 Task: Find connections with filter location Kamsar with filter topic #coach with filter profile language German with filter current company Mahindra Home Finance with filter school Bapuji Institute of Engineering & Technology, DAVANAGERE with filter industry Medical Practices with filter service category Ghostwriting with filter keywords title Title Researcher
Action: Mouse moved to (307, 249)
Screenshot: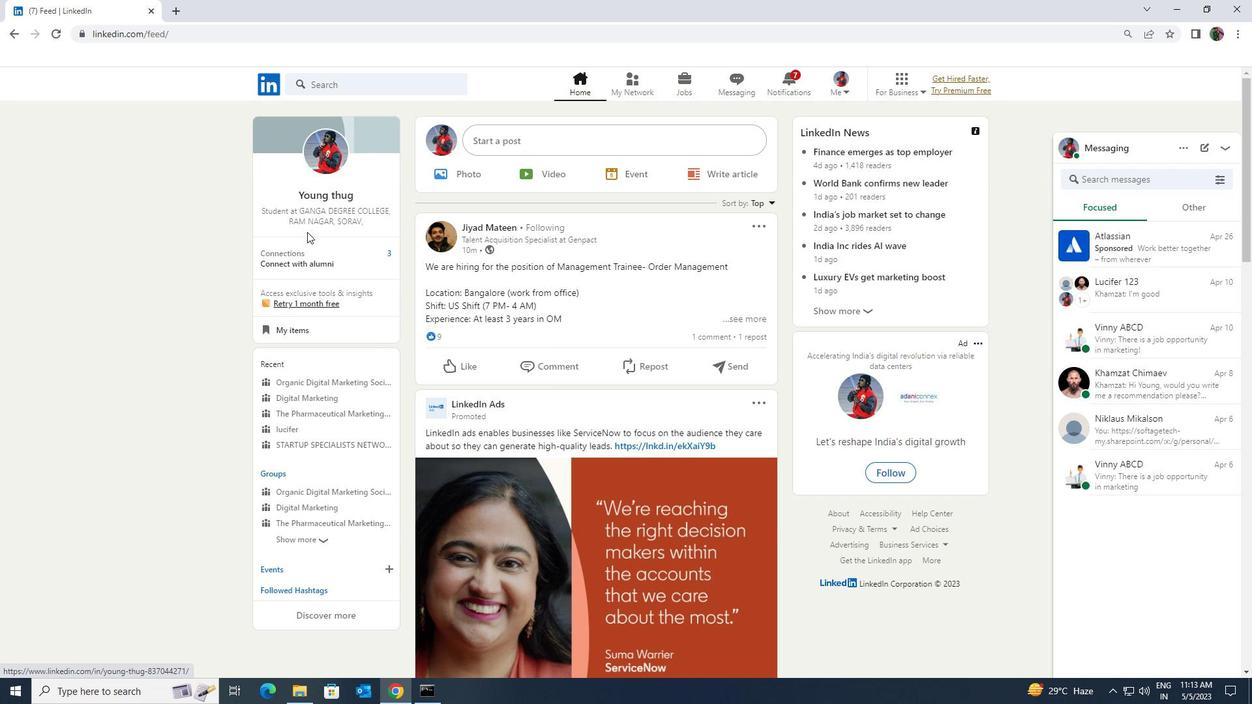 
Action: Mouse pressed left at (307, 249)
Screenshot: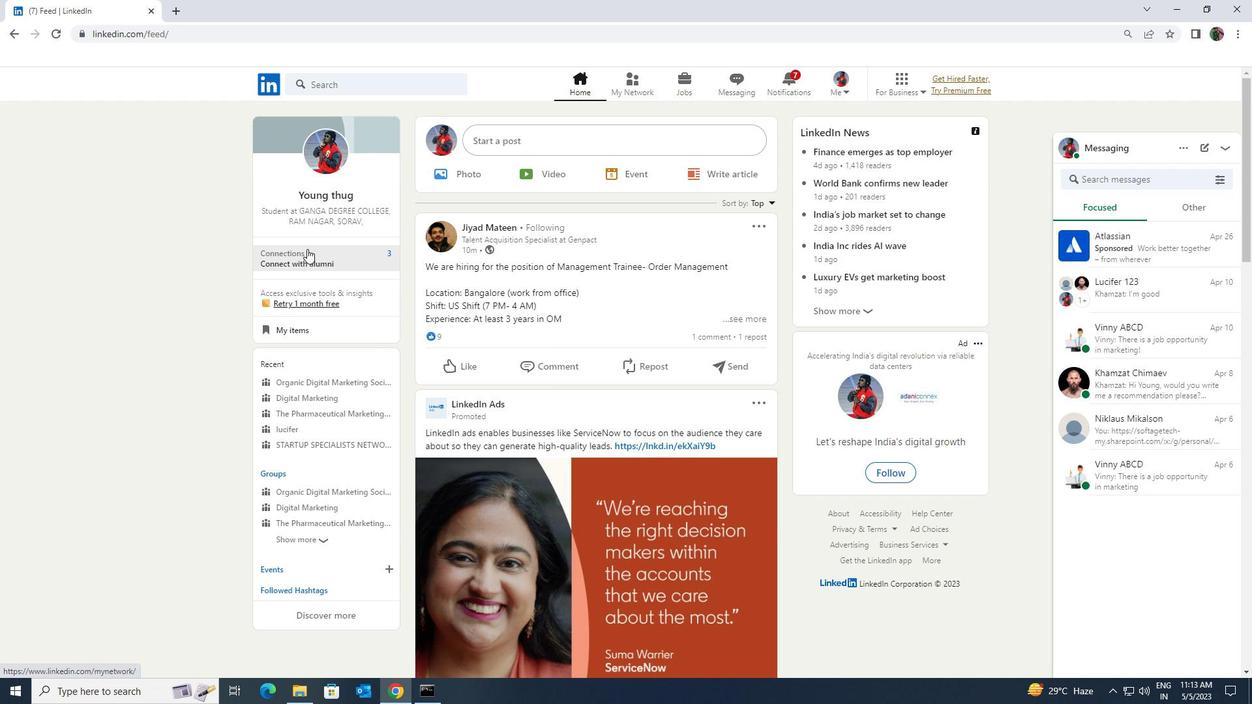 
Action: Mouse moved to (317, 158)
Screenshot: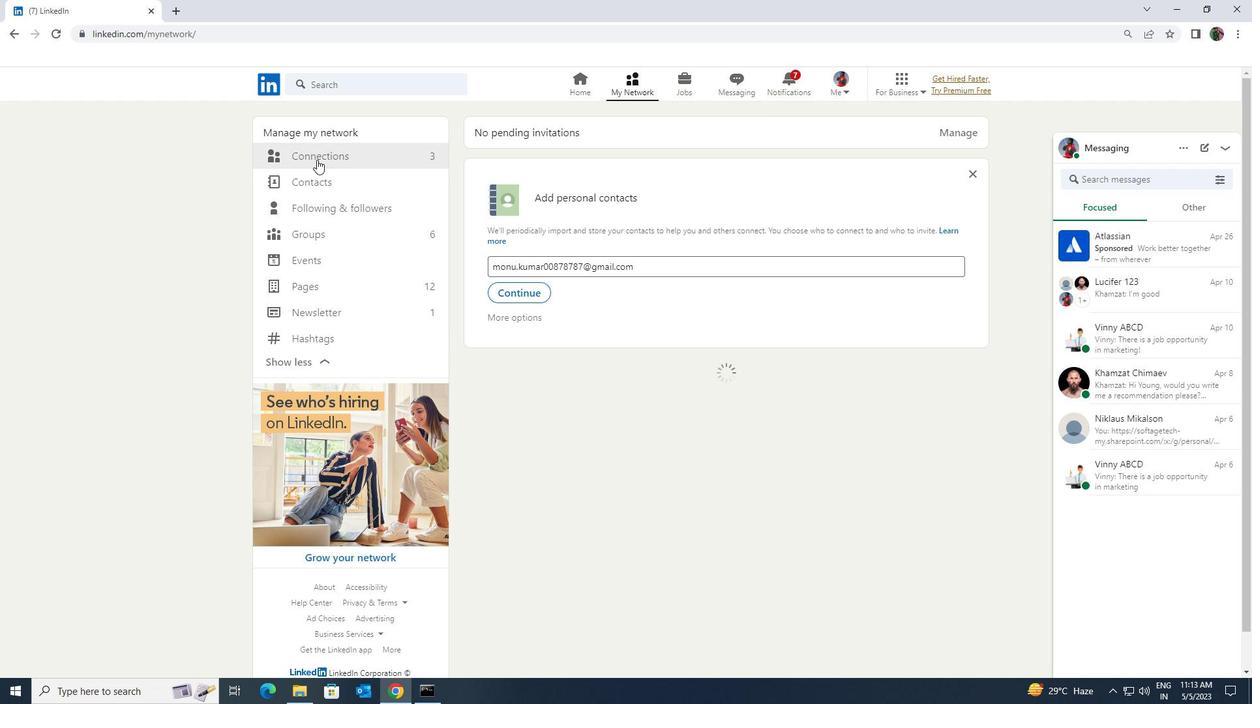 
Action: Mouse pressed left at (317, 158)
Screenshot: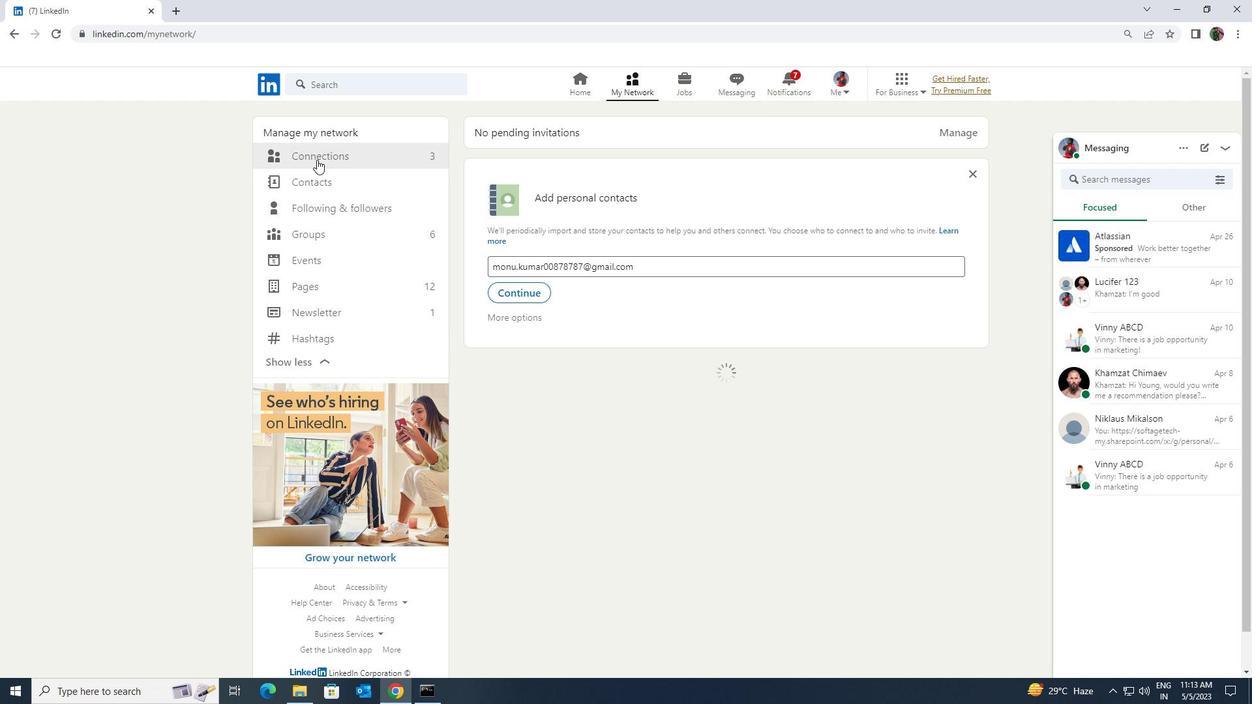 
Action: Mouse moved to (711, 157)
Screenshot: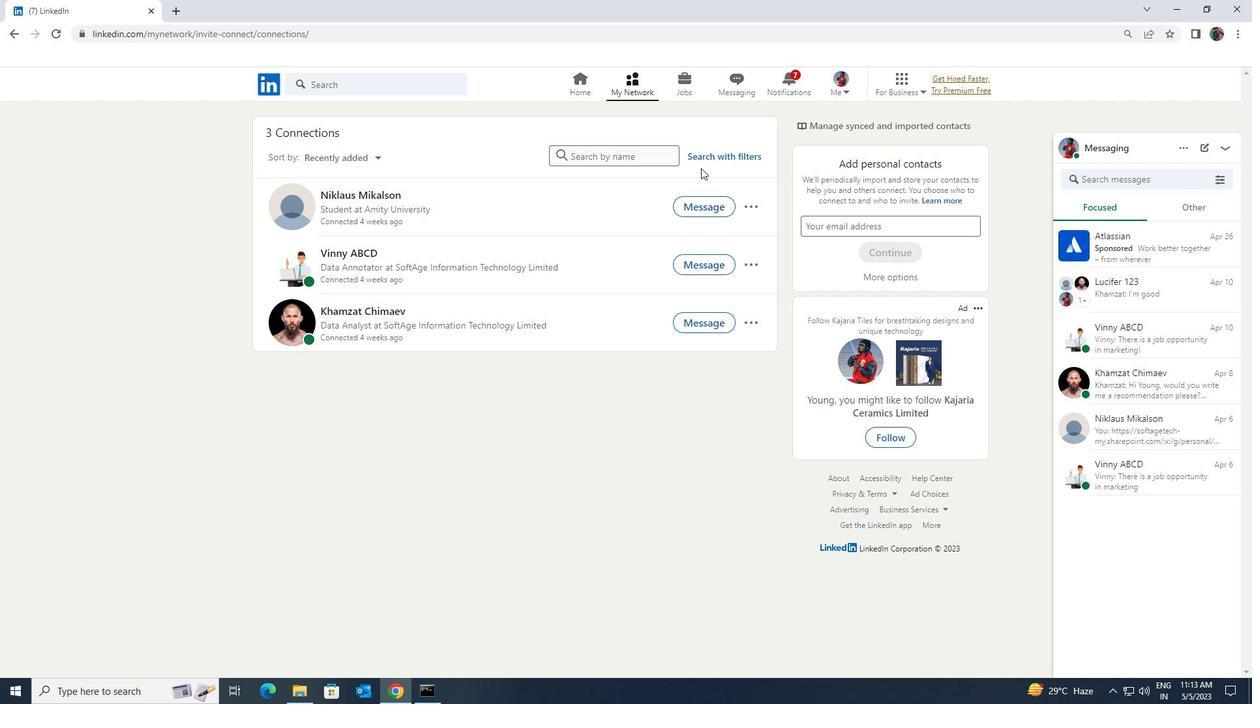 
Action: Mouse pressed left at (711, 157)
Screenshot: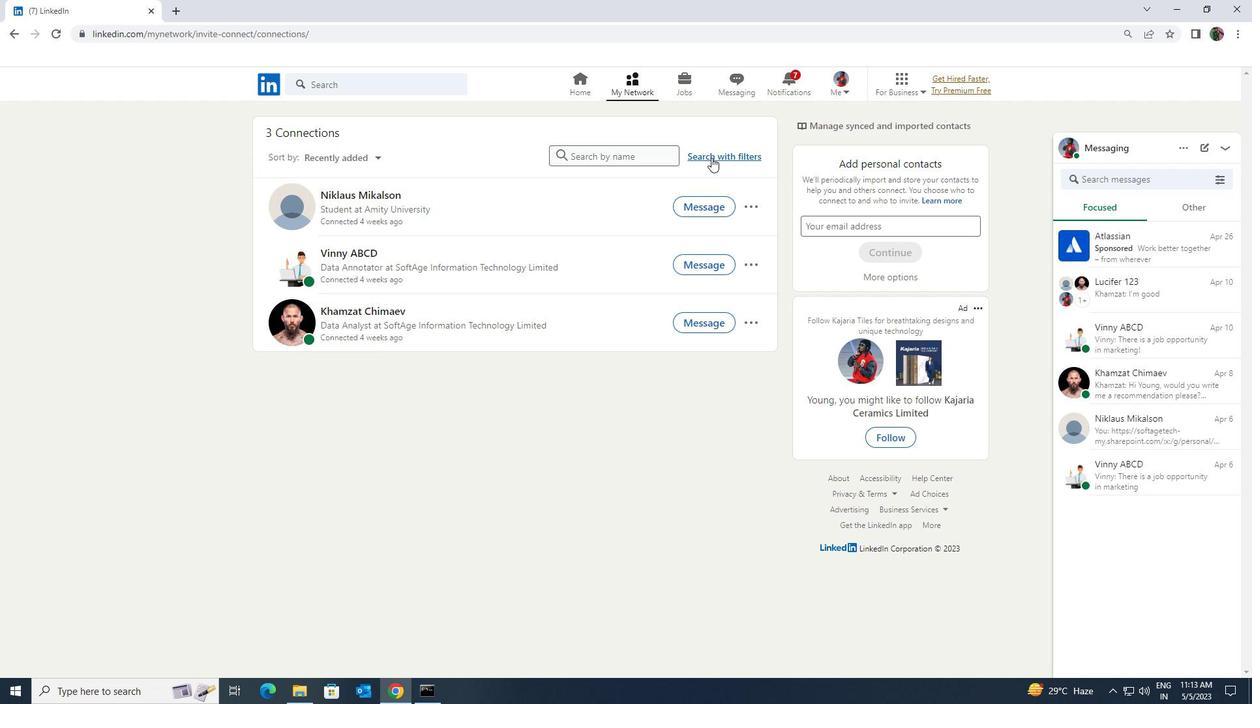 
Action: Mouse moved to (674, 122)
Screenshot: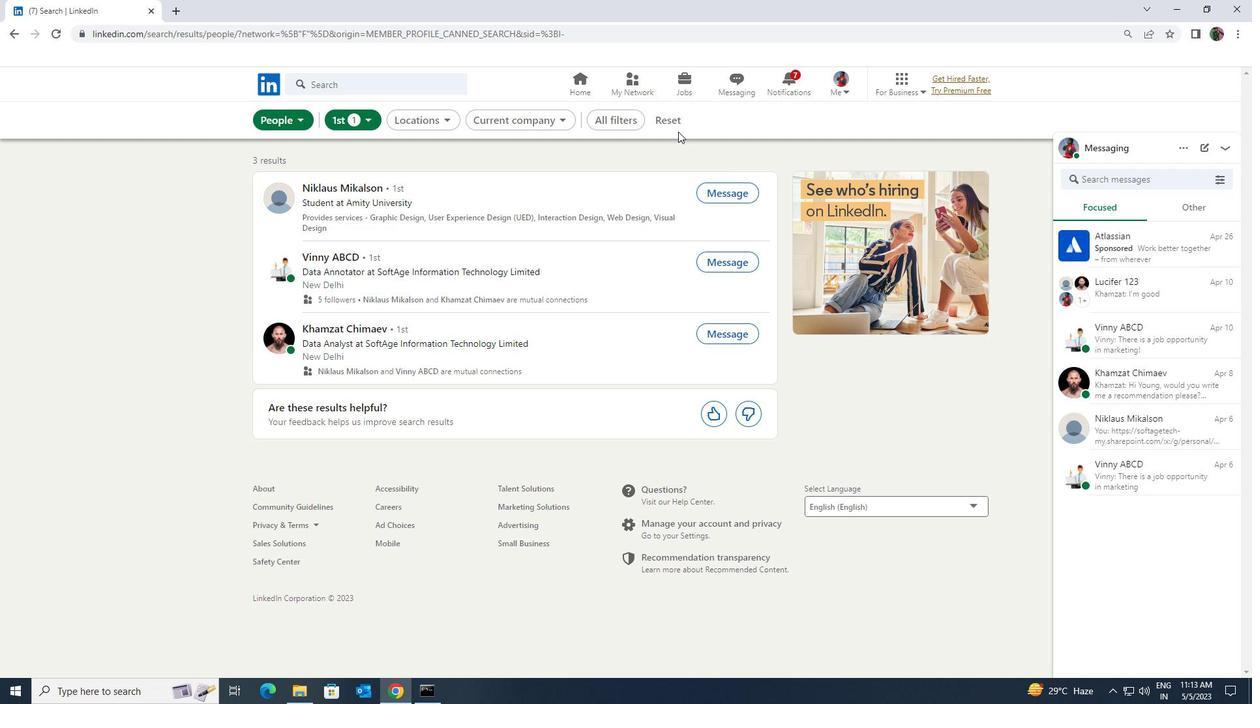 
Action: Mouse pressed left at (674, 122)
Screenshot: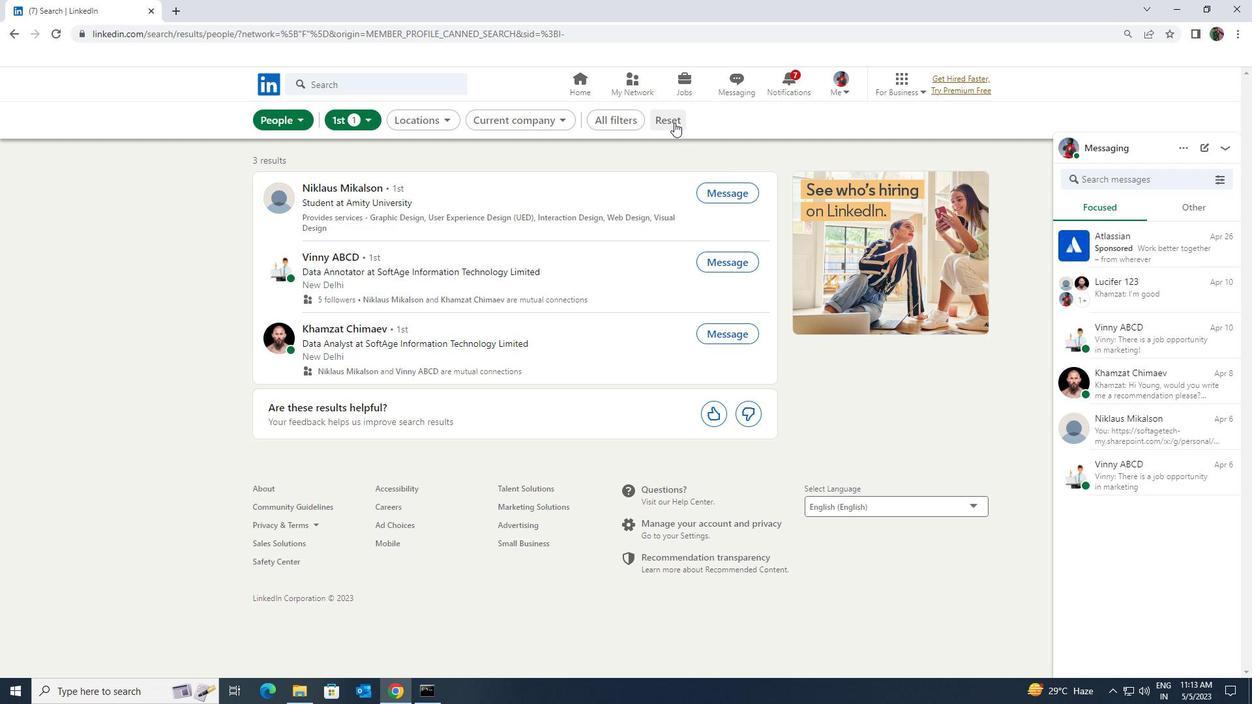
Action: Mouse moved to (649, 118)
Screenshot: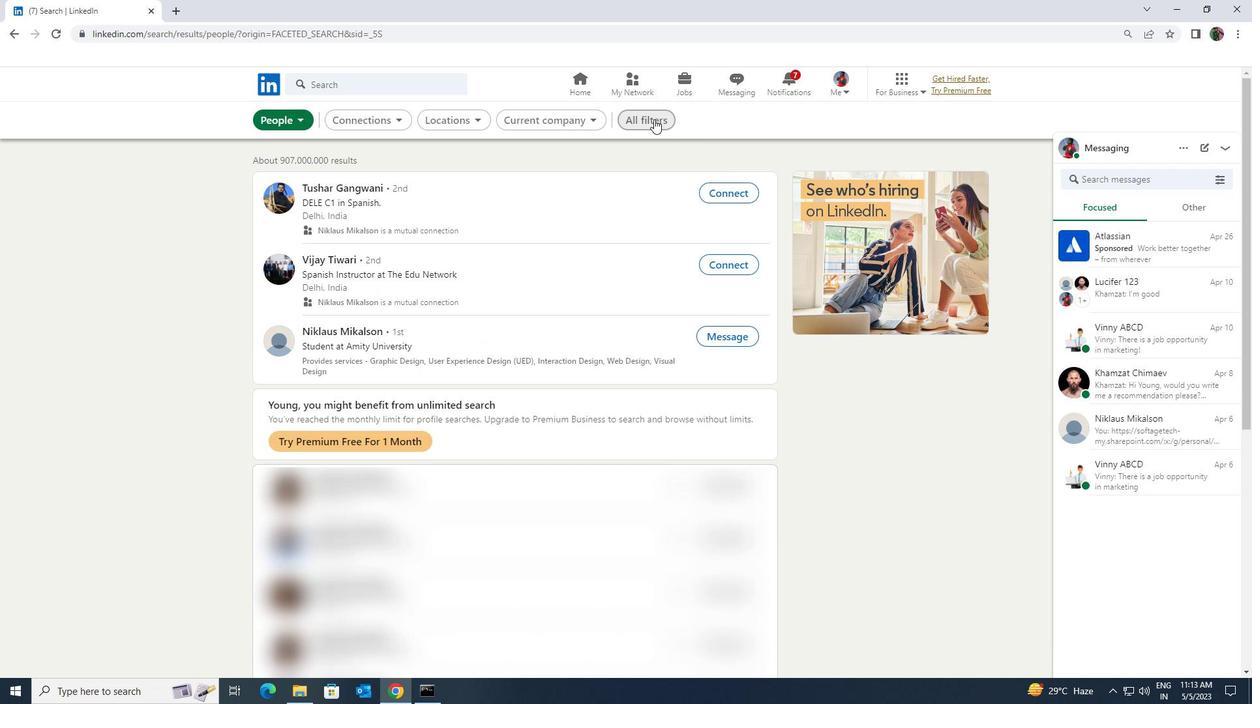 
Action: Mouse pressed left at (649, 118)
Screenshot: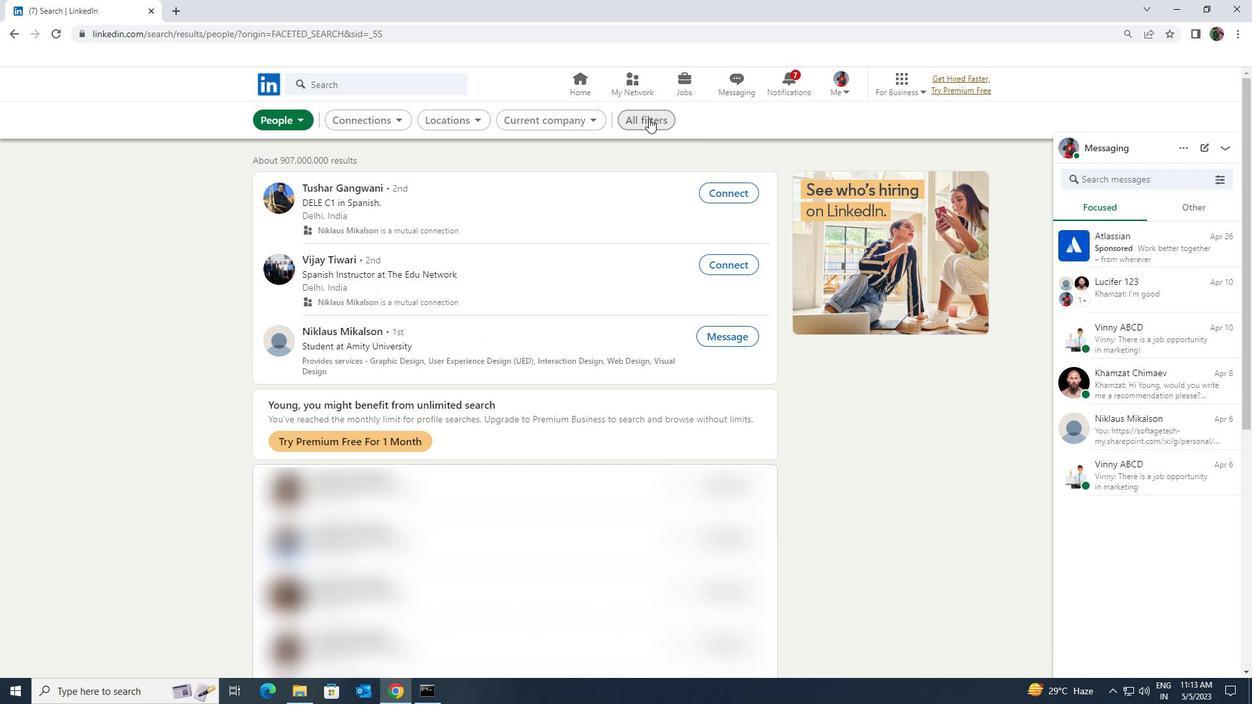 
Action: Mouse moved to (1129, 508)
Screenshot: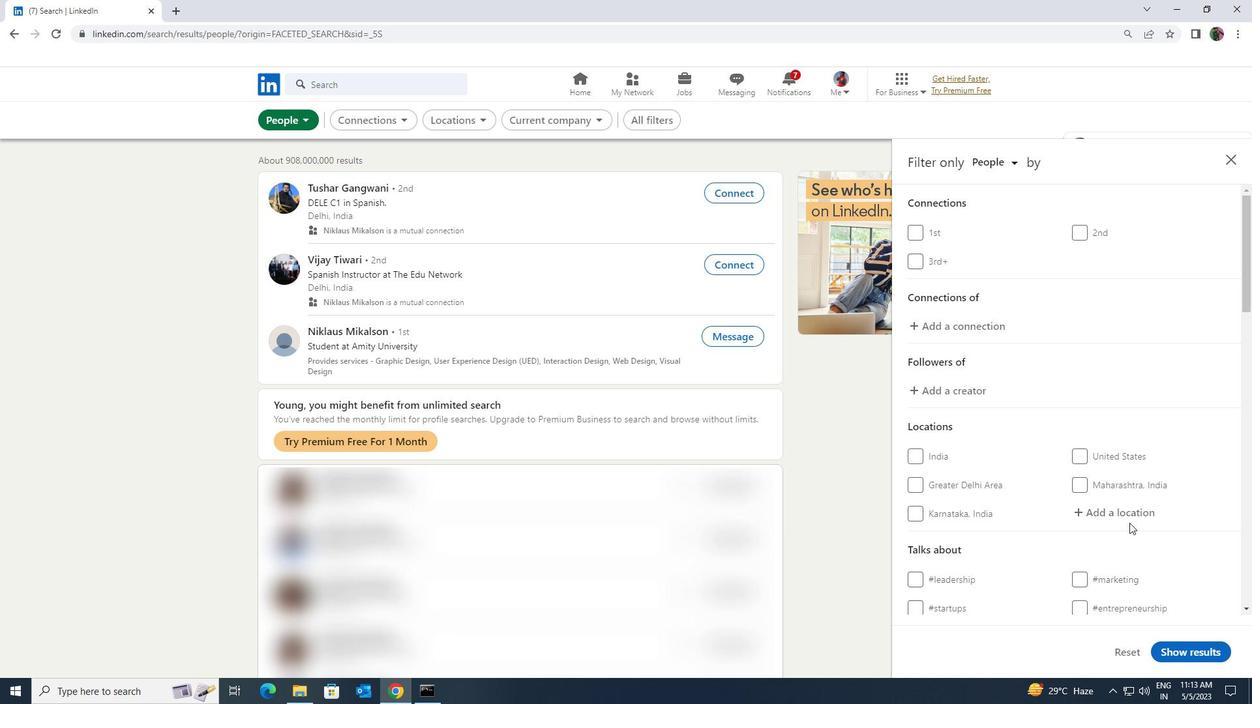 
Action: Mouse pressed left at (1129, 508)
Screenshot: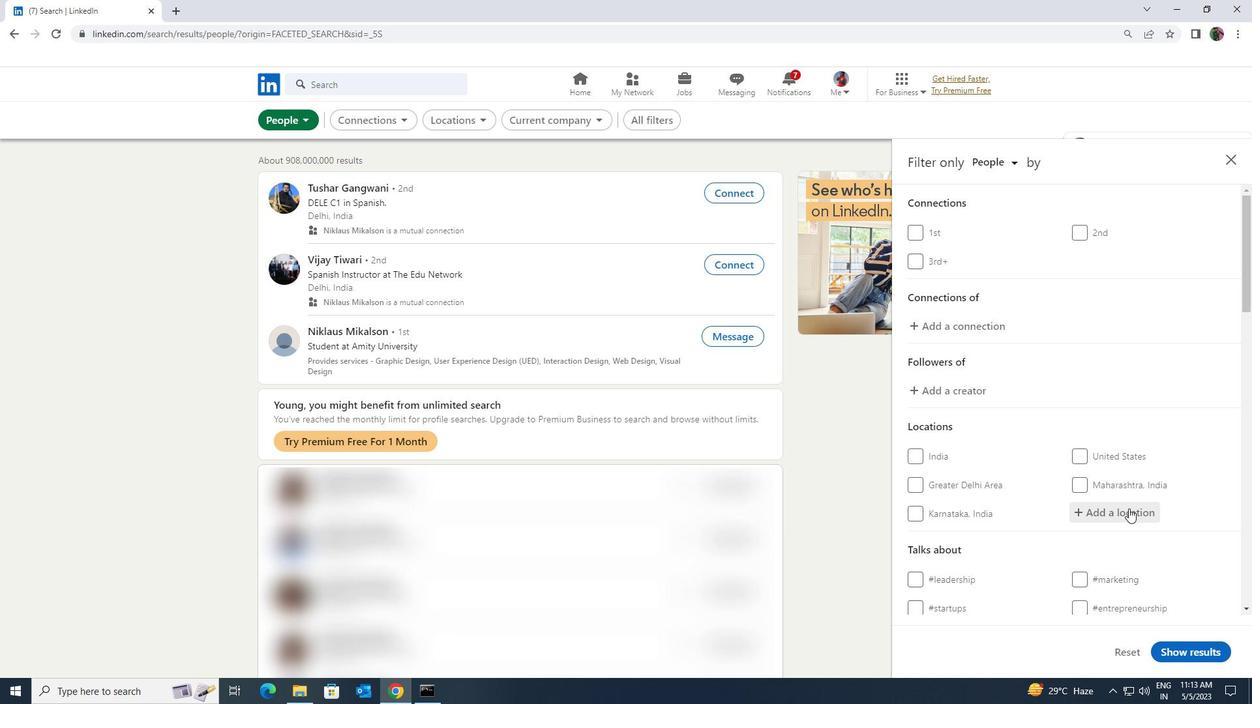 
Action: Key pressed <Key.shift>KAMSAR
Screenshot: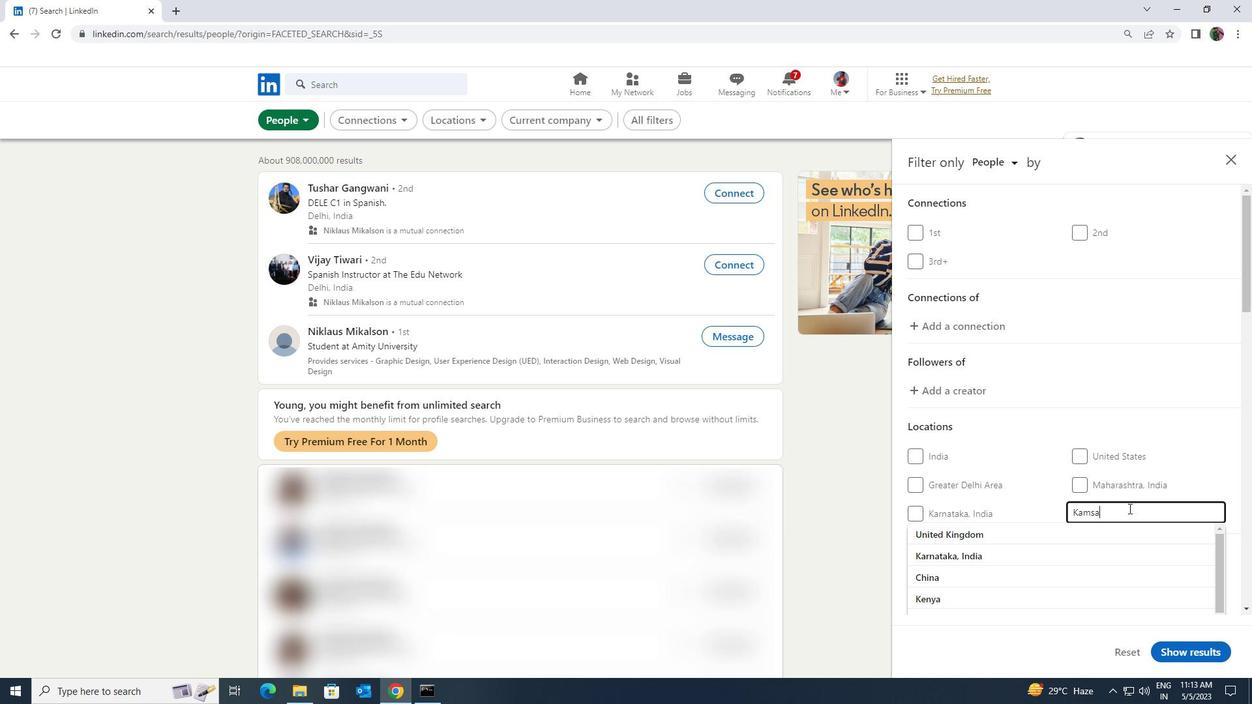 
Action: Mouse moved to (1124, 525)
Screenshot: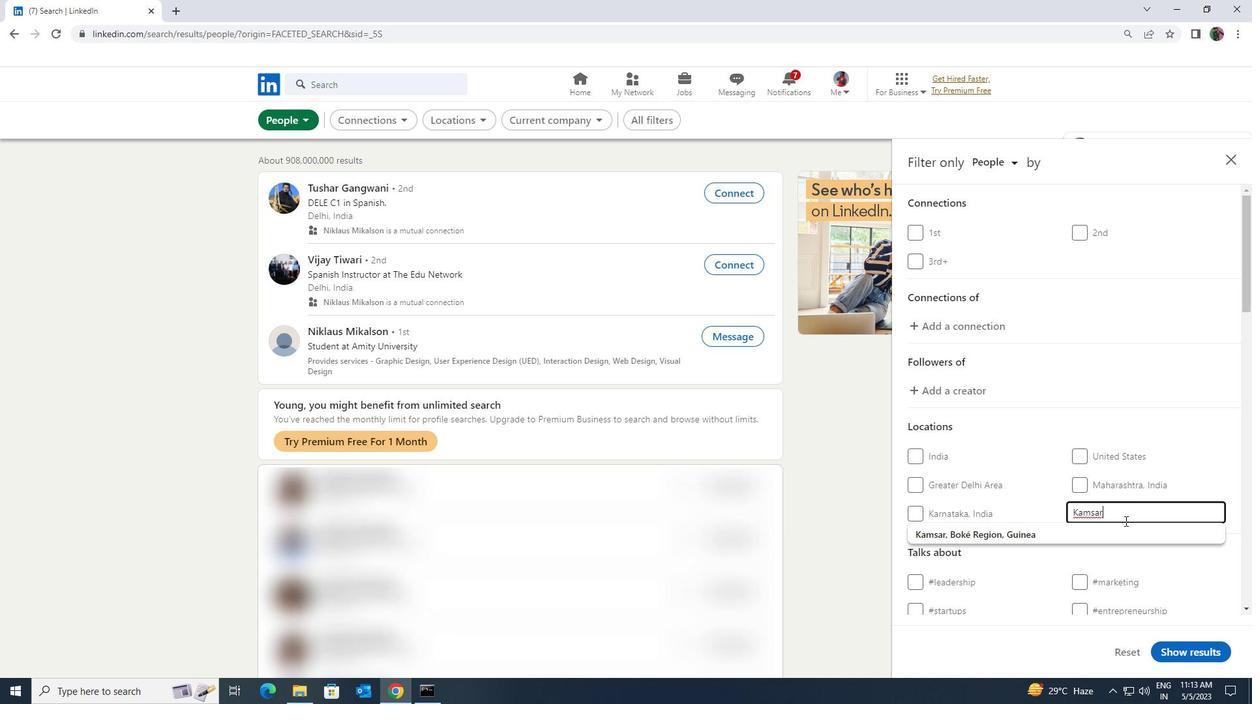 
Action: Mouse pressed left at (1124, 525)
Screenshot: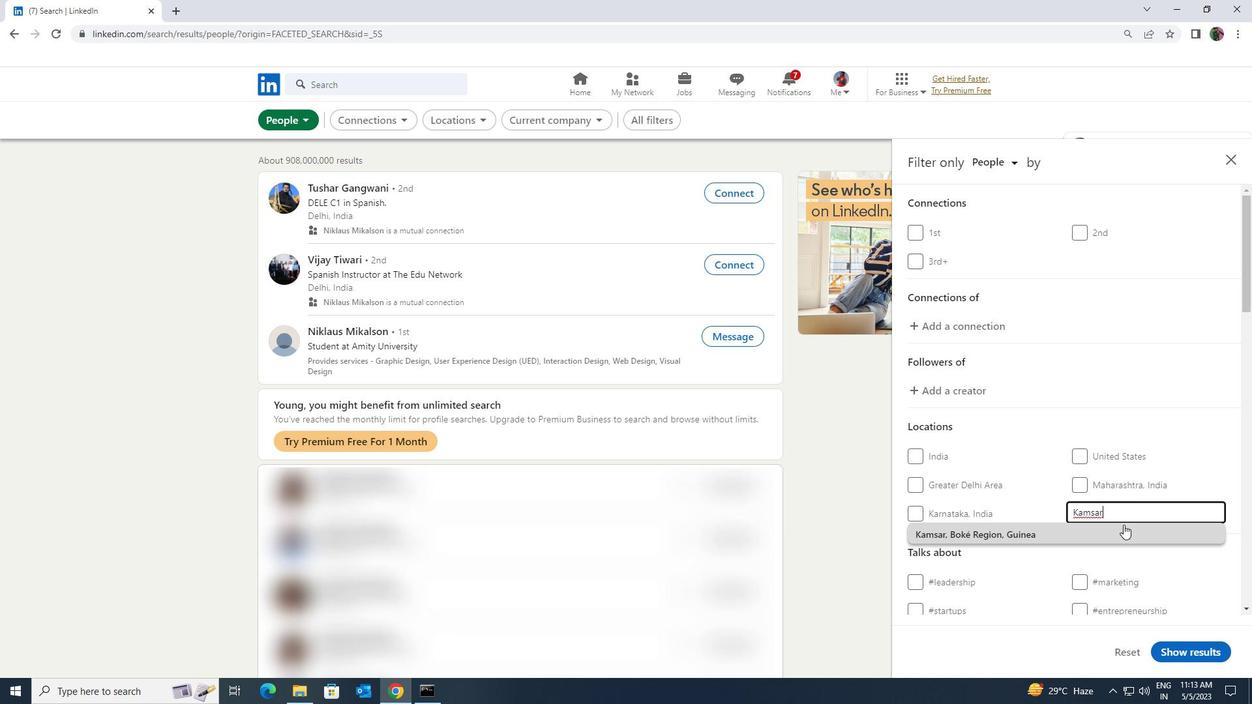 
Action: Mouse moved to (1109, 531)
Screenshot: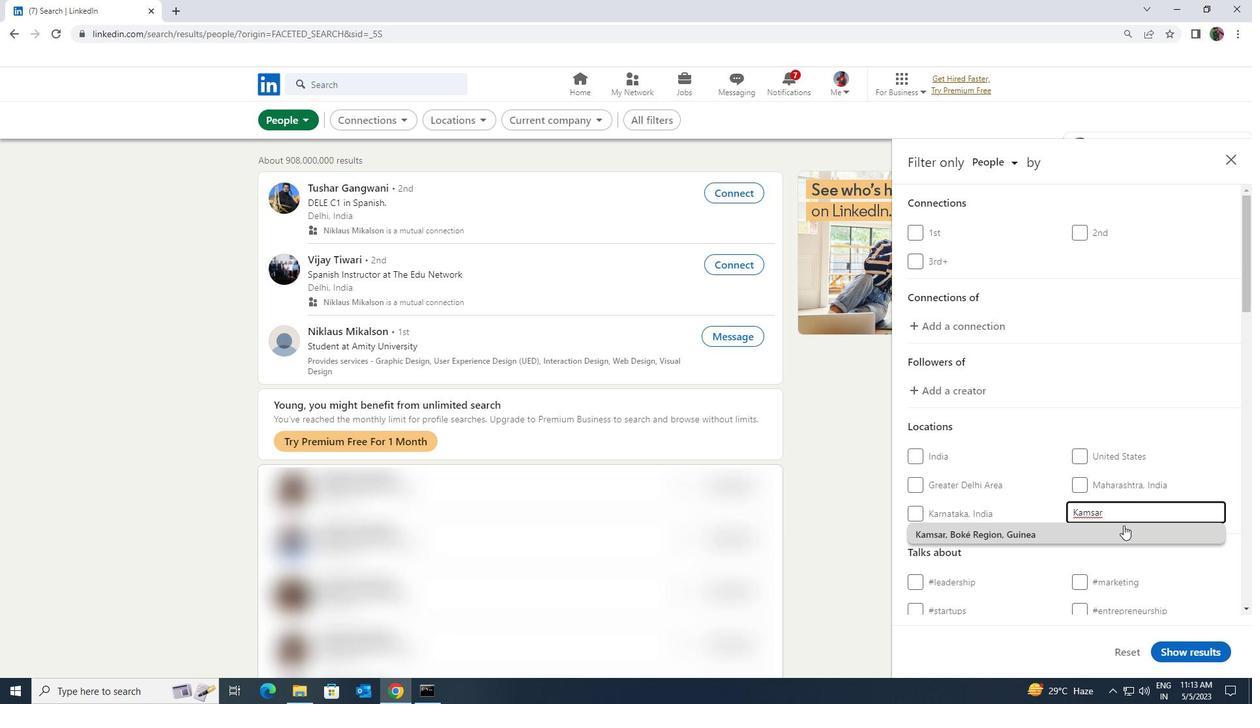 
Action: Mouse scrolled (1109, 530) with delta (0, 0)
Screenshot: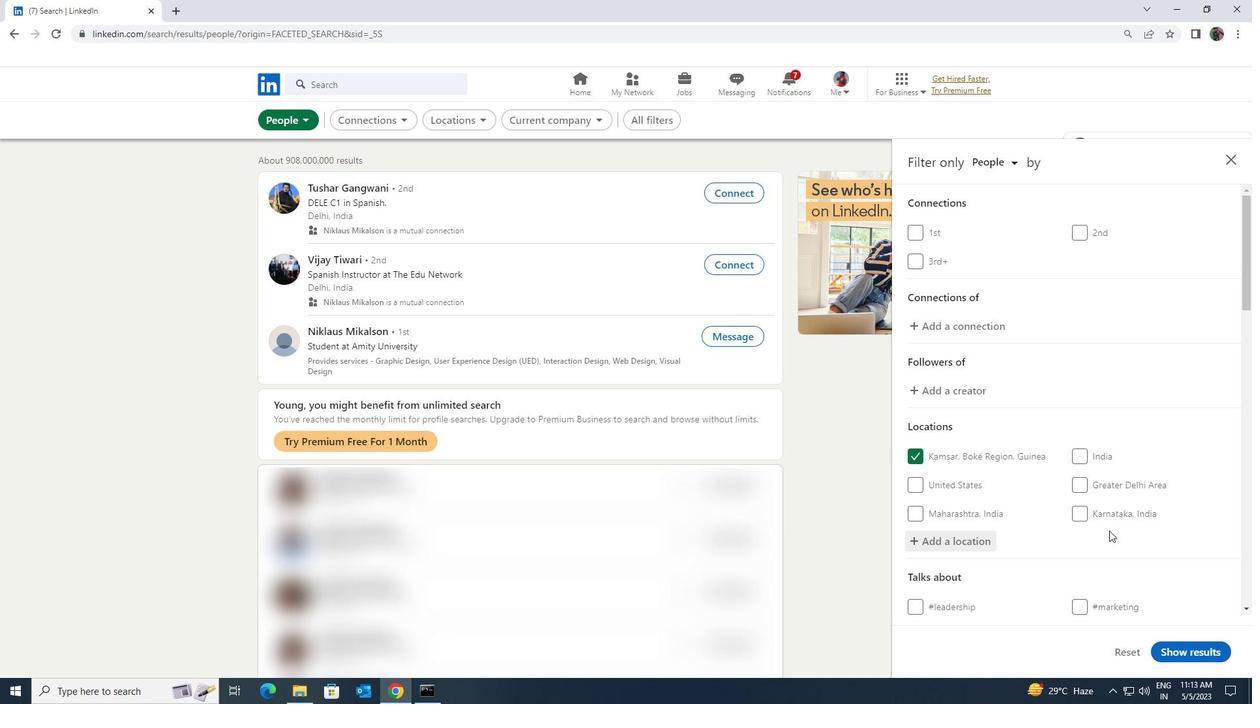 
Action: Mouse scrolled (1109, 530) with delta (0, 0)
Screenshot: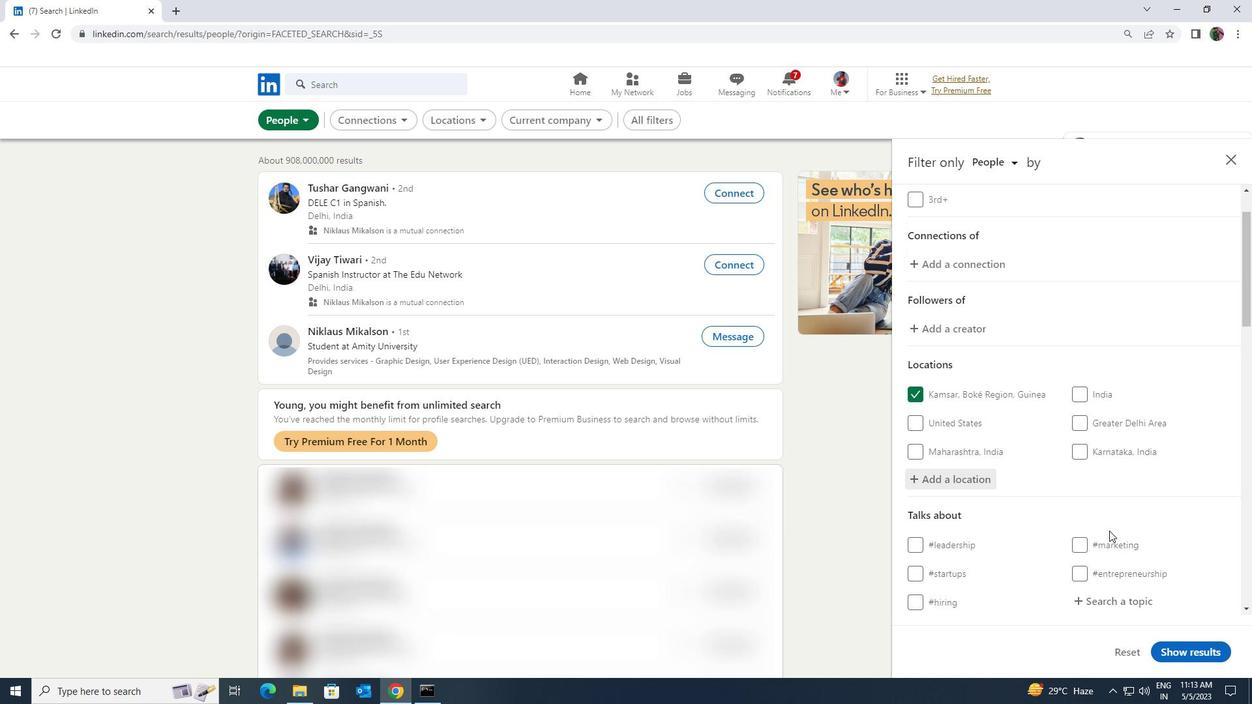 
Action: Mouse moved to (1107, 531)
Screenshot: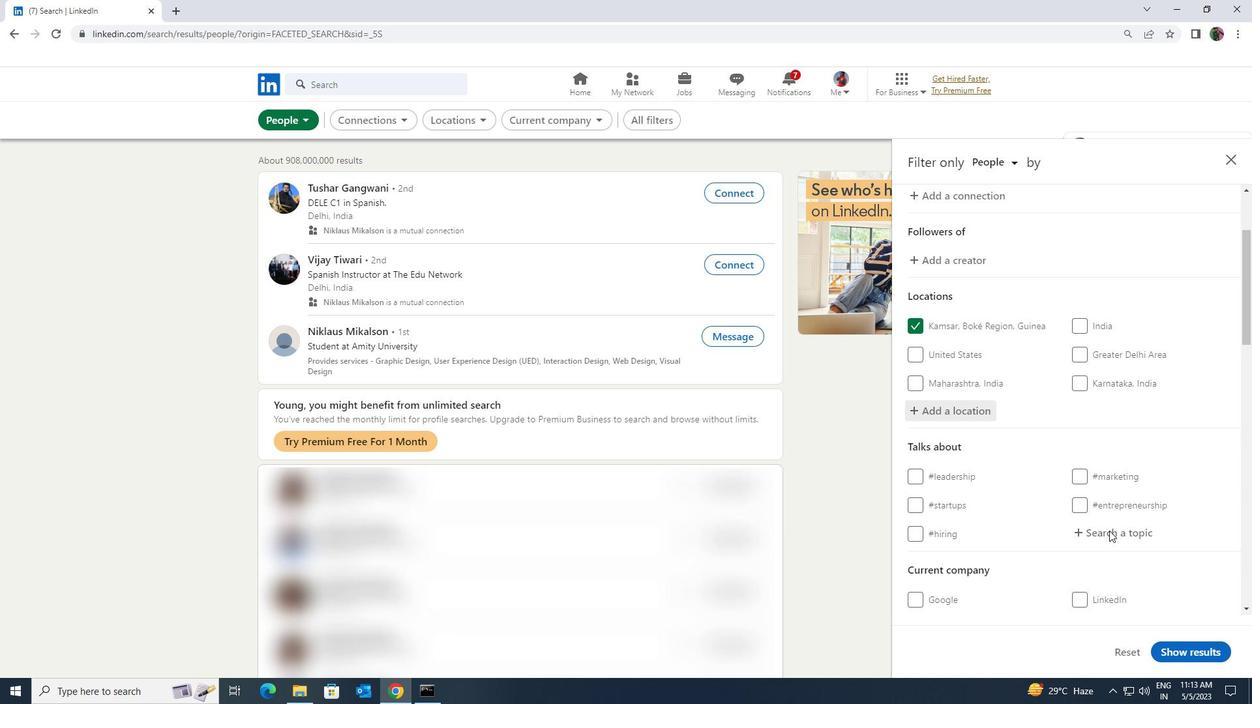 
Action: Mouse pressed left at (1107, 531)
Screenshot: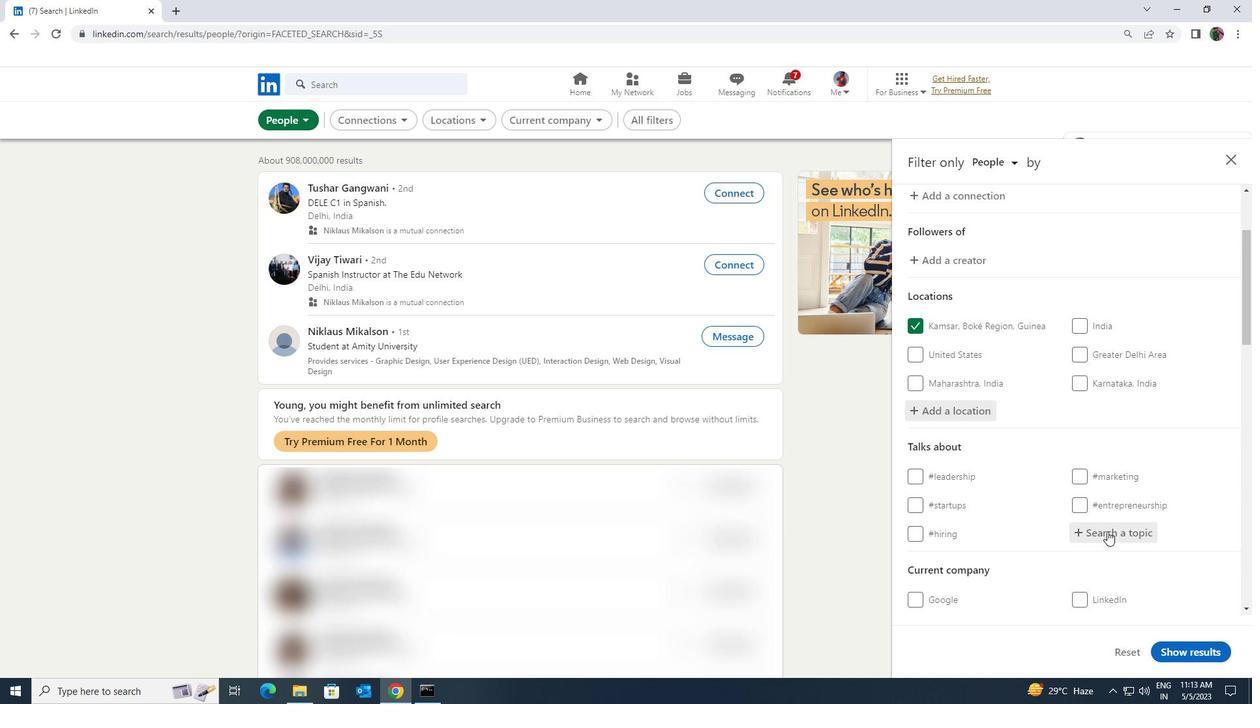 
Action: Key pressed <Key.shift><Key.shift><Key.shift><Key.shift><Key.shift><Key.shift><Key.shift><Key.shift><Key.shift><Key.shift><Key.shift><Key.shift><Key.shift><Key.shift><Key.shift><Key.shift><Key.shift><Key.shift><Key.shift><Key.shift><Key.shift><Key.shift><Key.shift><Key.shift>CA<Key.backspace>OACH
Screenshot: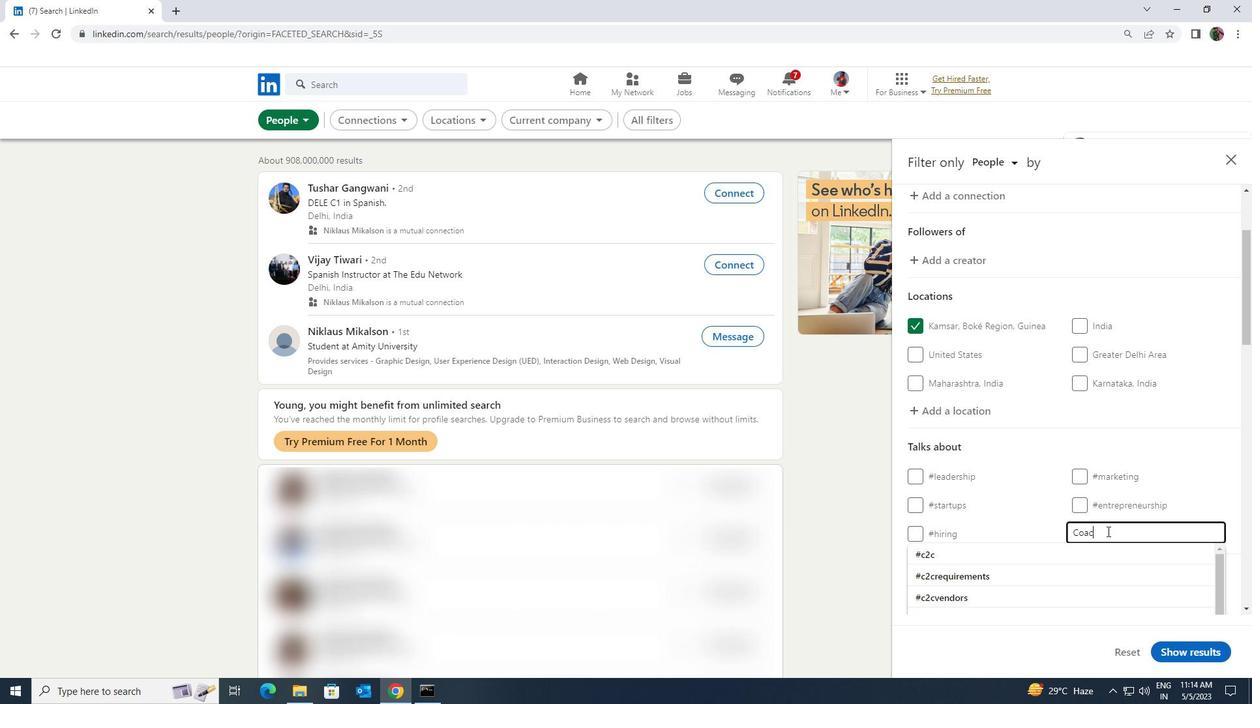 
Action: Mouse moved to (1087, 569)
Screenshot: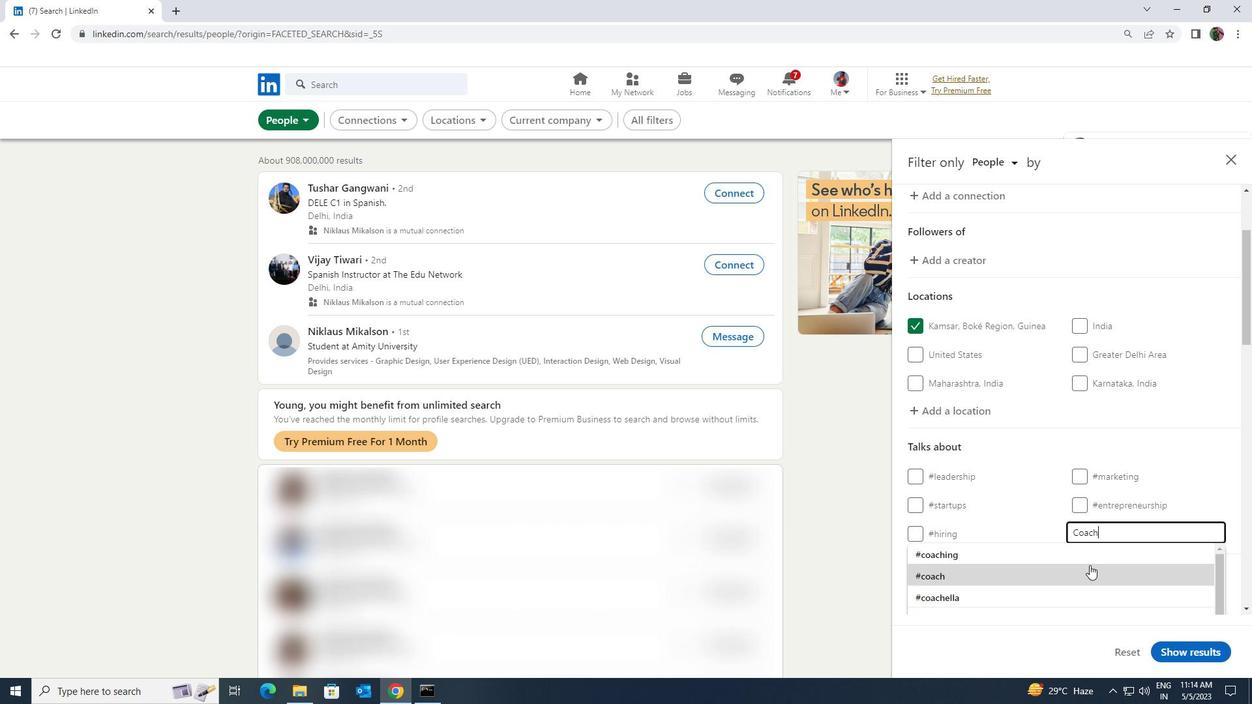 
Action: Mouse pressed left at (1087, 569)
Screenshot: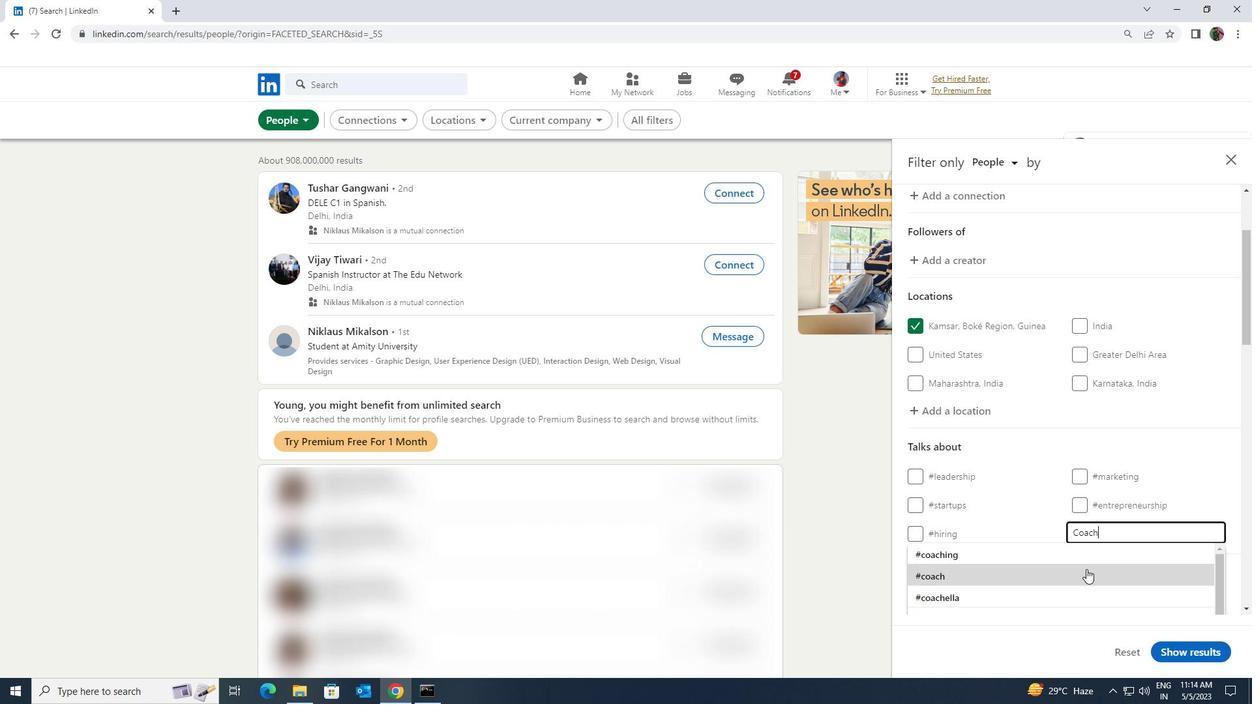 
Action: Mouse scrolled (1087, 568) with delta (0, 0)
Screenshot: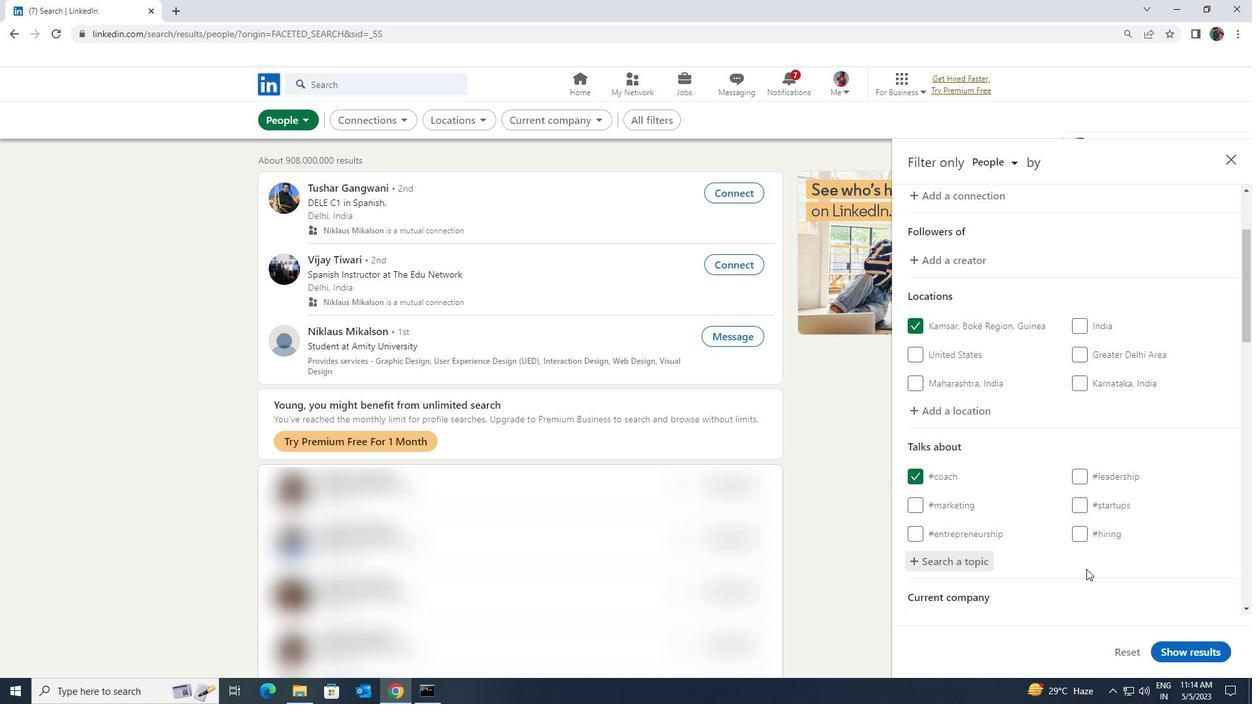 
Action: Mouse scrolled (1087, 568) with delta (0, 0)
Screenshot: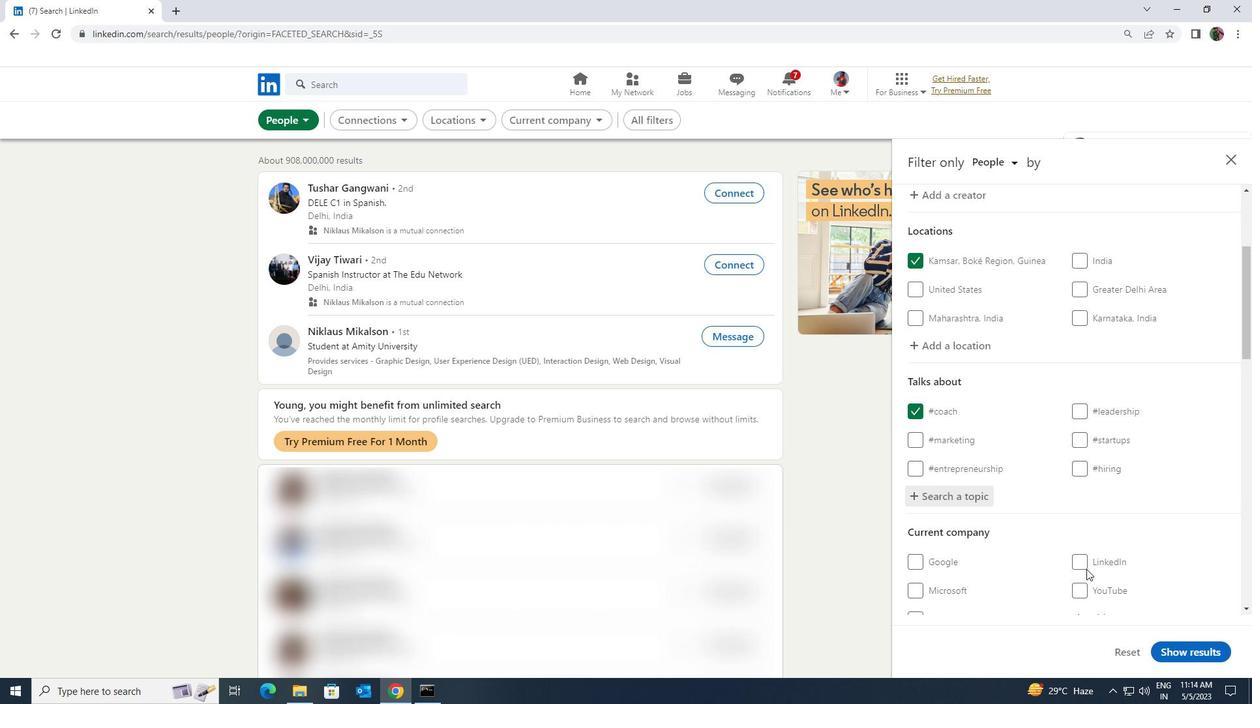 
Action: Mouse scrolled (1087, 568) with delta (0, 0)
Screenshot: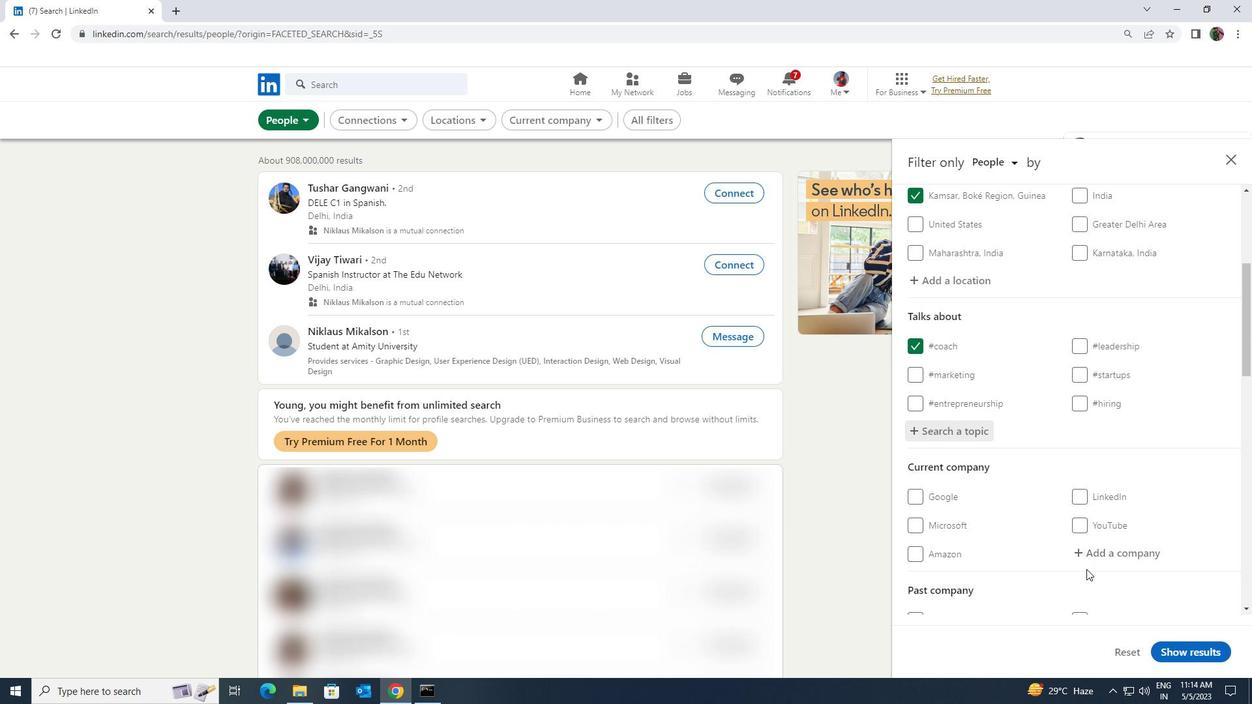 
Action: Mouse scrolled (1087, 568) with delta (0, 0)
Screenshot: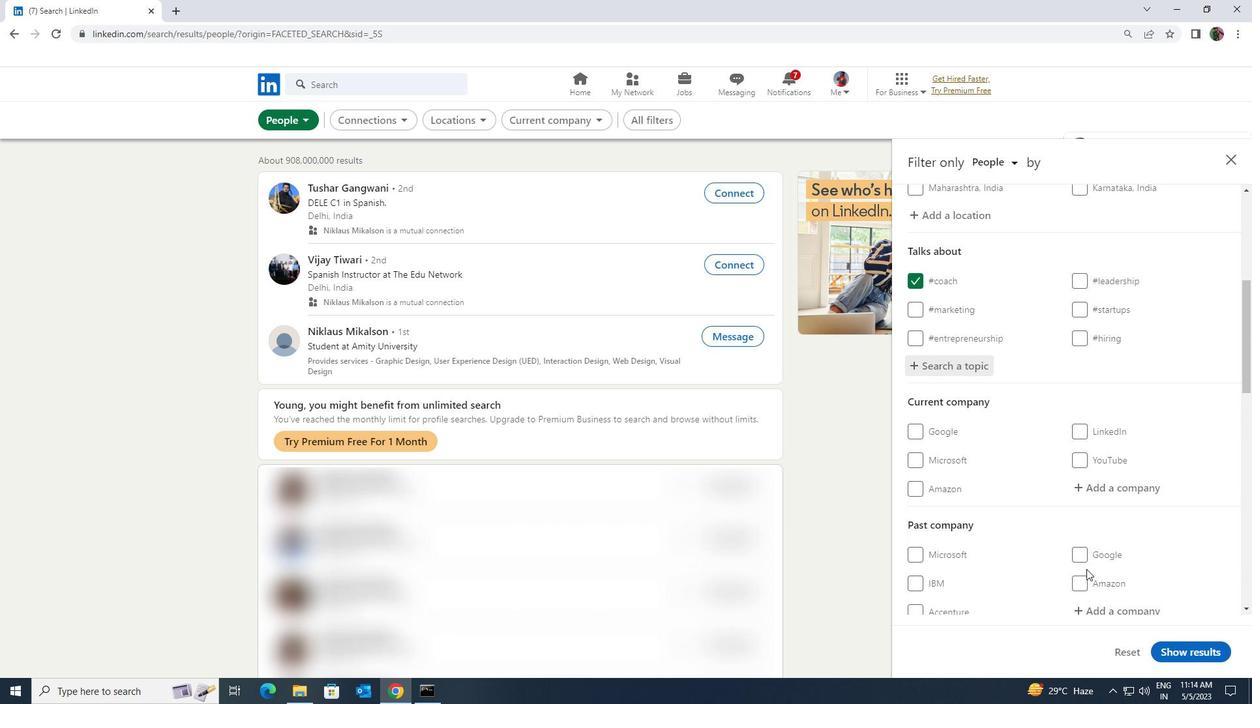 
Action: Mouse moved to (1085, 570)
Screenshot: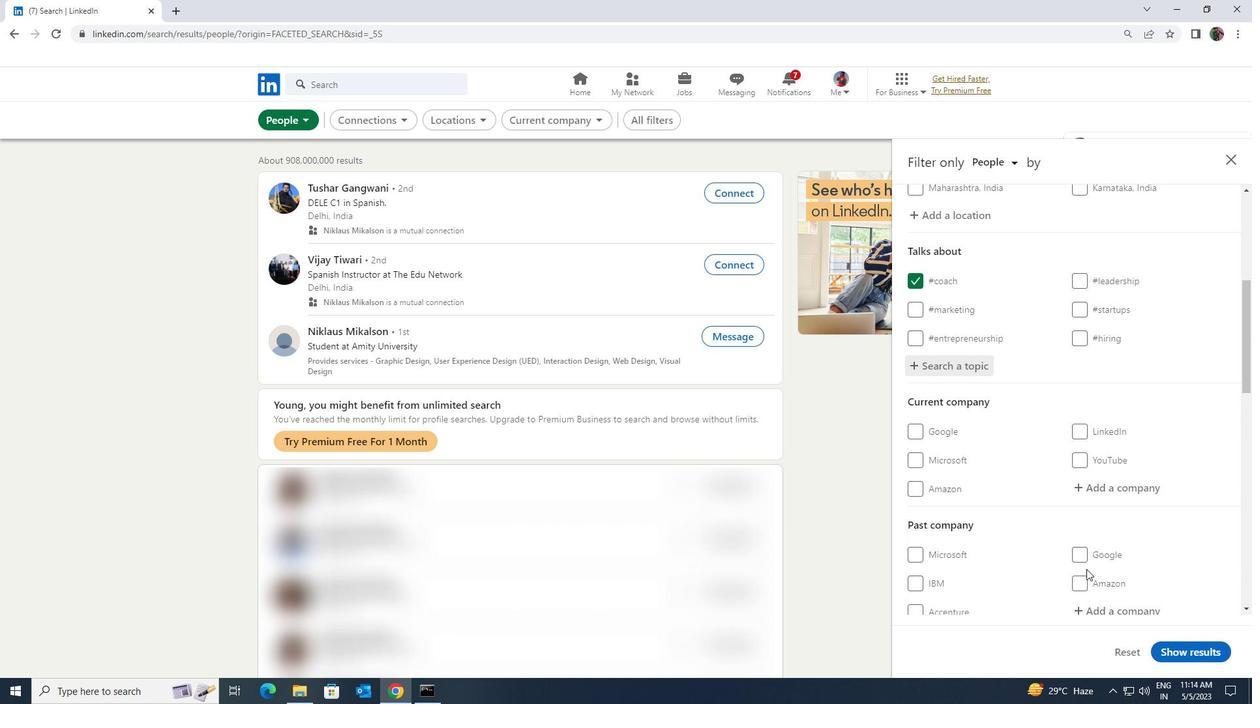 
Action: Mouse scrolled (1085, 569) with delta (0, 0)
Screenshot: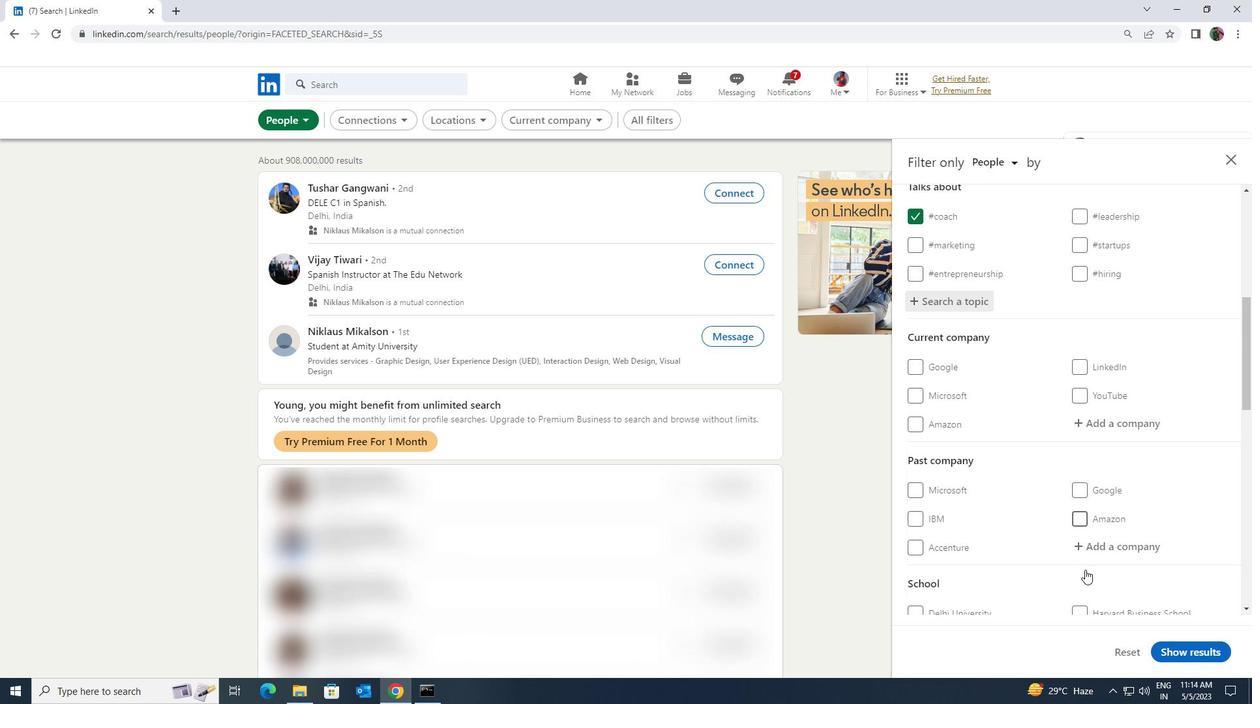
Action: Mouse scrolled (1085, 569) with delta (0, 0)
Screenshot: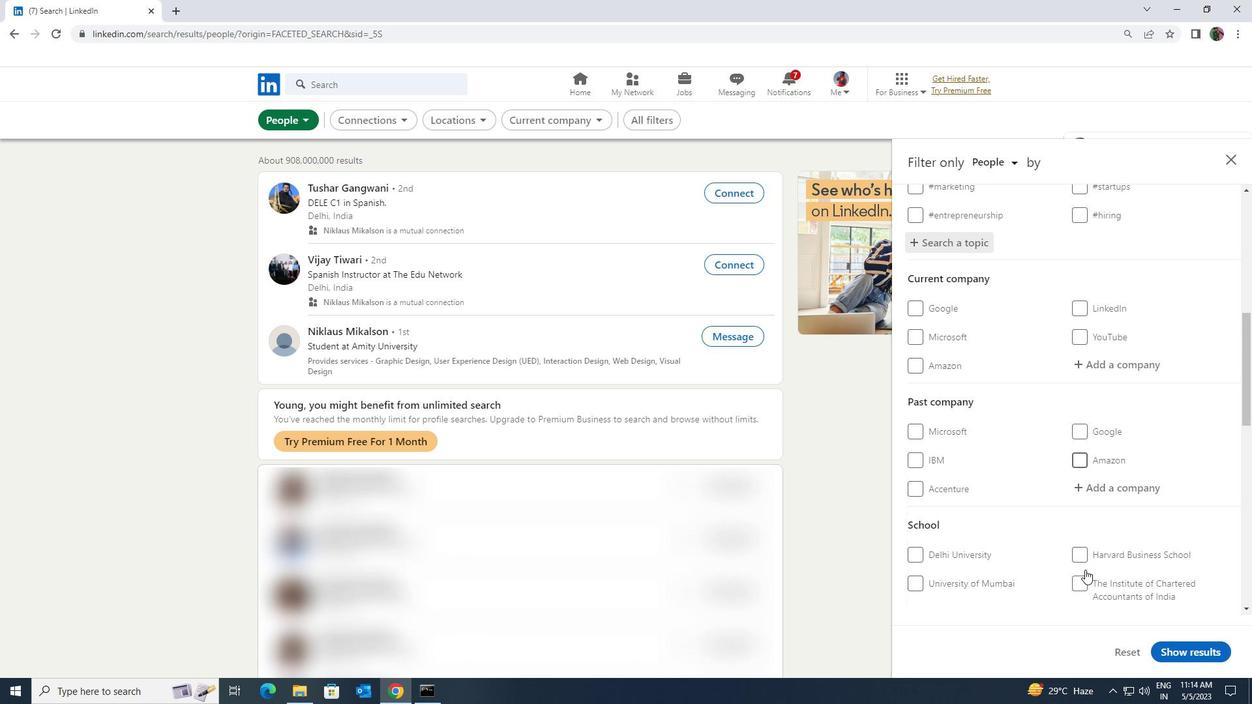 
Action: Mouse scrolled (1085, 569) with delta (0, 0)
Screenshot: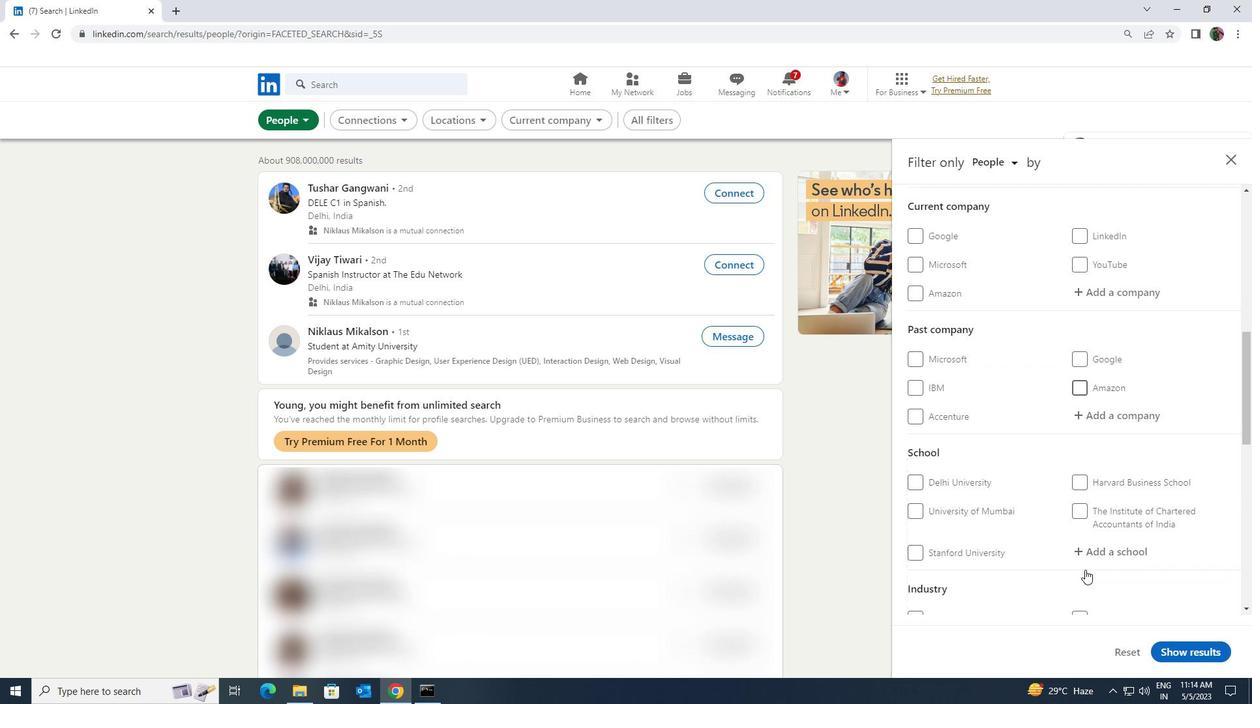 
Action: Mouse scrolled (1085, 569) with delta (0, 0)
Screenshot: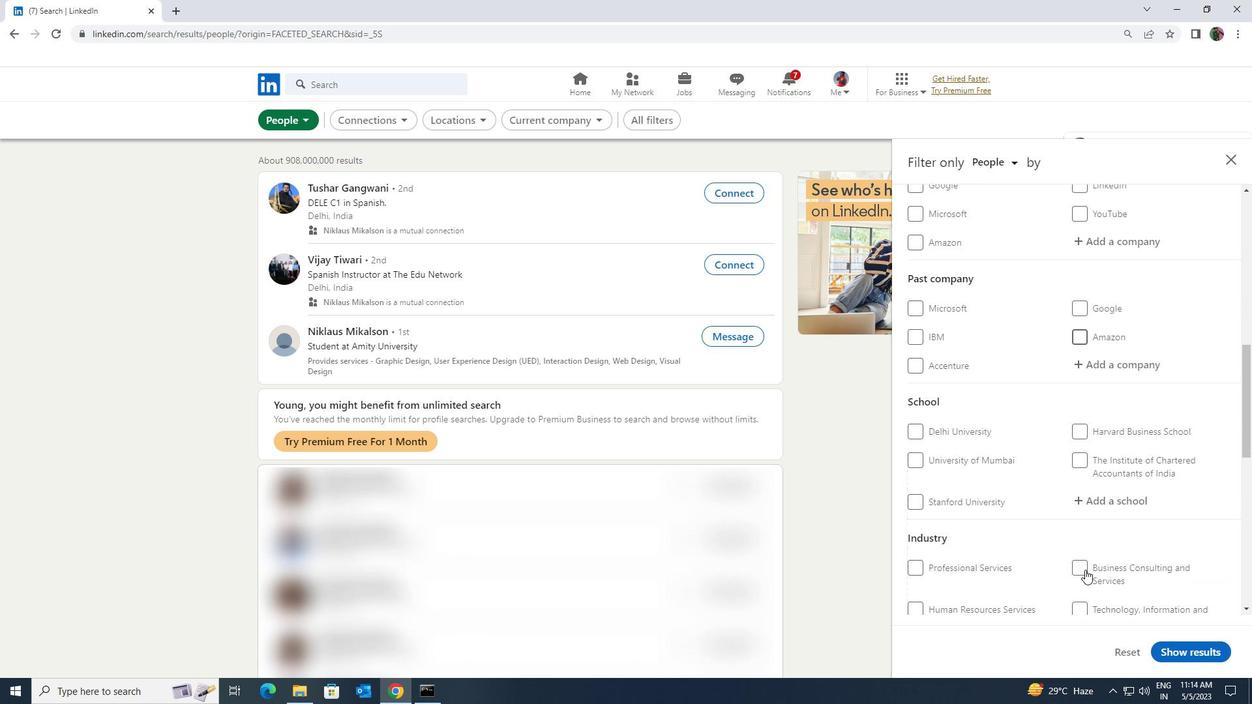 
Action: Mouse scrolled (1085, 569) with delta (0, 0)
Screenshot: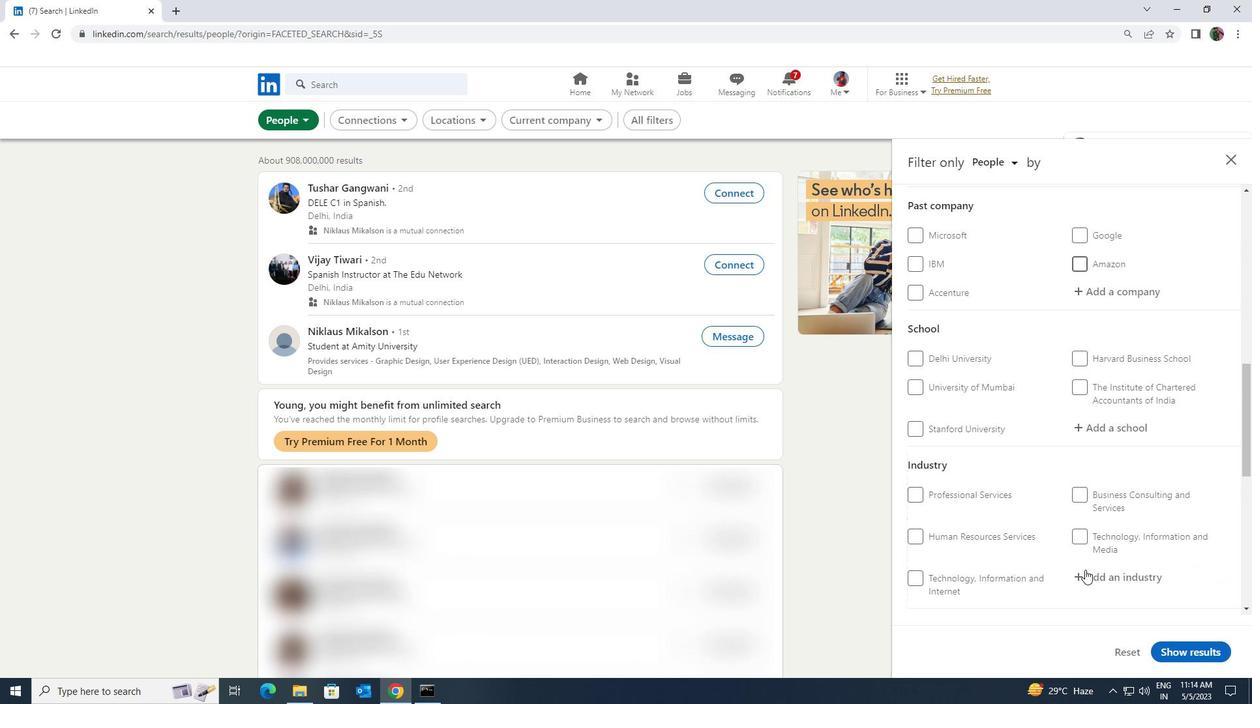 
Action: Mouse scrolled (1085, 569) with delta (0, 0)
Screenshot: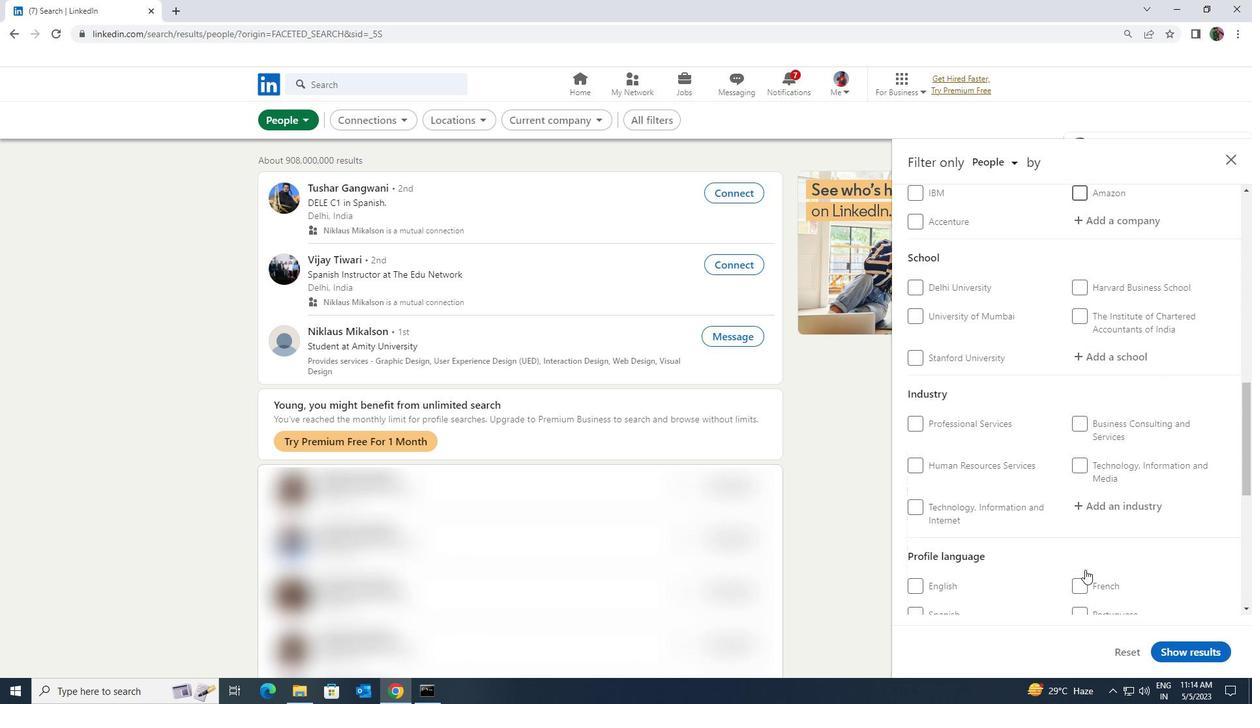 
Action: Mouse moved to (962, 577)
Screenshot: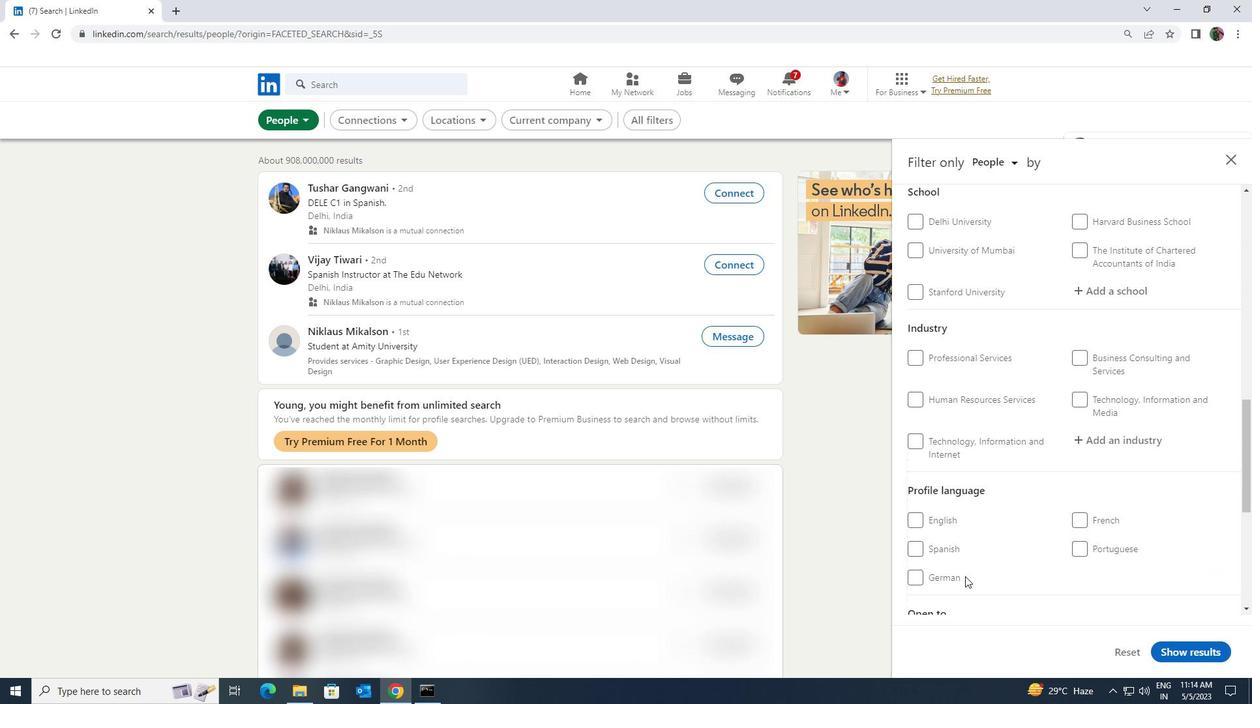 
Action: Mouse pressed left at (962, 577)
Screenshot: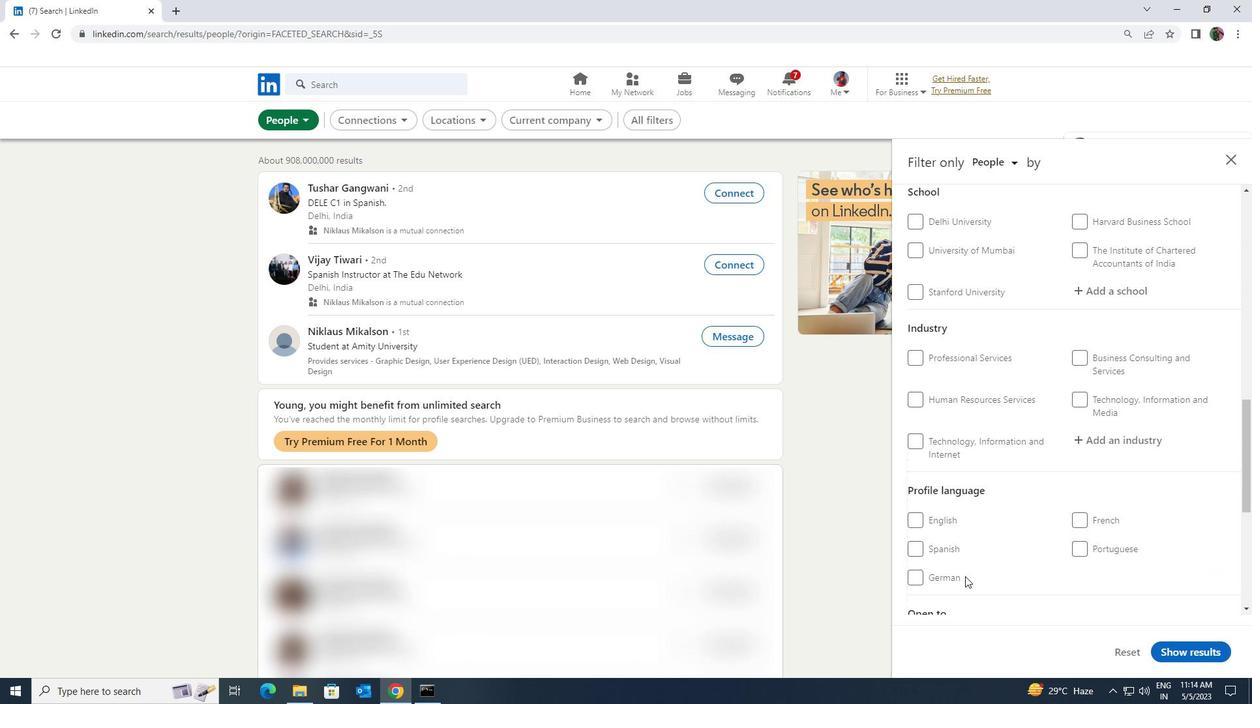 
Action: Mouse moved to (952, 576)
Screenshot: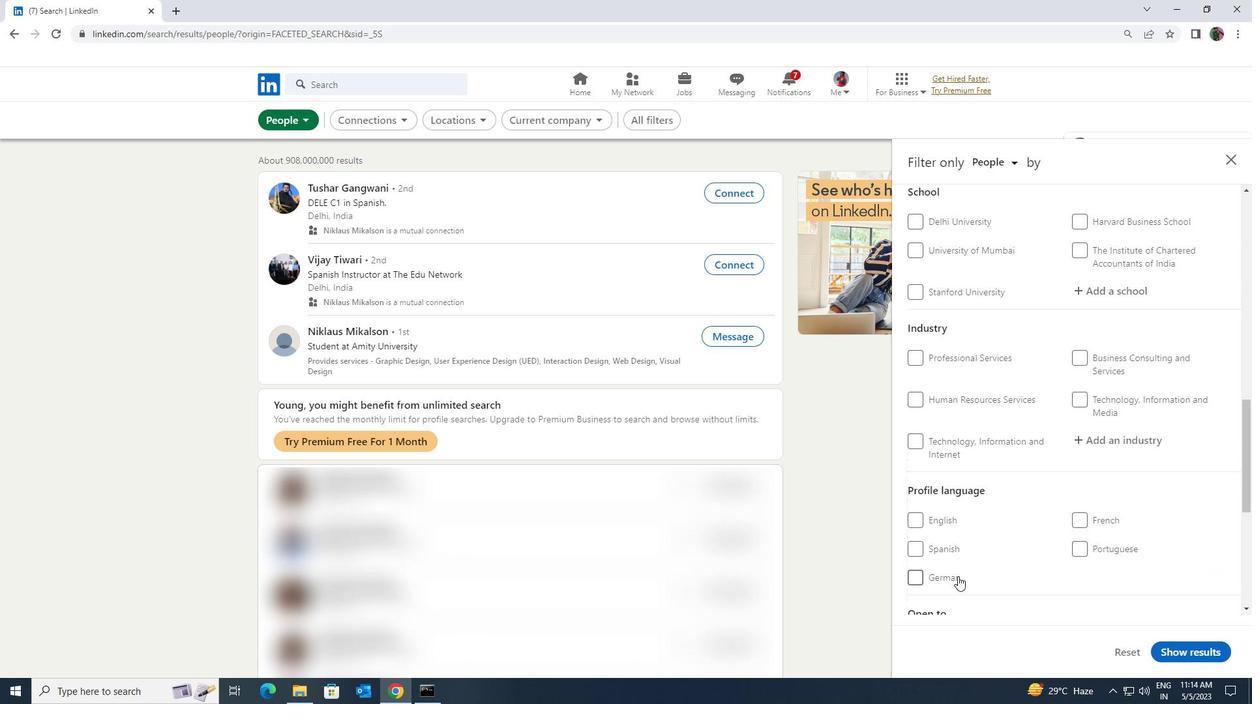 
Action: Mouse pressed left at (952, 576)
Screenshot: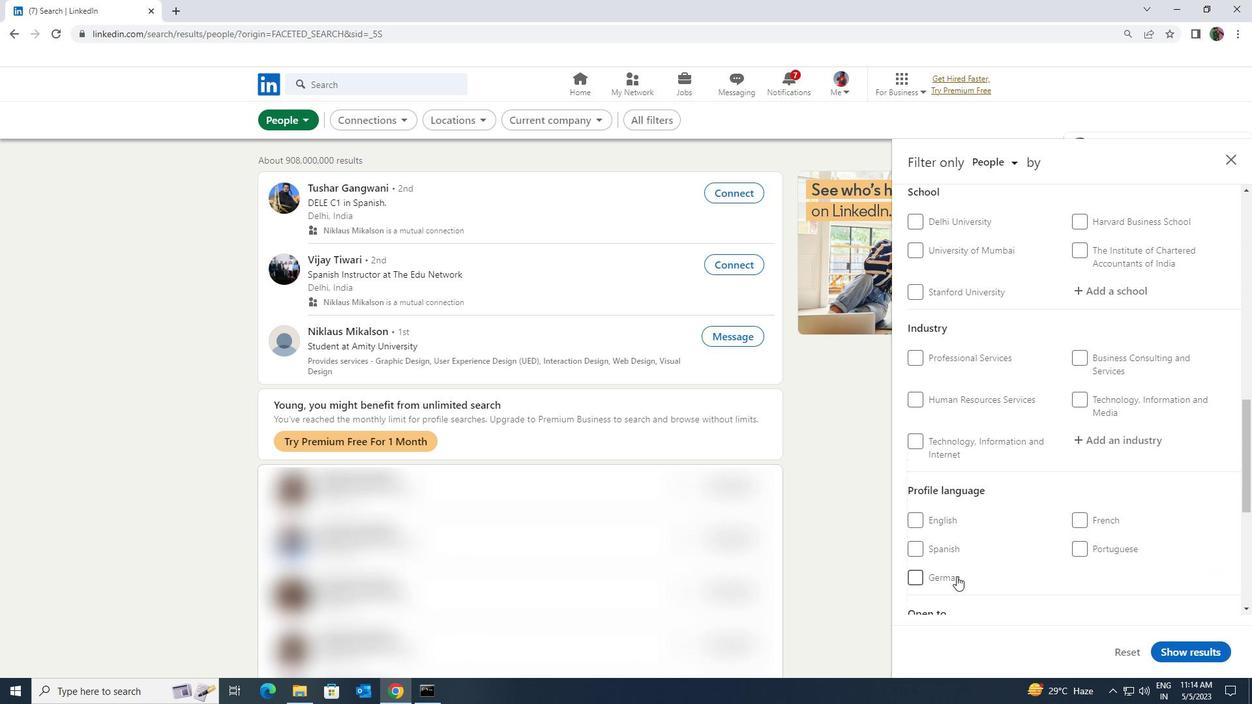 
Action: Mouse moved to (1007, 556)
Screenshot: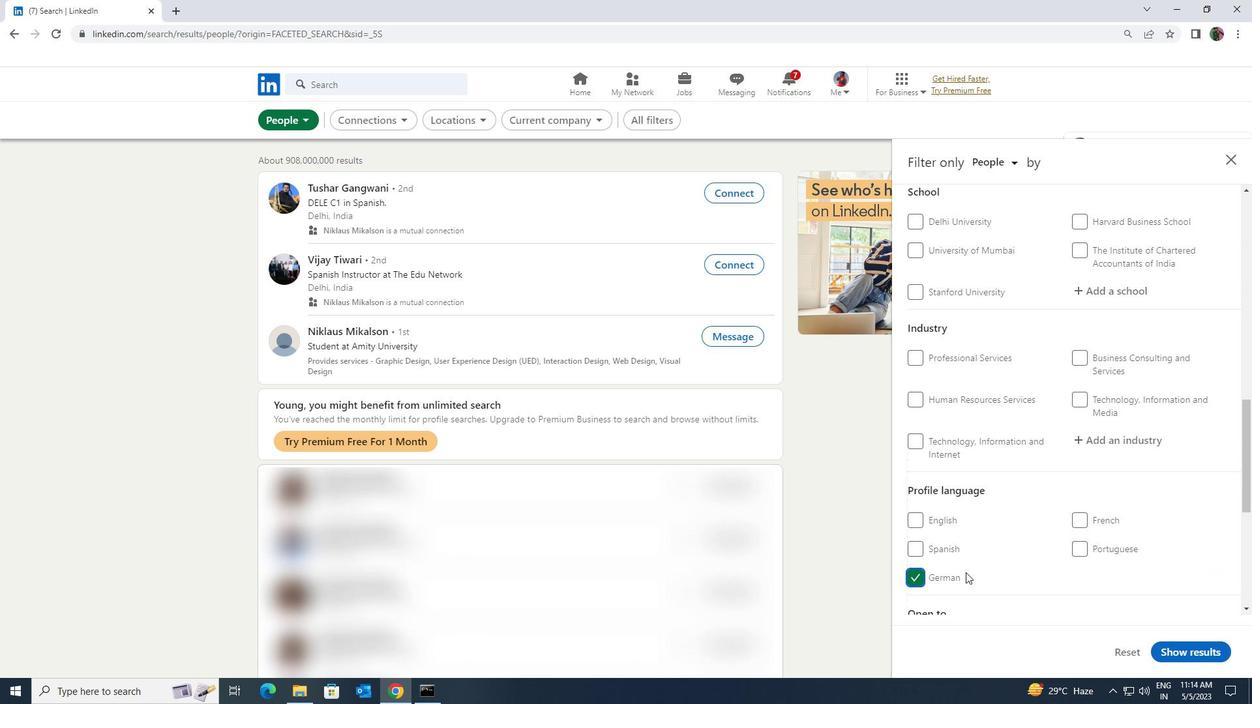 
Action: Mouse scrolled (1007, 557) with delta (0, 0)
Screenshot: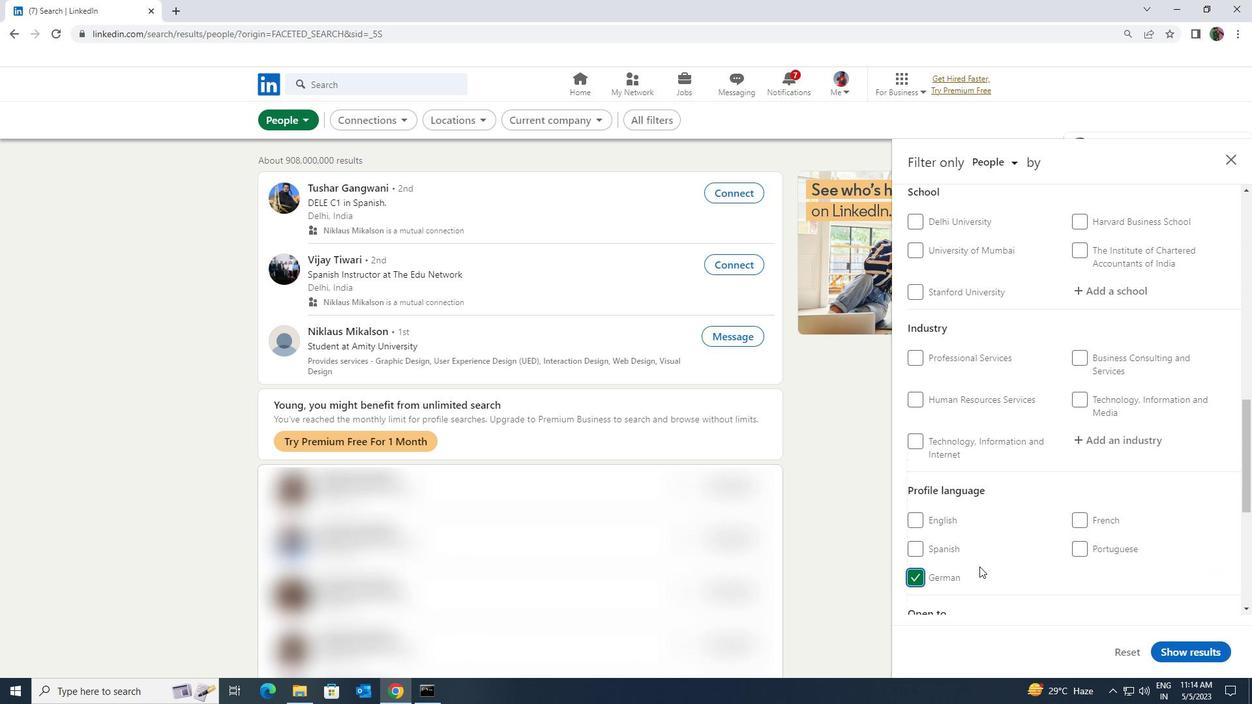 
Action: Mouse scrolled (1007, 557) with delta (0, 0)
Screenshot: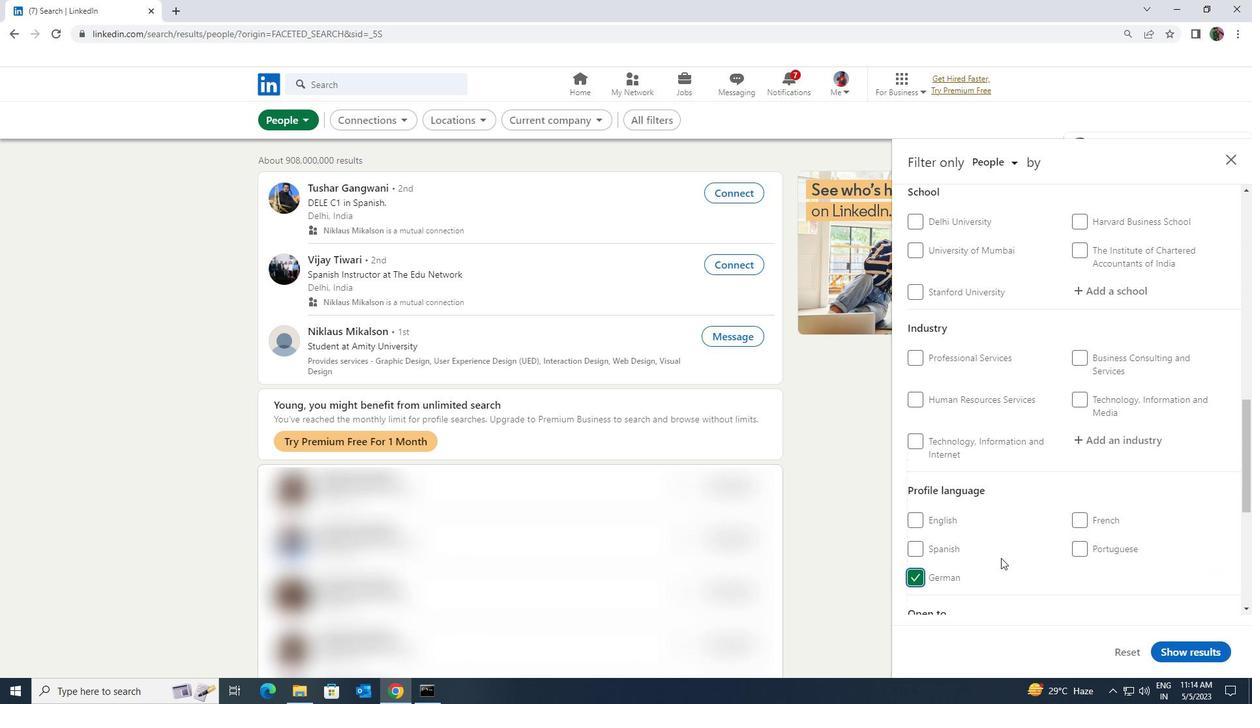 
Action: Mouse moved to (1008, 556)
Screenshot: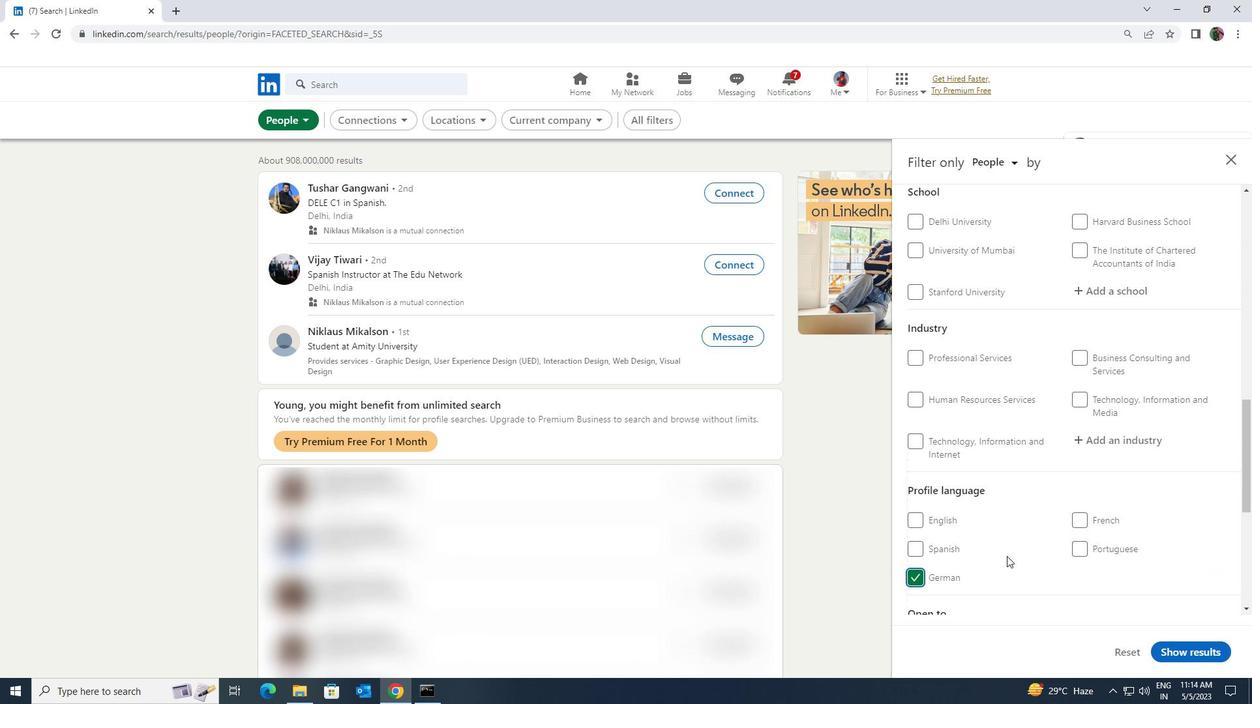 
Action: Mouse scrolled (1008, 557) with delta (0, 0)
Screenshot: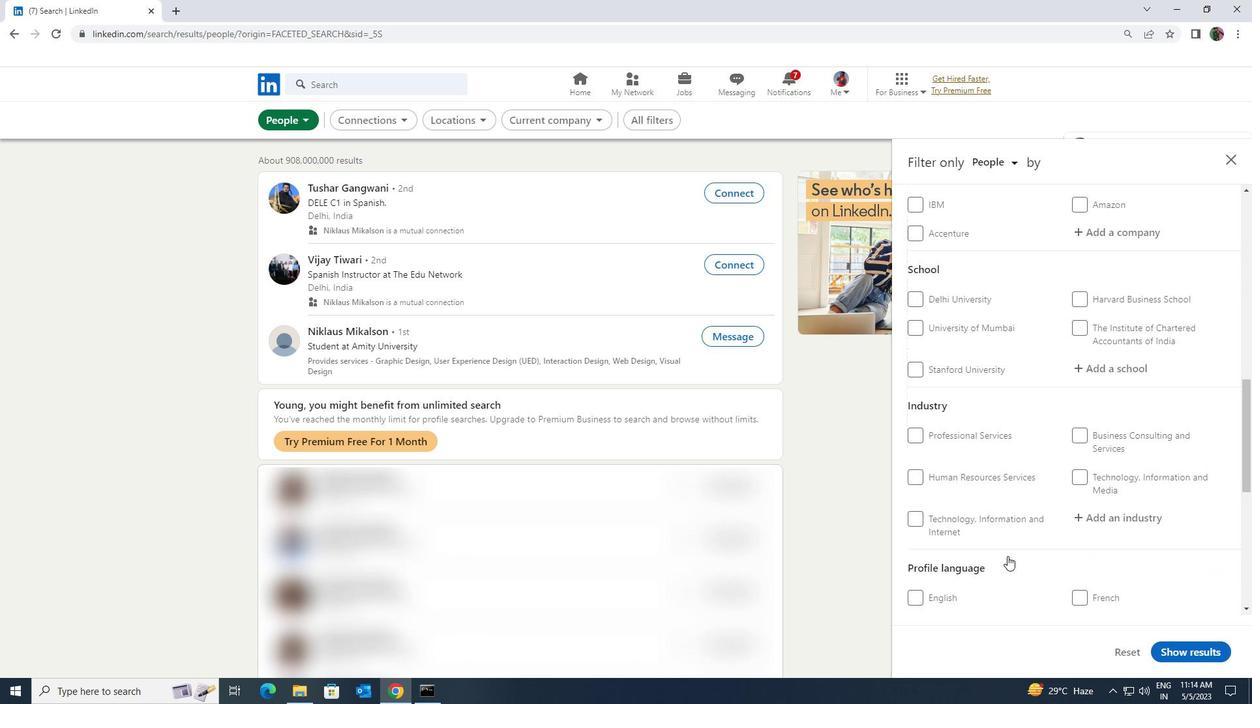 
Action: Mouse scrolled (1008, 557) with delta (0, 0)
Screenshot: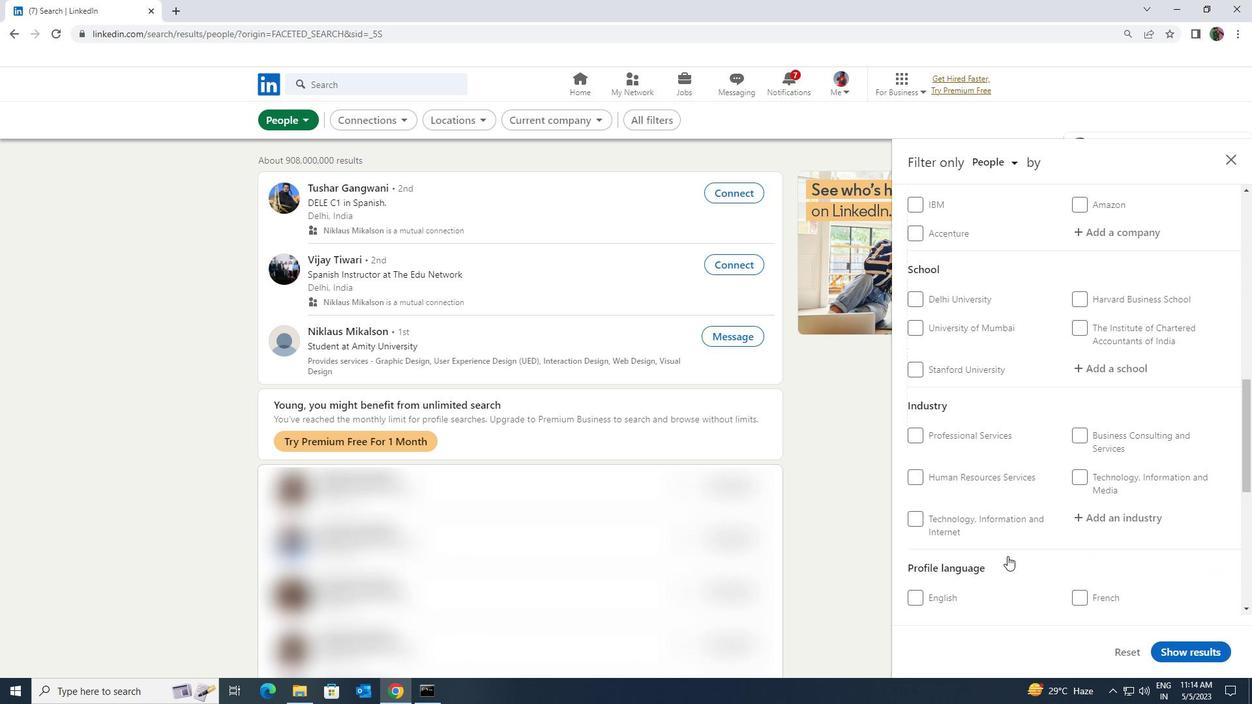 
Action: Mouse moved to (1009, 557)
Screenshot: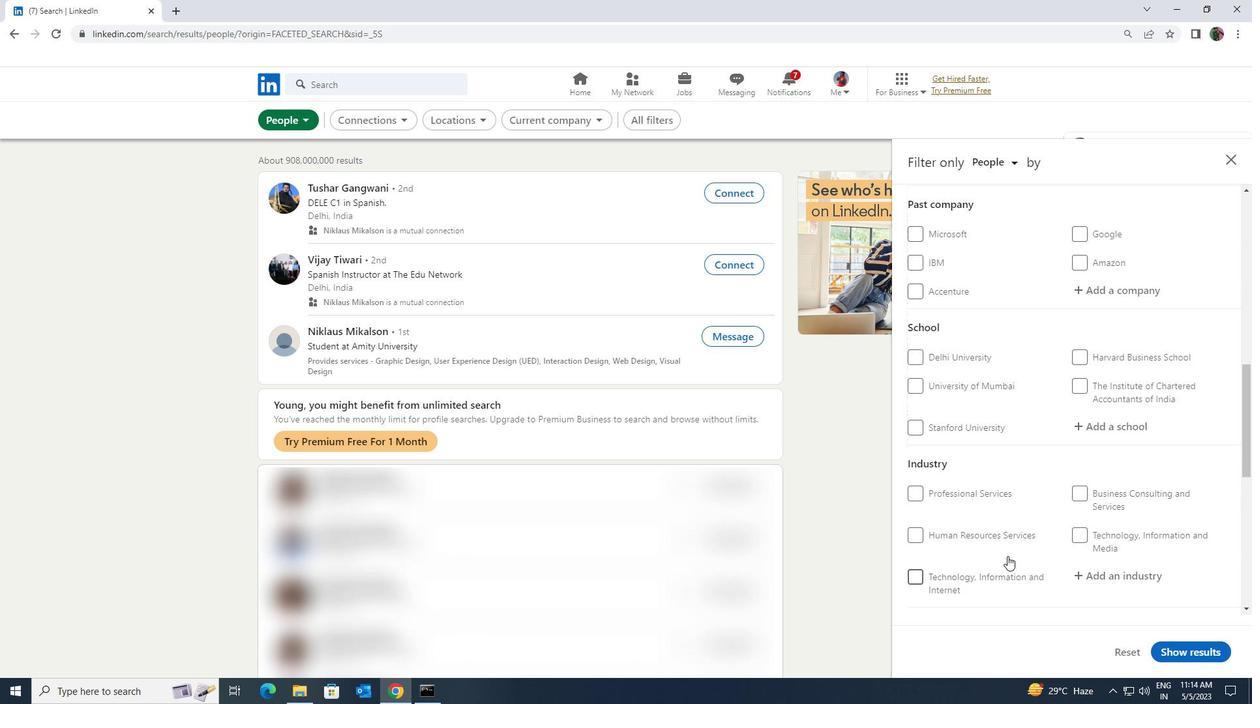 
Action: Mouse scrolled (1009, 557) with delta (0, 0)
Screenshot: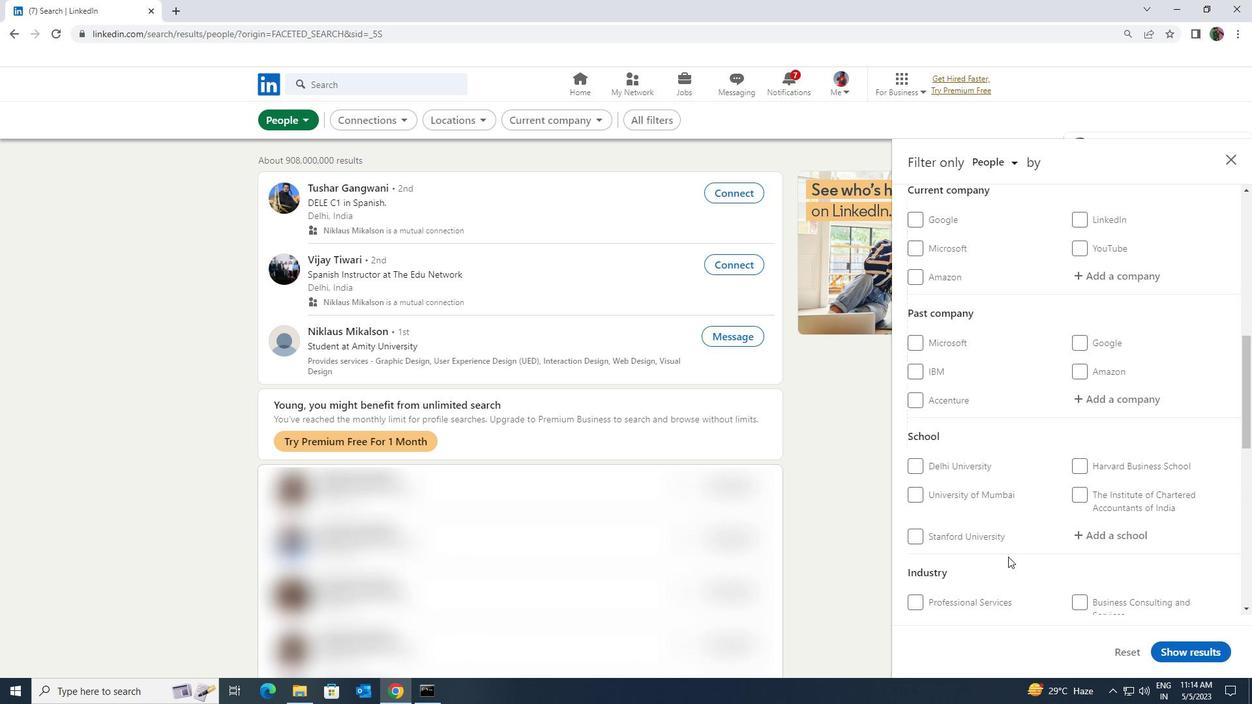 
Action: Mouse scrolled (1009, 557) with delta (0, 0)
Screenshot: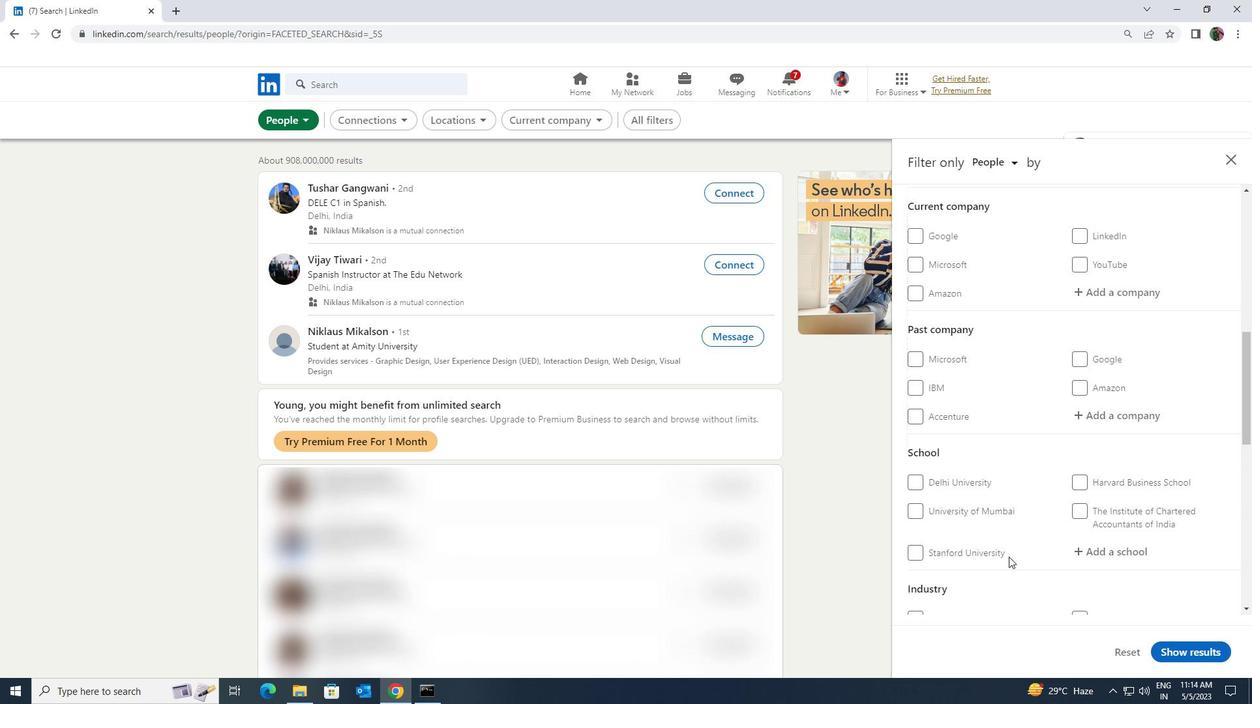 
Action: Mouse scrolled (1009, 557) with delta (0, 0)
Screenshot: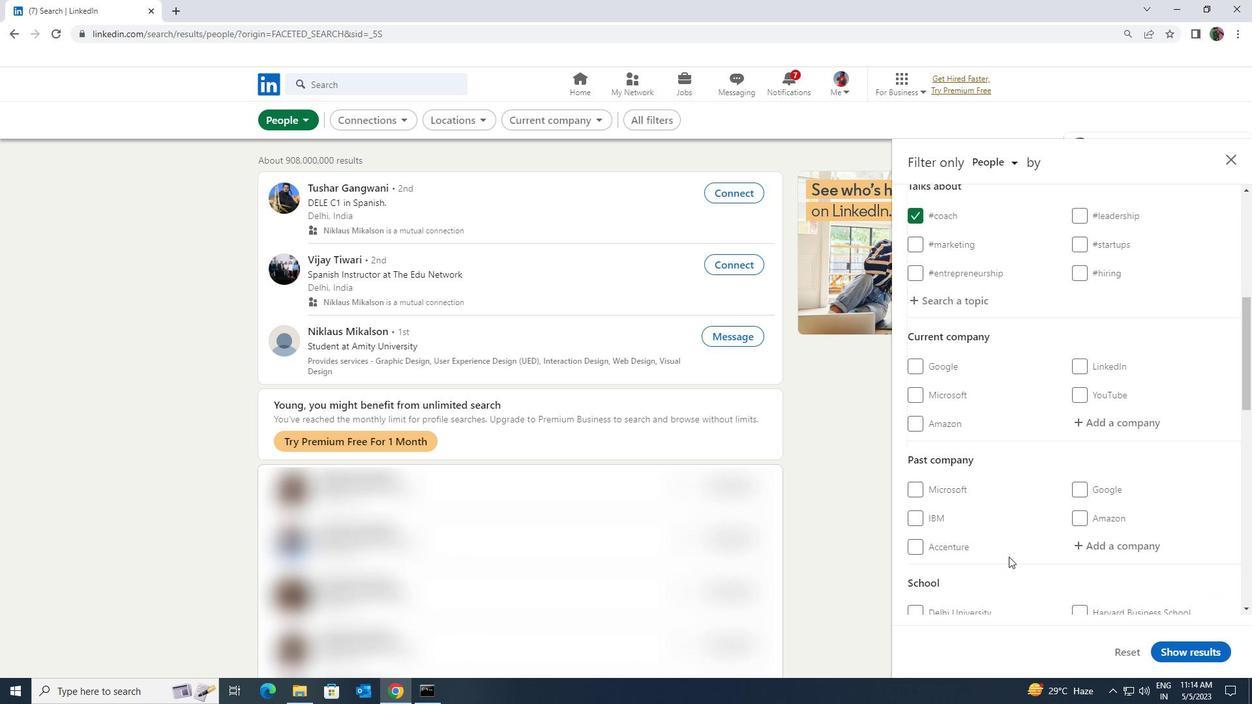 
Action: Mouse moved to (1077, 492)
Screenshot: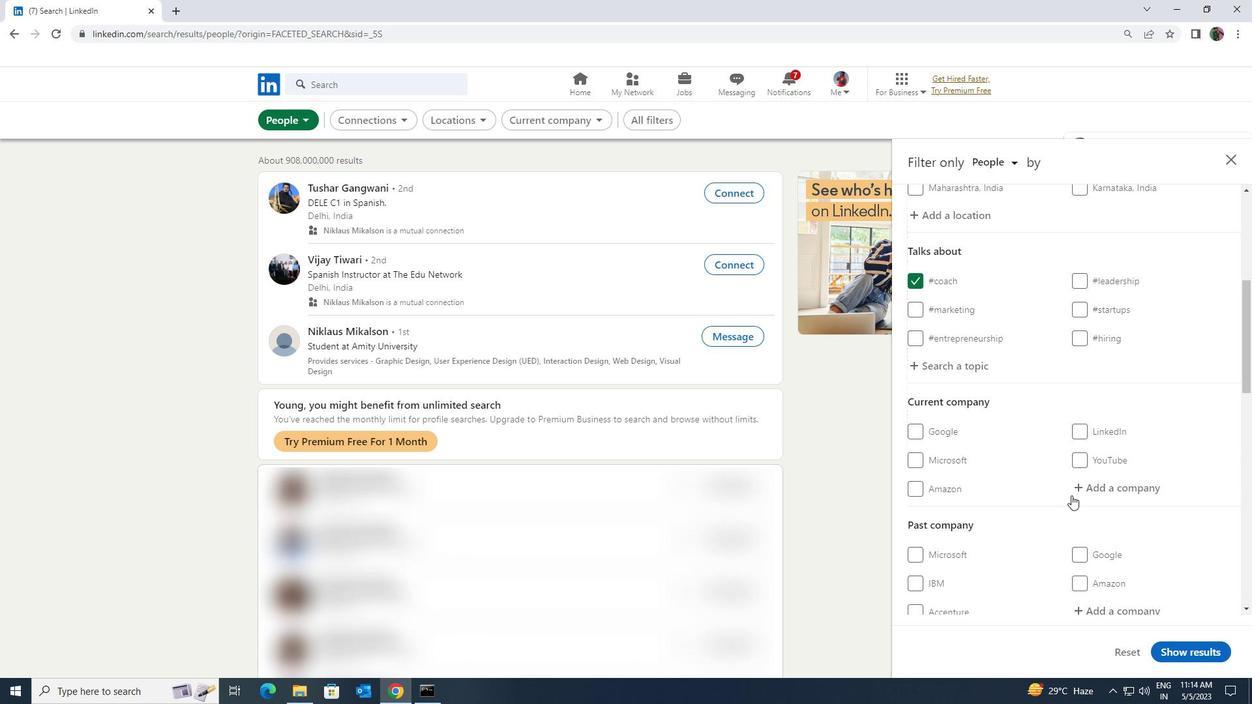 
Action: Mouse pressed left at (1077, 492)
Screenshot: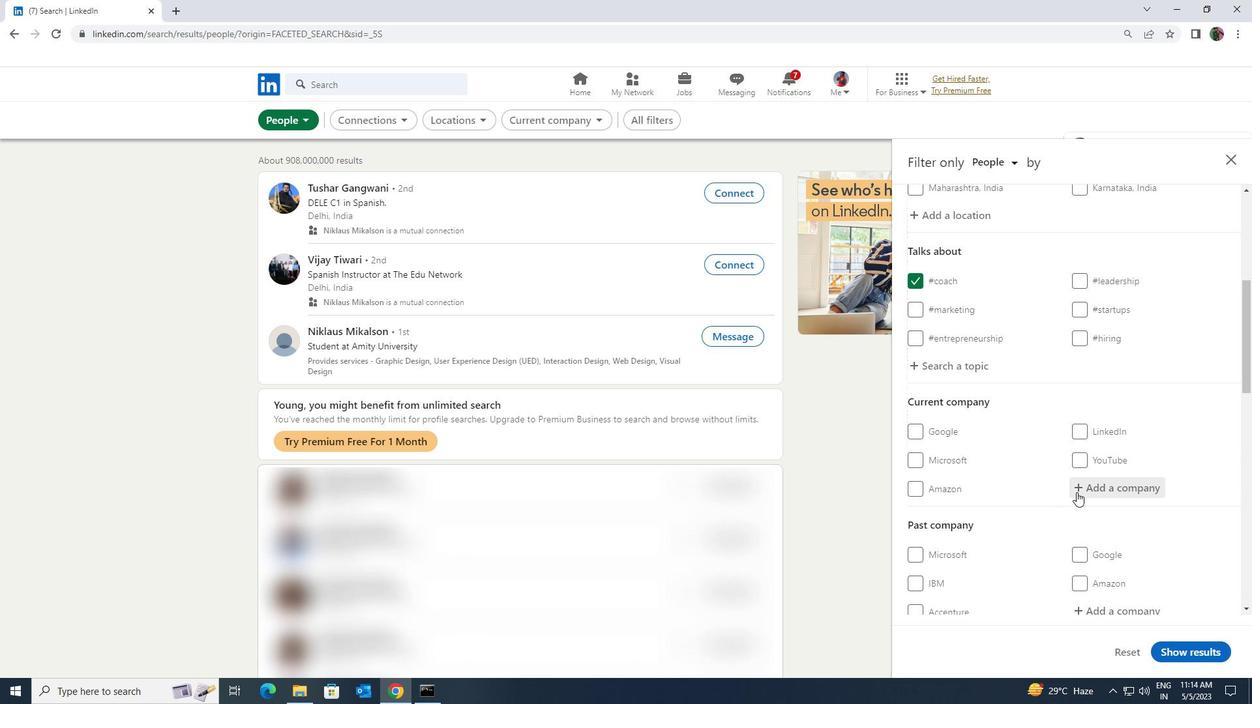 
Action: Key pressed <Key.shift><Key.shift><Key.shift><Key.shift><Key.shift><Key.shift><Key.shift>MAHINDRA<Key.space><Key.shift>HOME<Key.space>
Screenshot: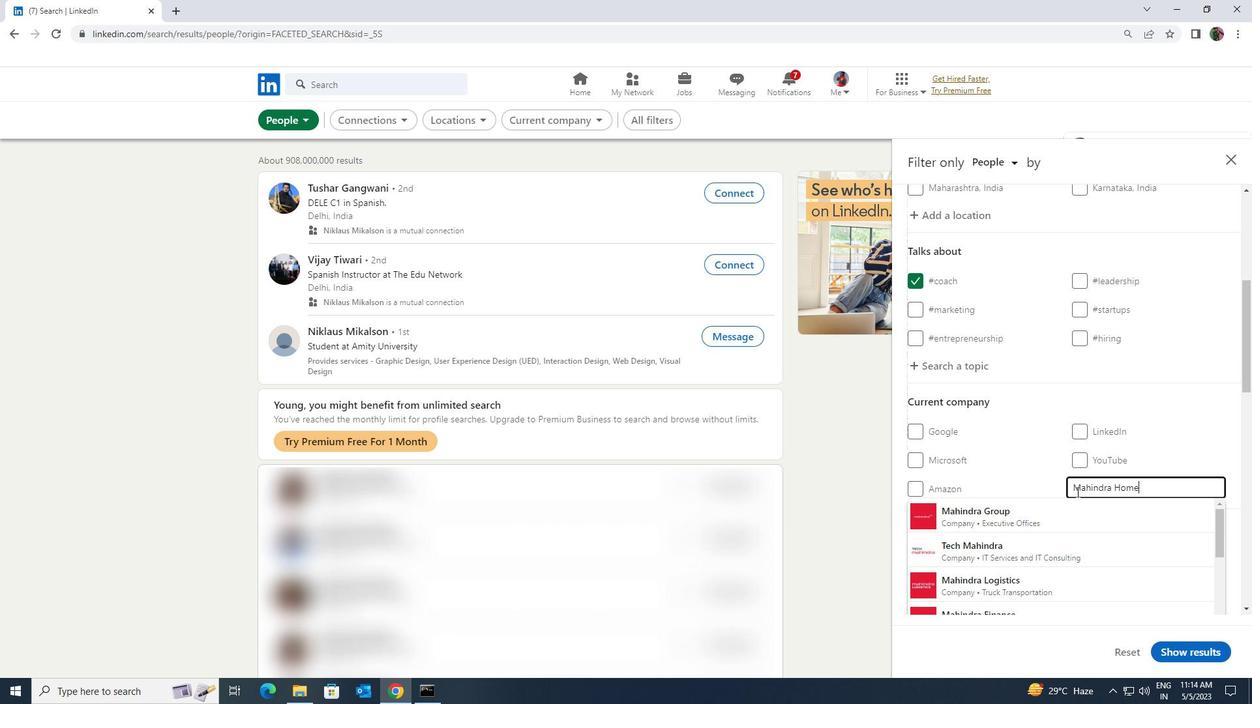 
Action: Mouse moved to (1074, 507)
Screenshot: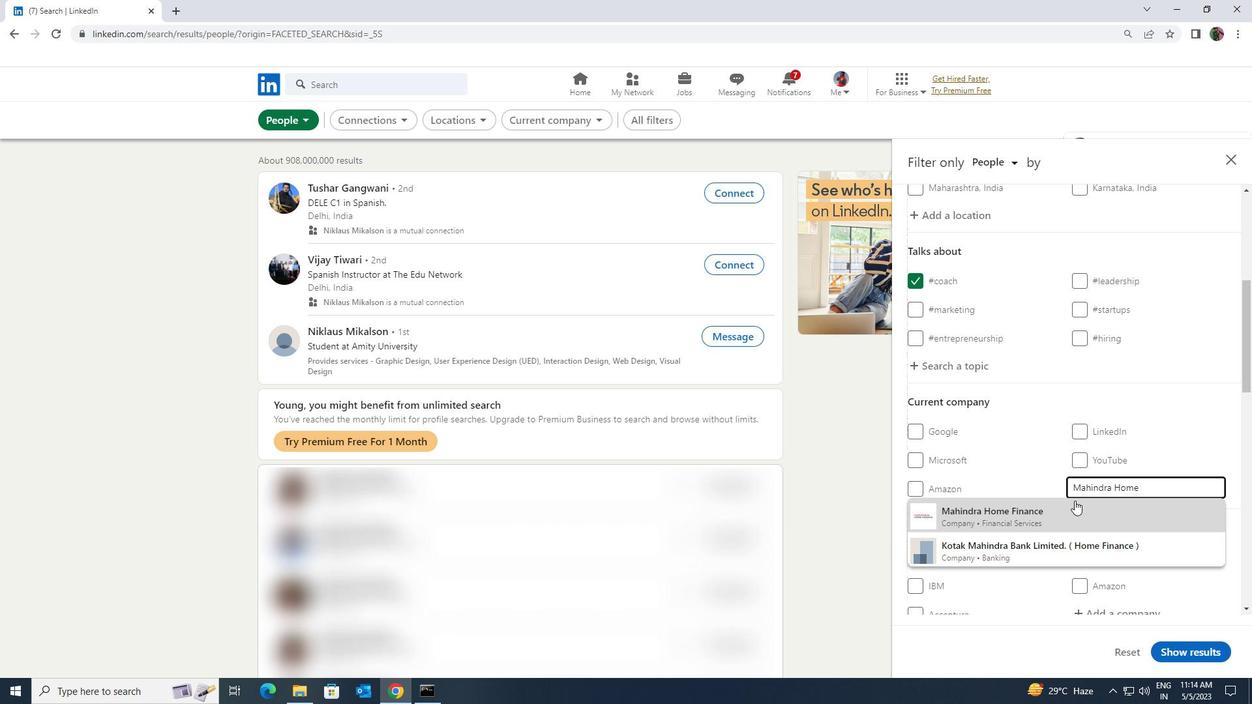 
Action: Mouse pressed left at (1074, 507)
Screenshot: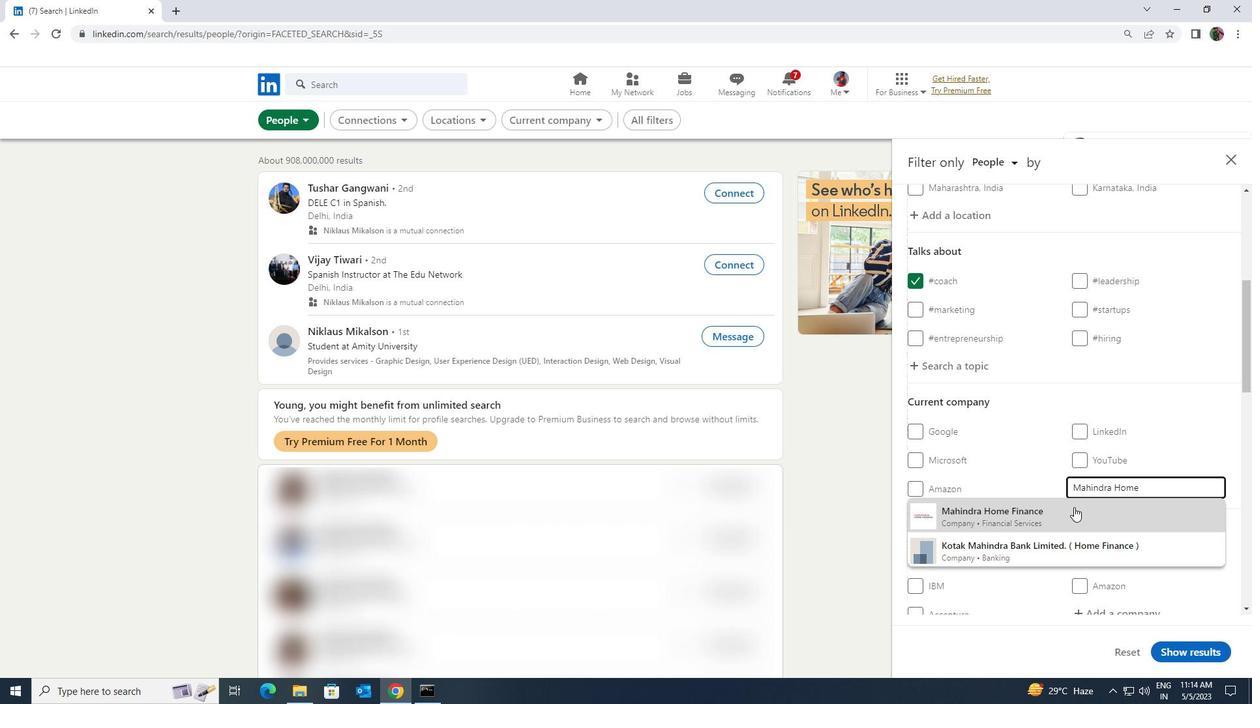 
Action: Mouse scrolled (1074, 507) with delta (0, 0)
Screenshot: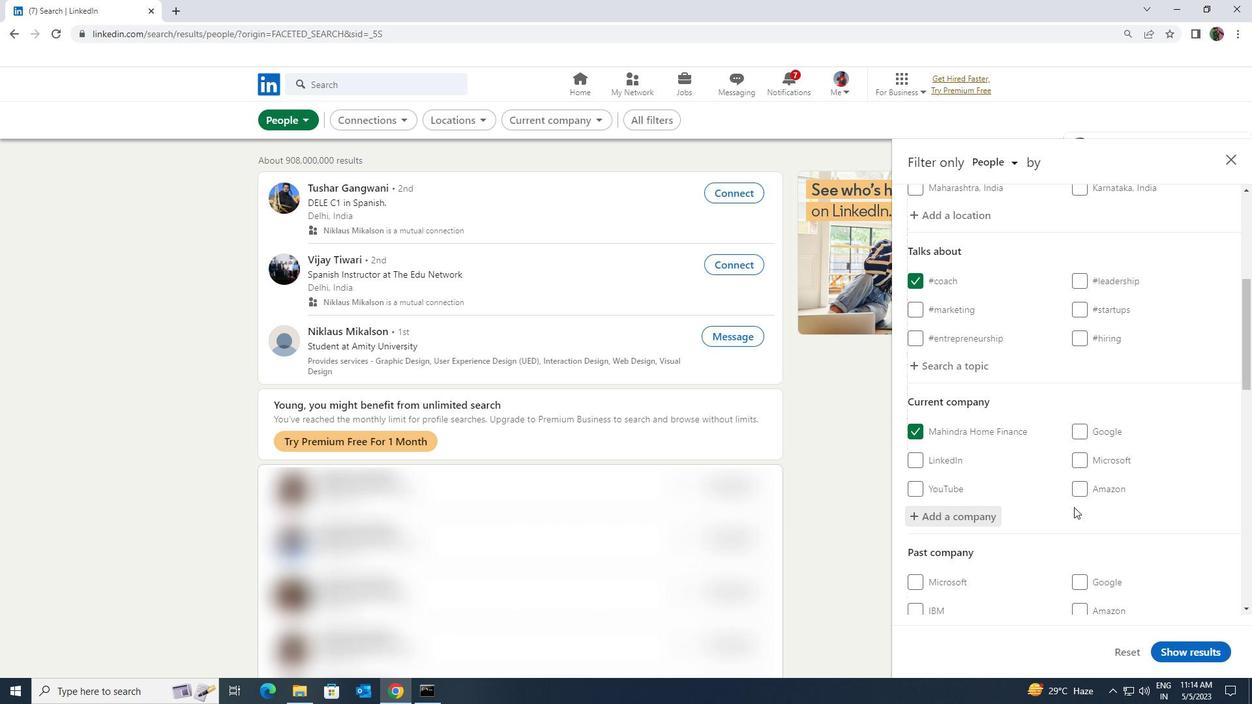 
Action: Mouse scrolled (1074, 507) with delta (0, 0)
Screenshot: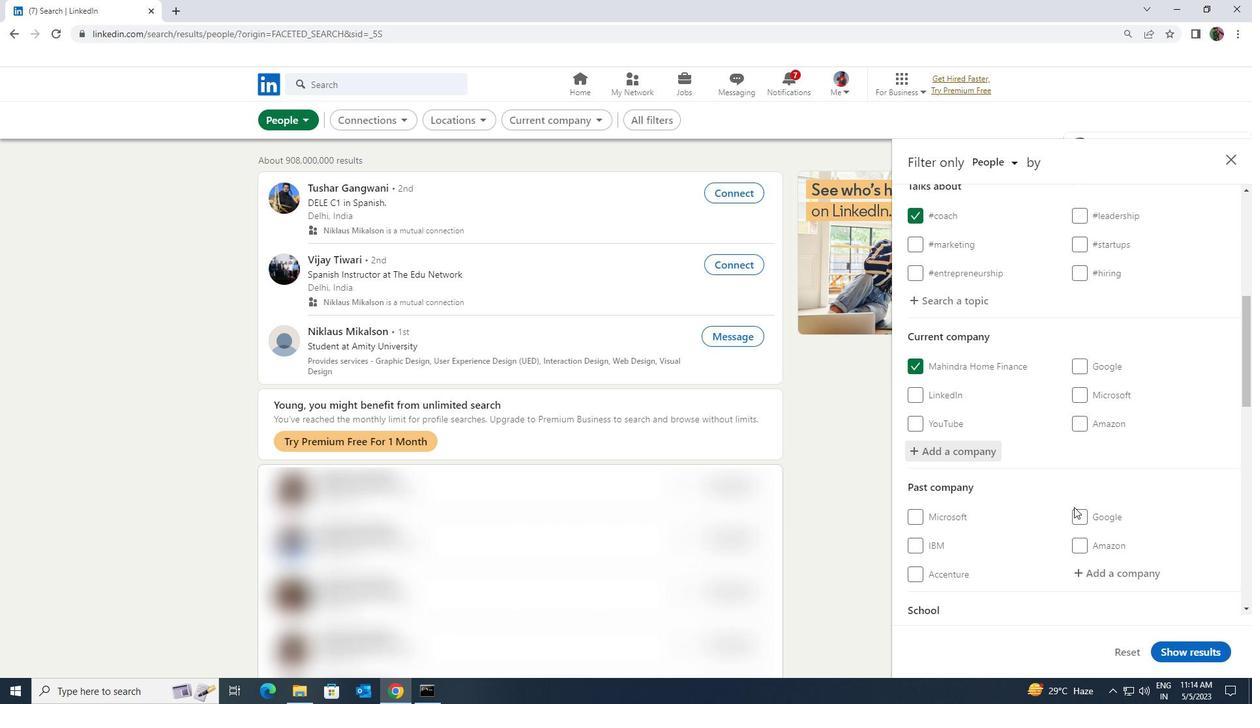 
Action: Mouse scrolled (1074, 507) with delta (0, 0)
Screenshot: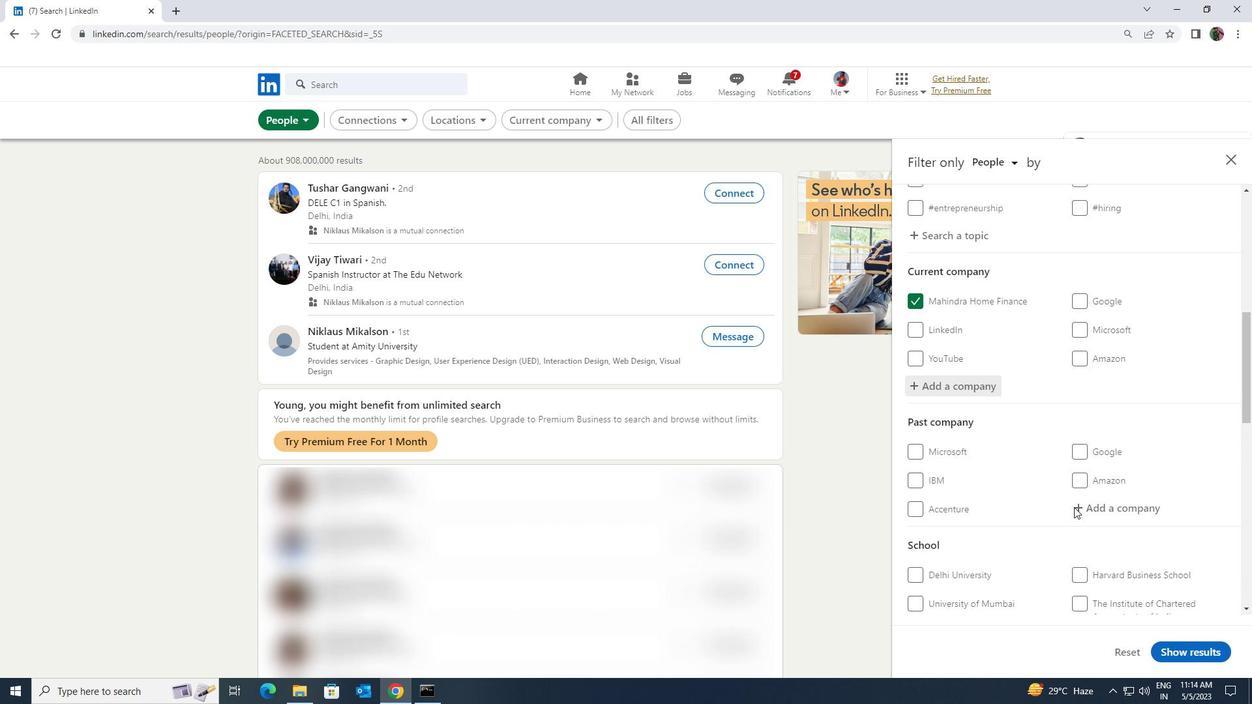 
Action: Mouse scrolled (1074, 507) with delta (0, 0)
Screenshot: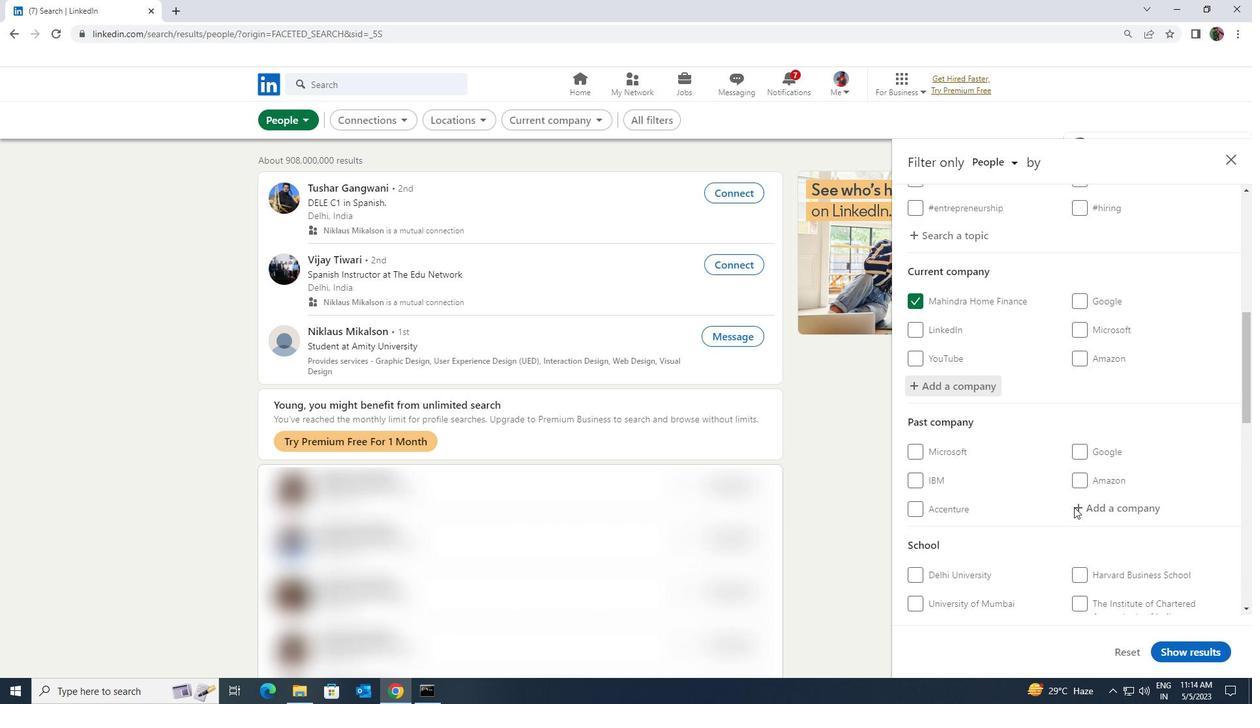 
Action: Mouse moved to (1075, 508)
Screenshot: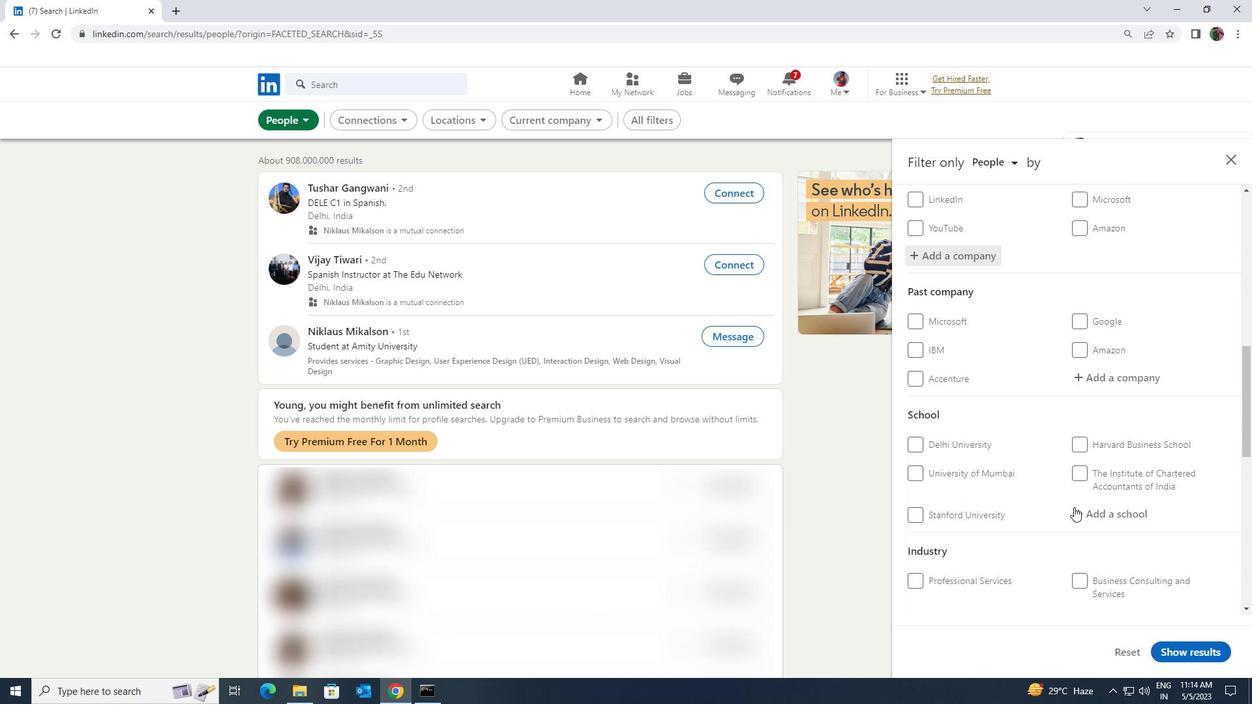 
Action: Mouse pressed left at (1075, 508)
Screenshot: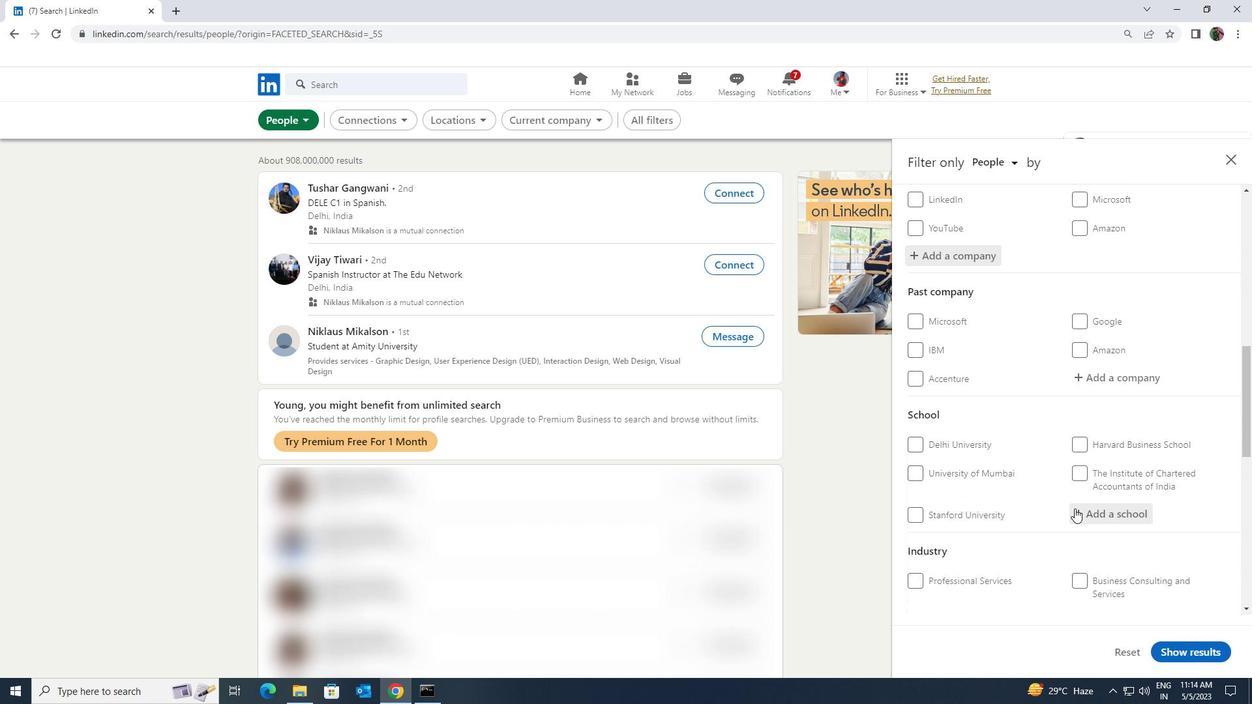 
Action: Key pressed <Key.shift><Key.shift><Key.shift><Key.shift><Key.shift><Key.shift><Key.shift><Key.shift>BAPUJI<Key.space><Key.shift>INSTITUTE<Key.space>OF<Key.space>
Screenshot: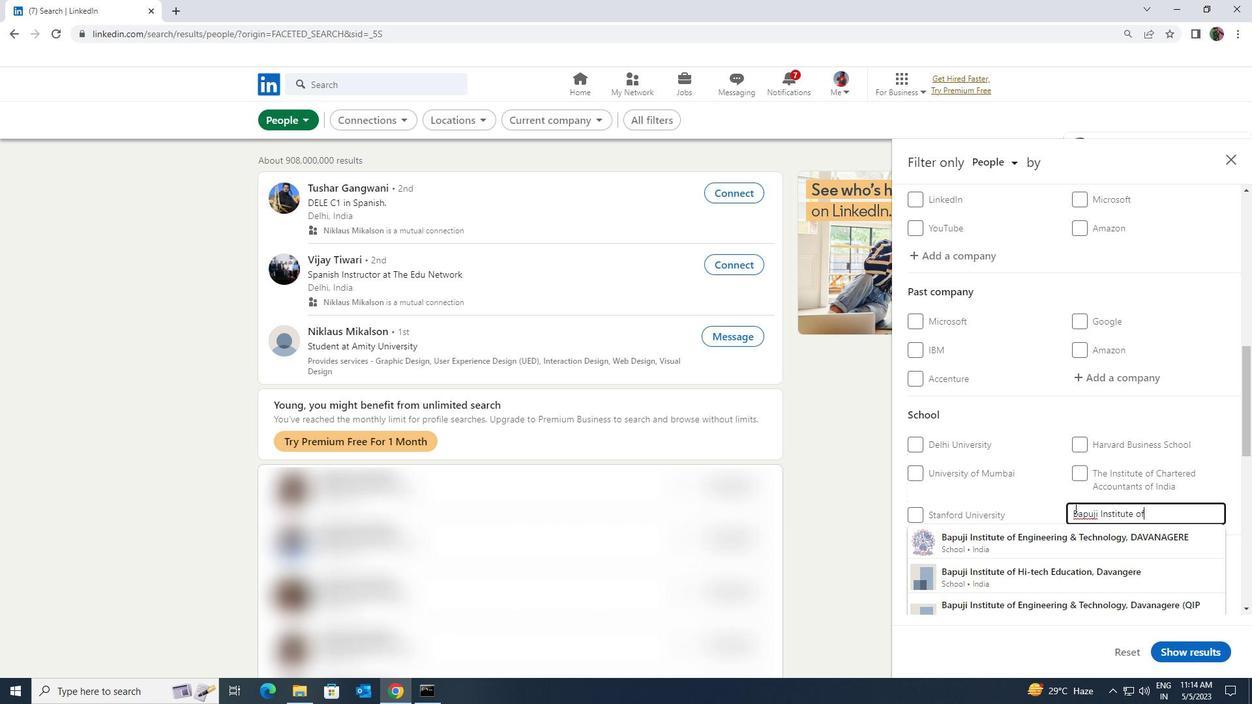 
Action: Mouse moved to (1064, 531)
Screenshot: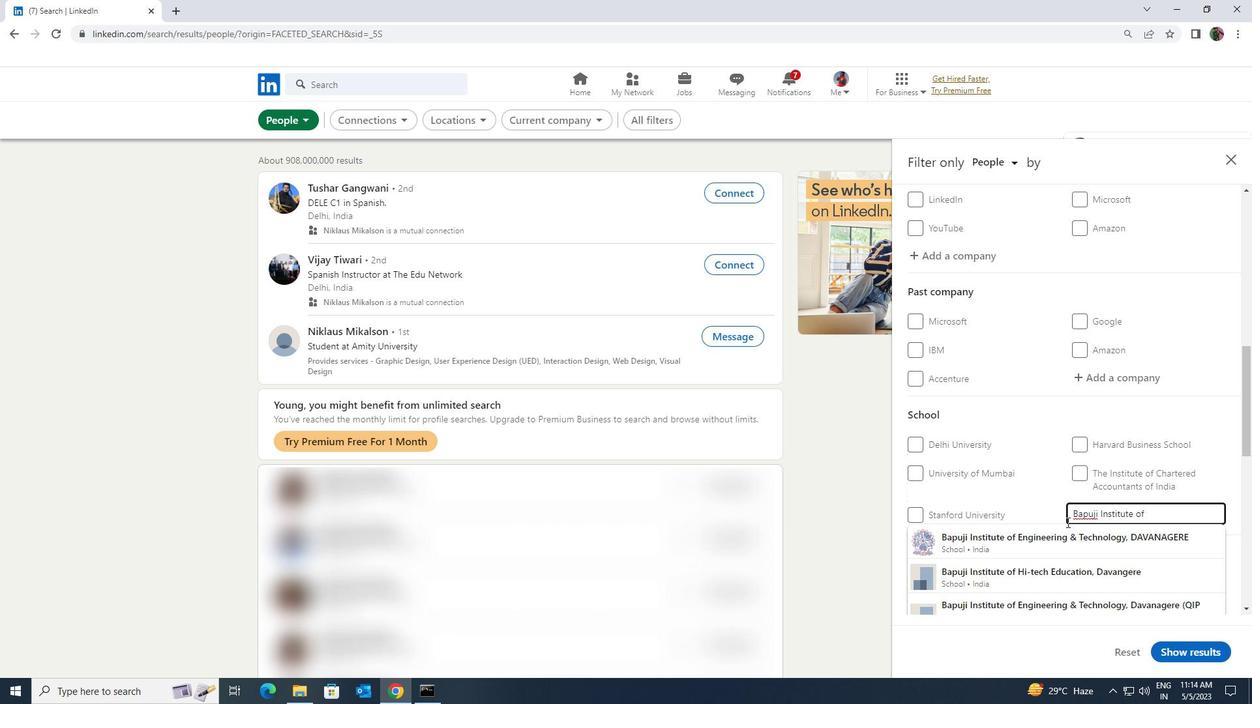 
Action: Mouse pressed left at (1064, 531)
Screenshot: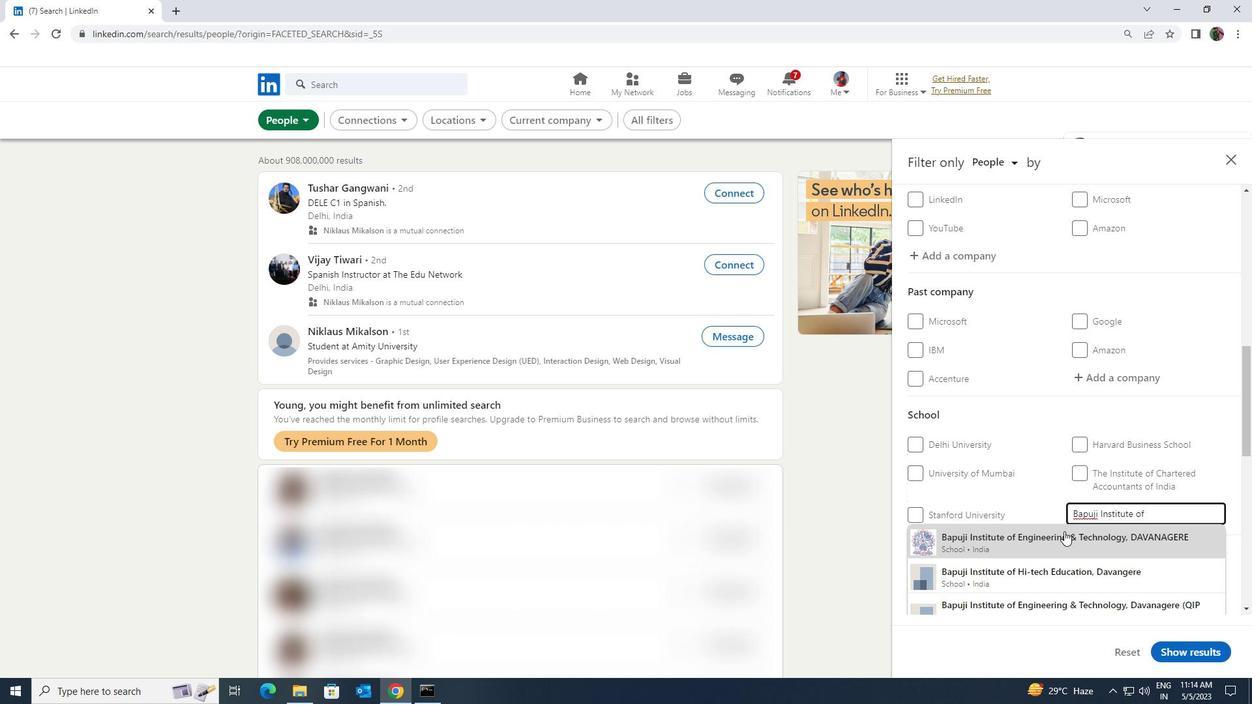 
Action: Mouse scrolled (1064, 531) with delta (0, 0)
Screenshot: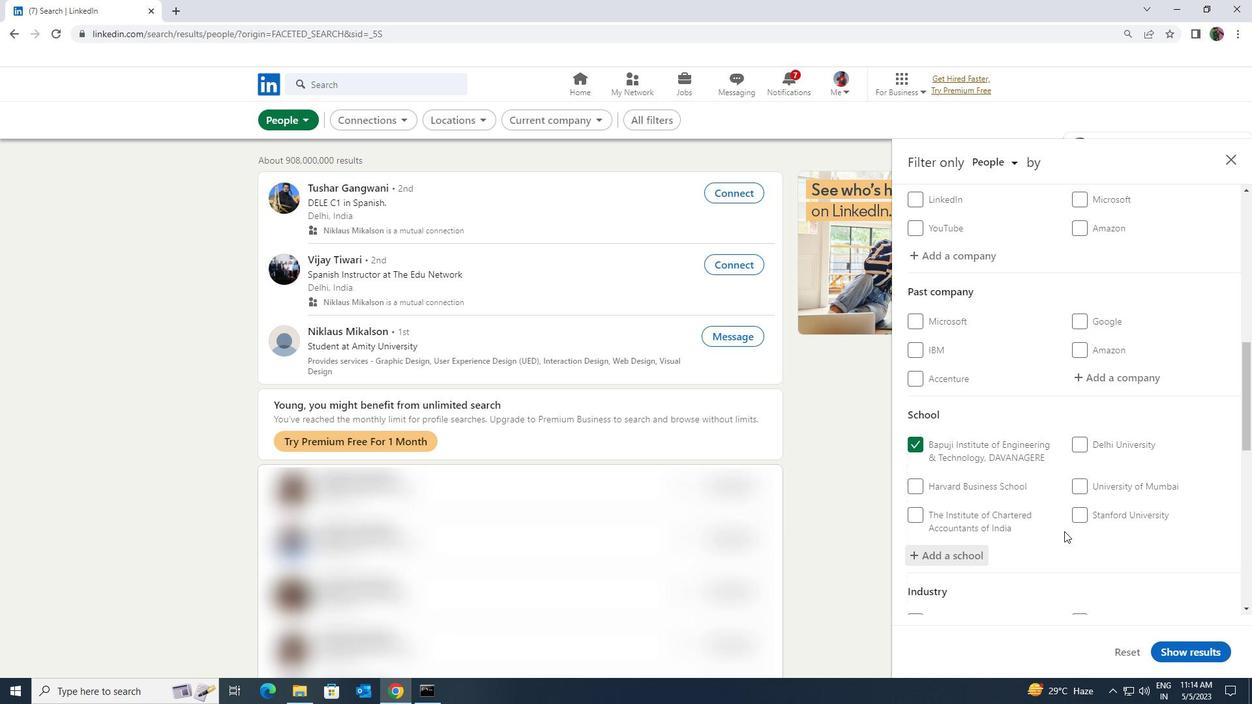 
Action: Mouse scrolled (1064, 531) with delta (0, 0)
Screenshot: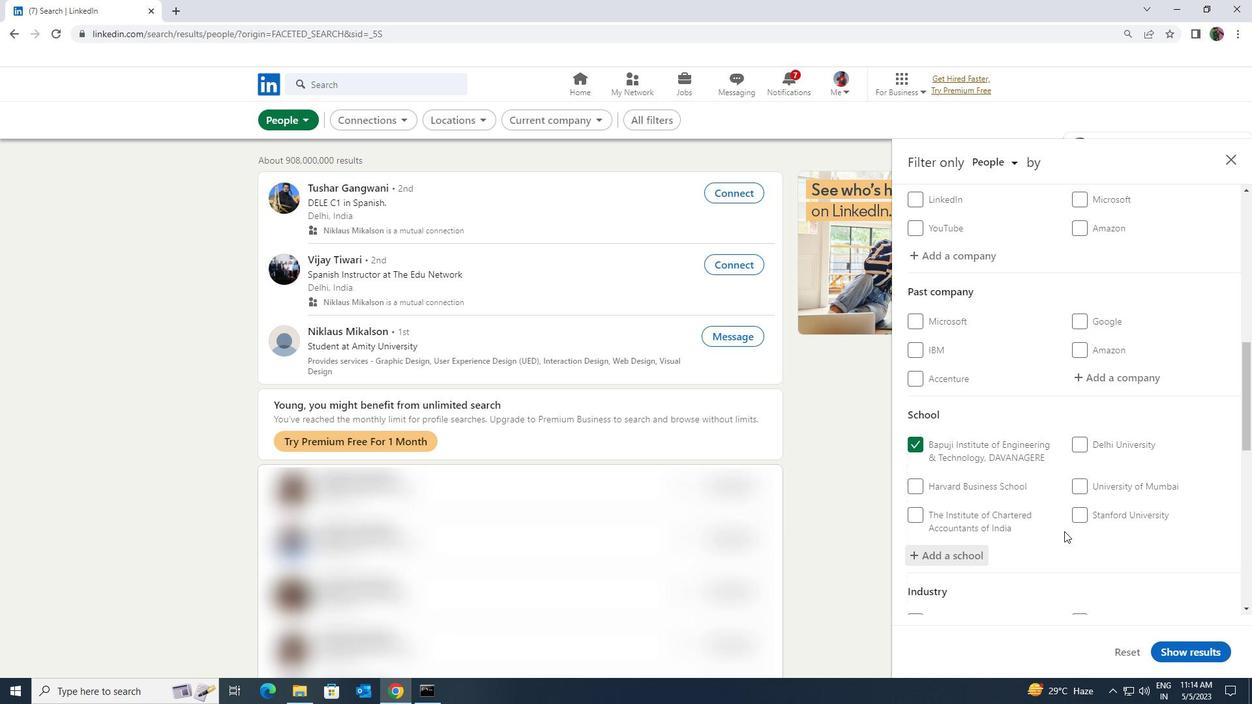 
Action: Mouse scrolled (1064, 531) with delta (0, 0)
Screenshot: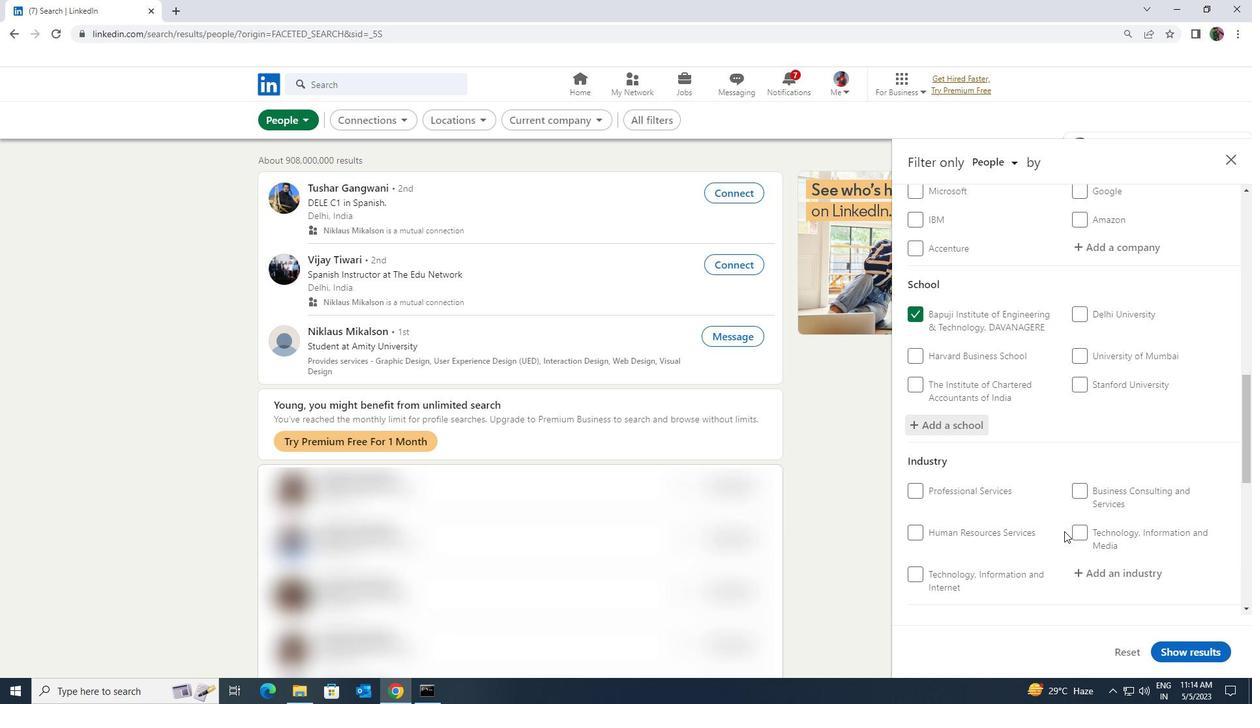 
Action: Mouse moved to (1087, 516)
Screenshot: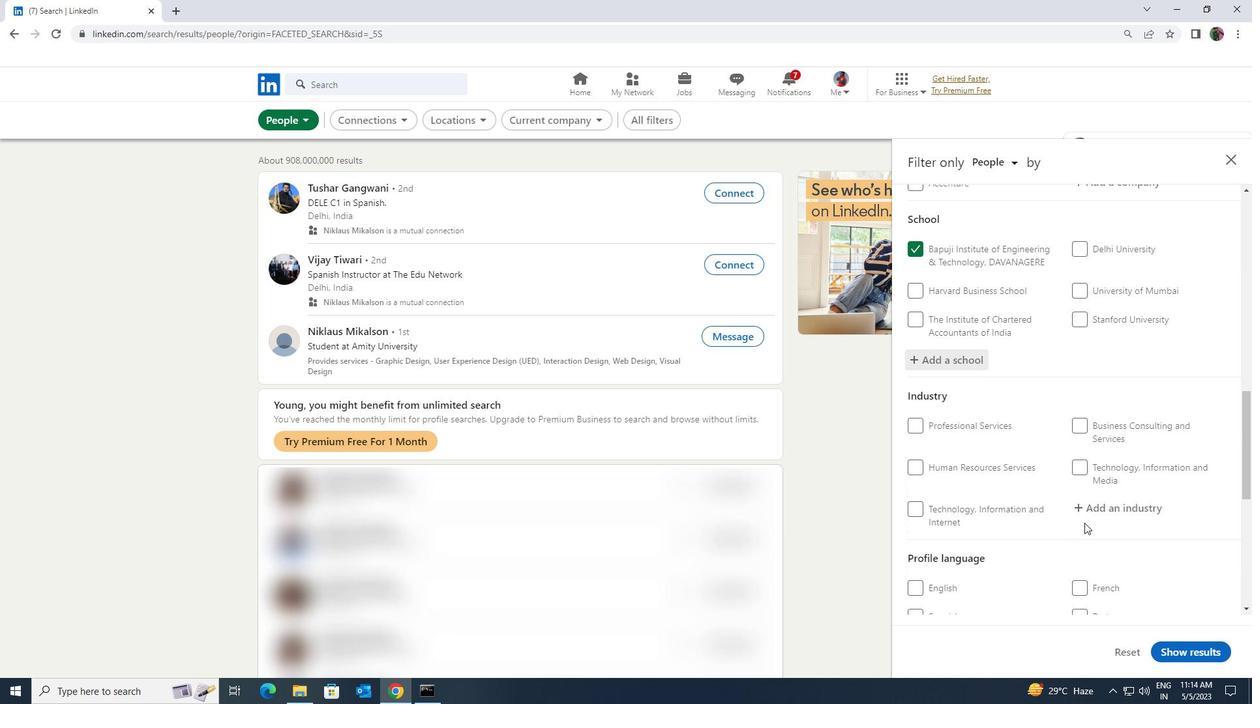
Action: Mouse pressed left at (1087, 516)
Screenshot: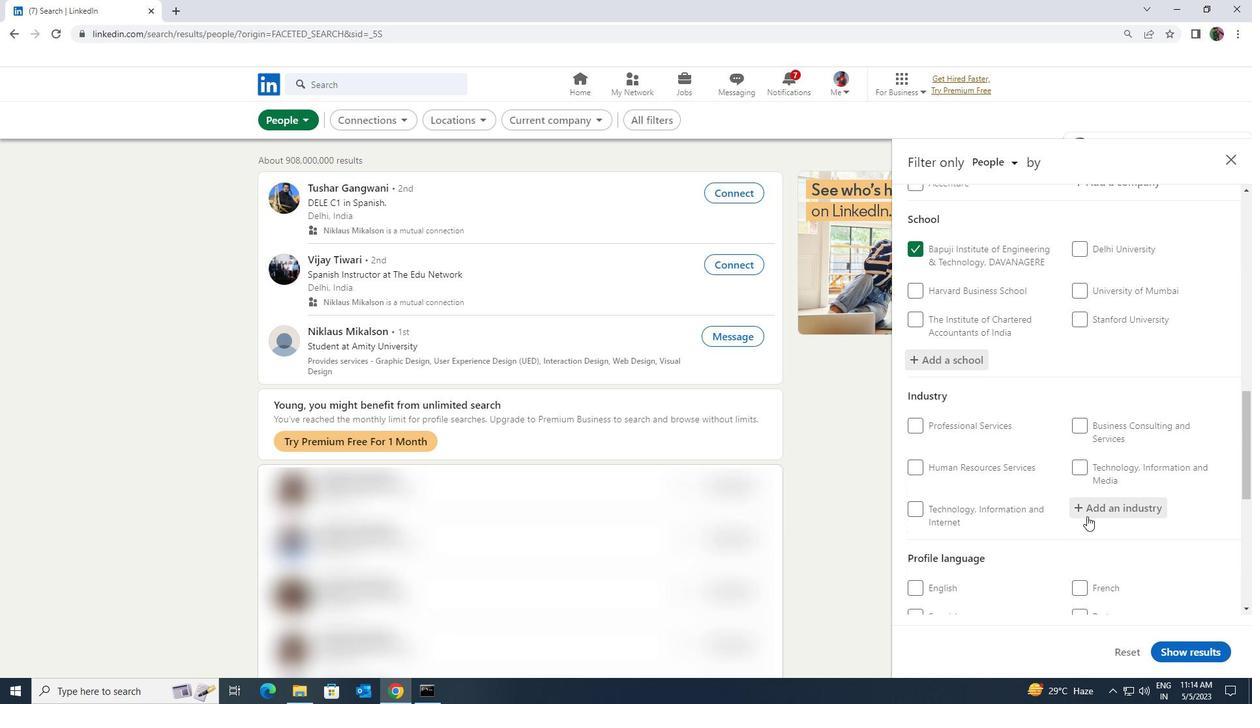 
Action: Key pressed <Key.shift><Key.shift><Key.shift><Key.shift><Key.shift><Key.shift><Key.shift><Key.shift>MEDICAL<Key.space><Key.shift>PRAC
Screenshot: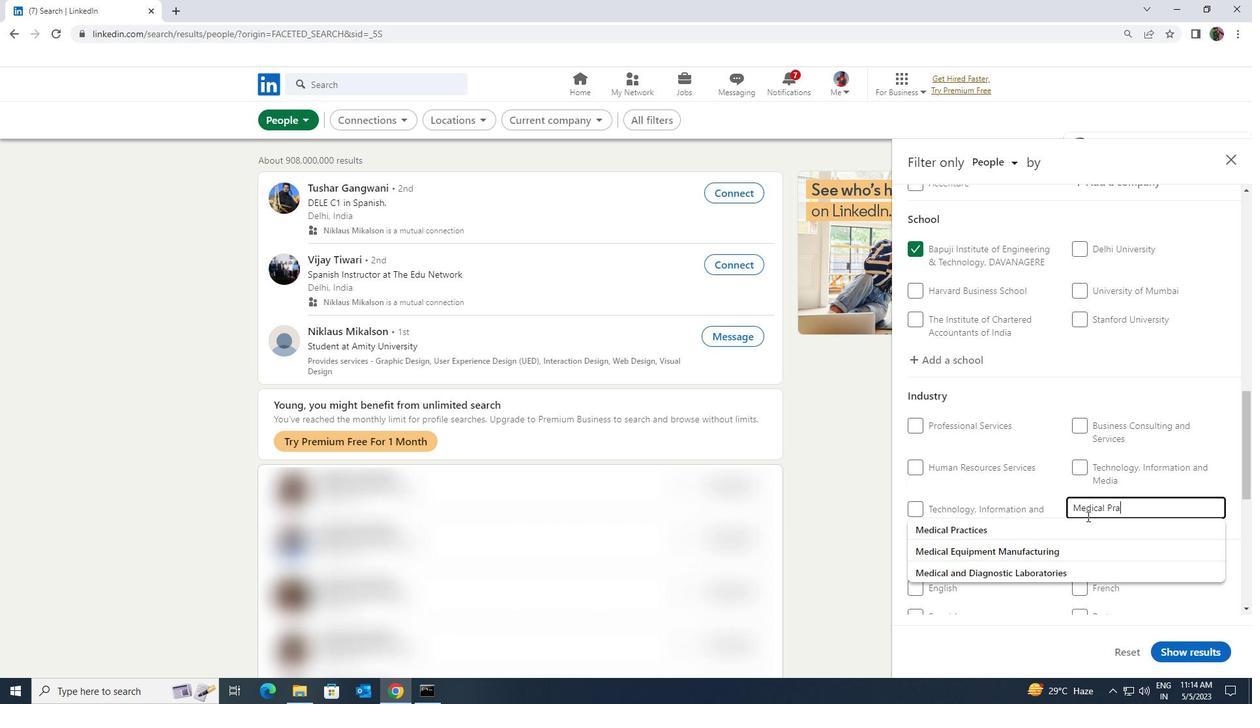 
Action: Mouse moved to (1087, 519)
Screenshot: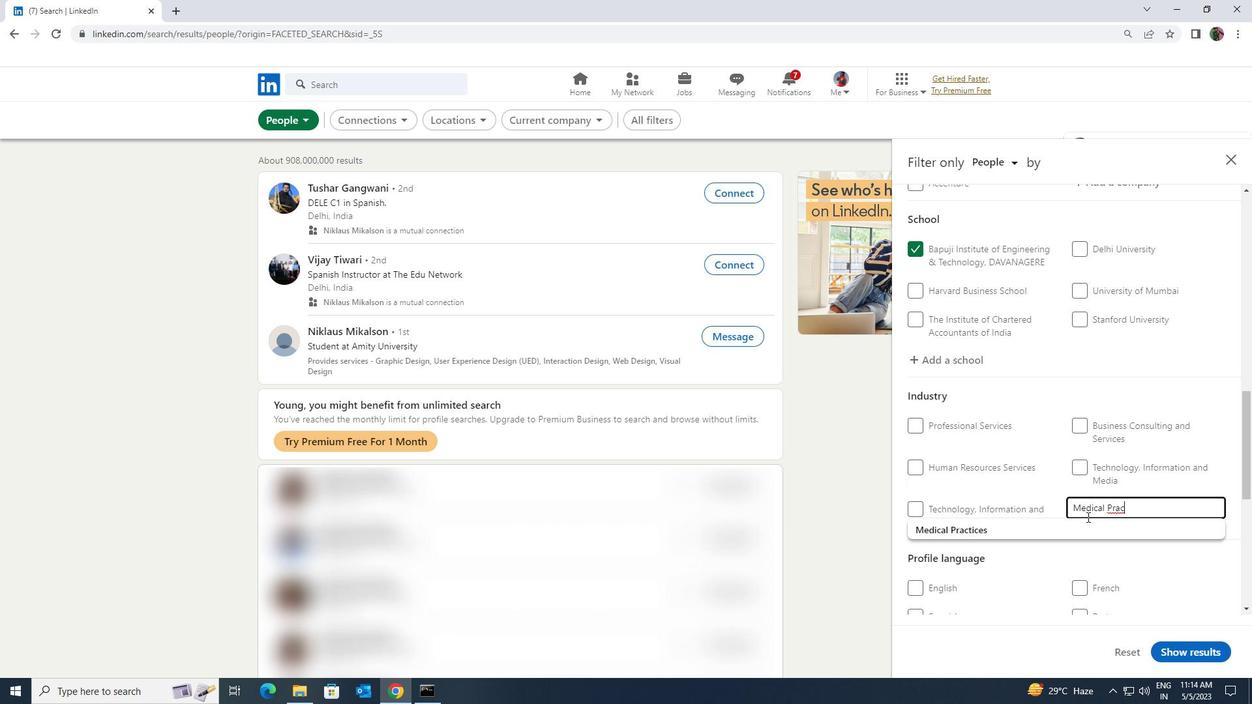 
Action: Mouse pressed left at (1087, 519)
Screenshot: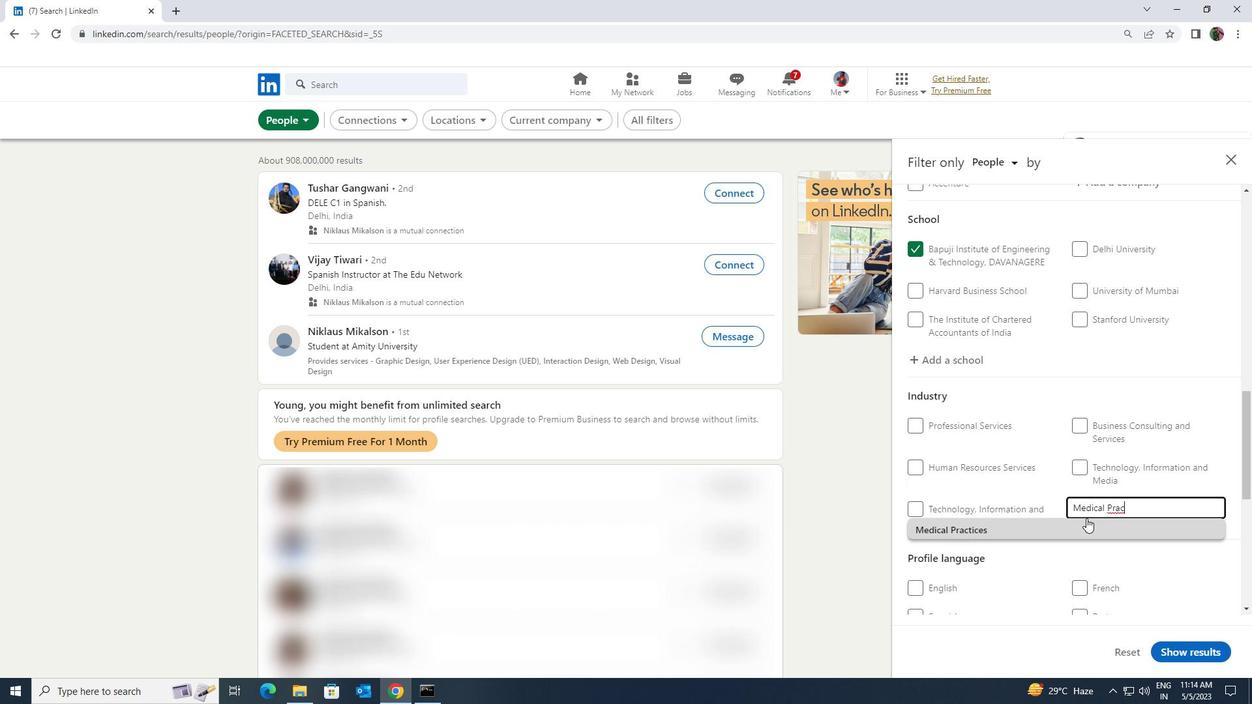 
Action: Mouse scrolled (1087, 518) with delta (0, 0)
Screenshot: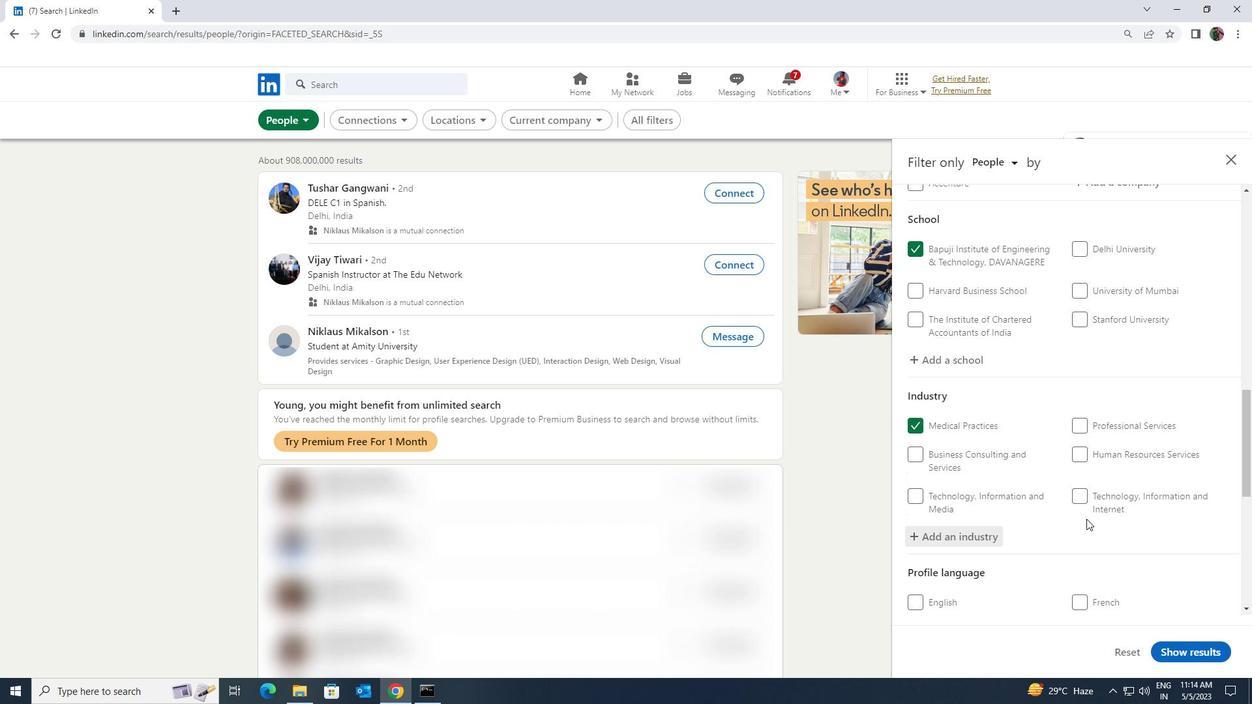 
Action: Mouse scrolled (1087, 518) with delta (0, 0)
Screenshot: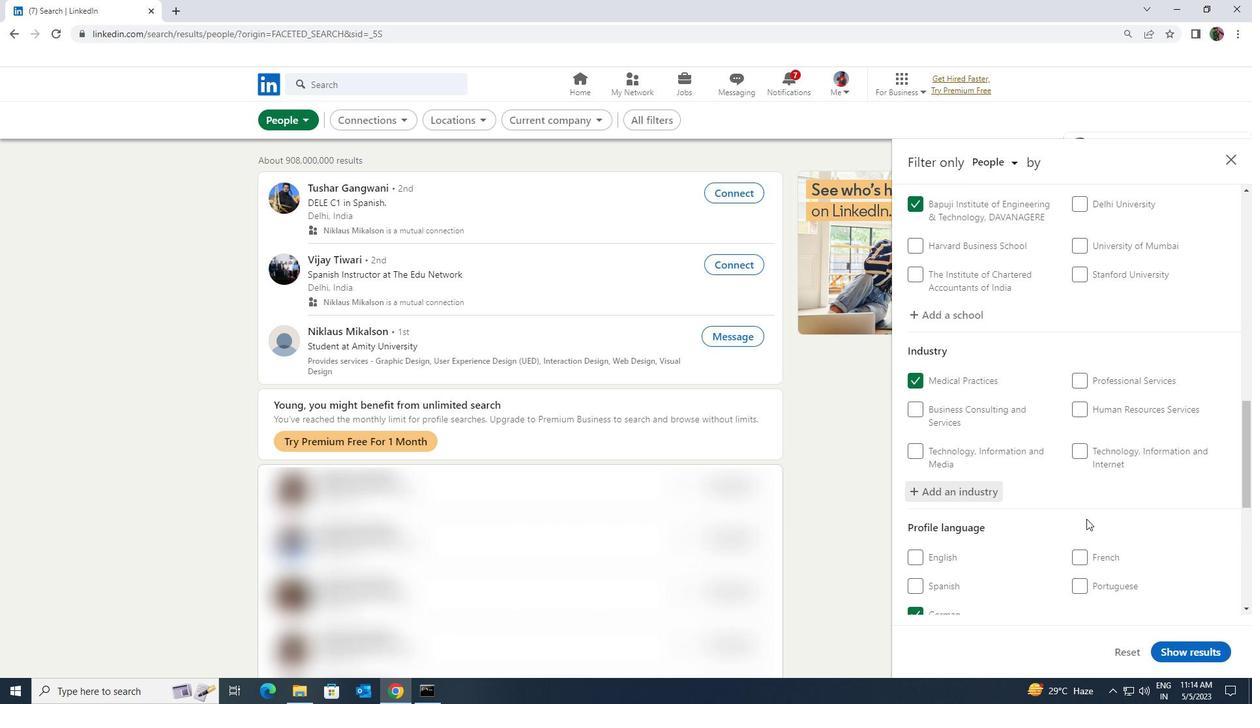 
Action: Mouse scrolled (1087, 518) with delta (0, 0)
Screenshot: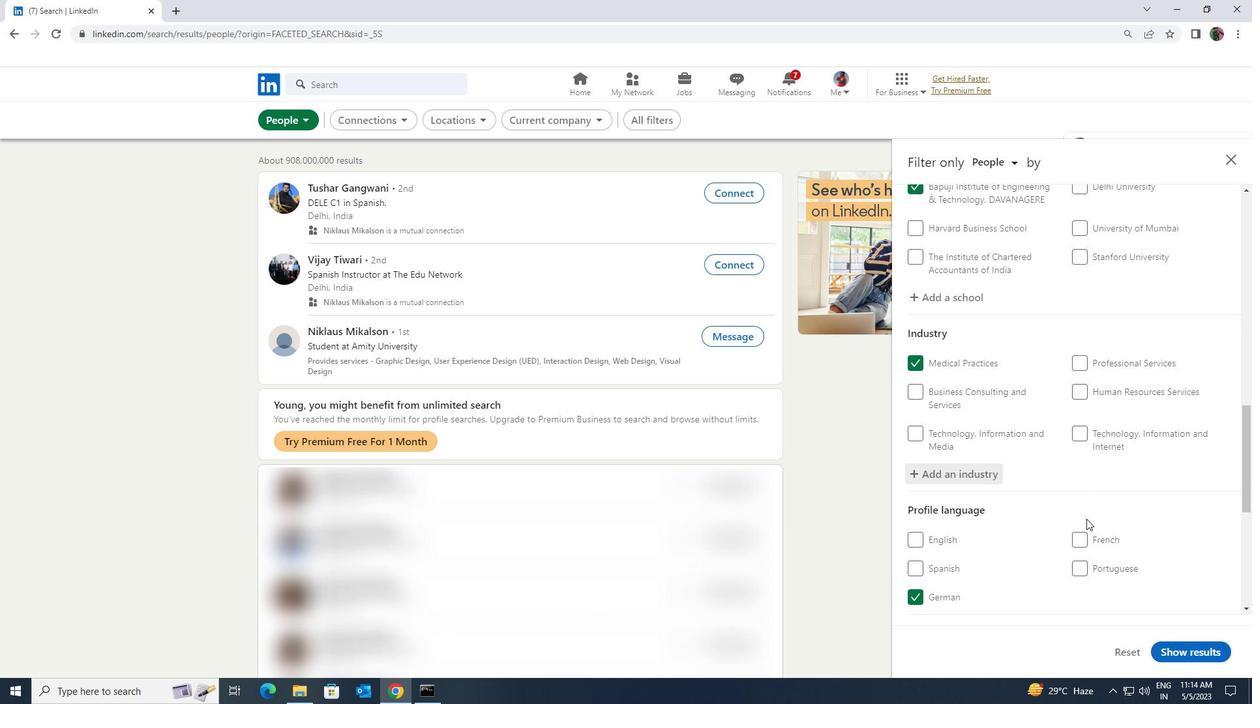 
Action: Mouse scrolled (1087, 518) with delta (0, 0)
Screenshot: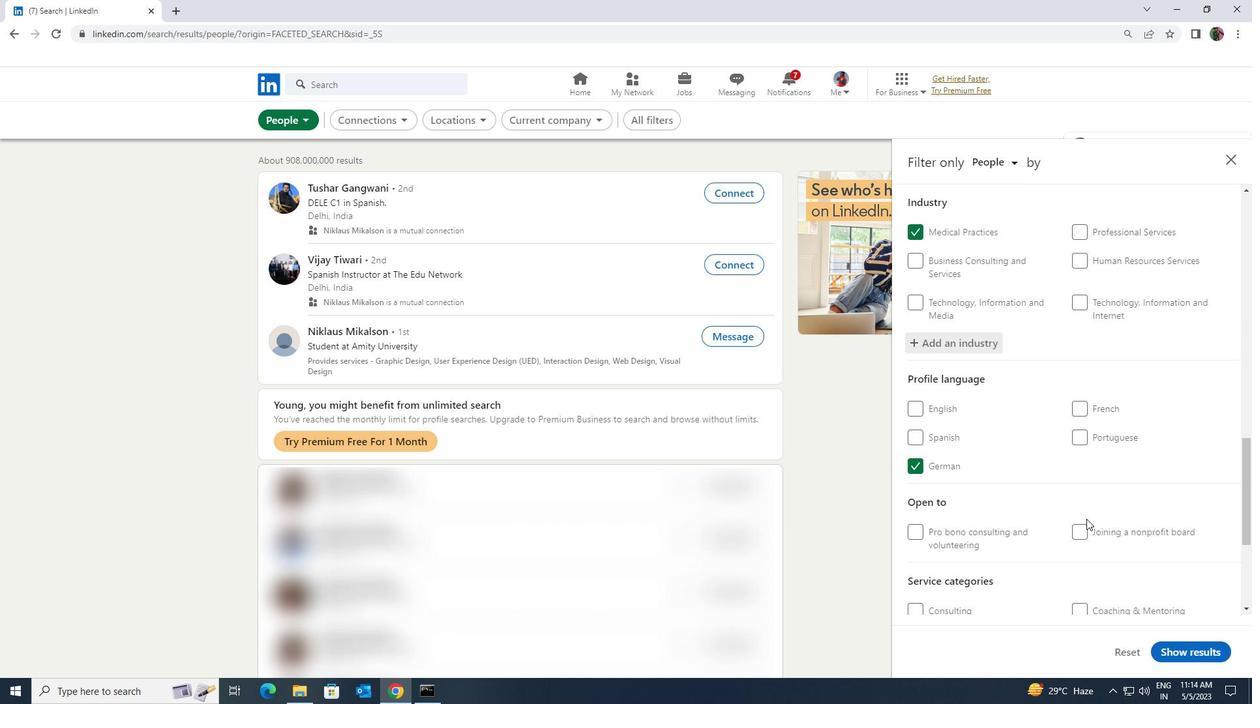 
Action: Mouse scrolled (1087, 518) with delta (0, 0)
Screenshot: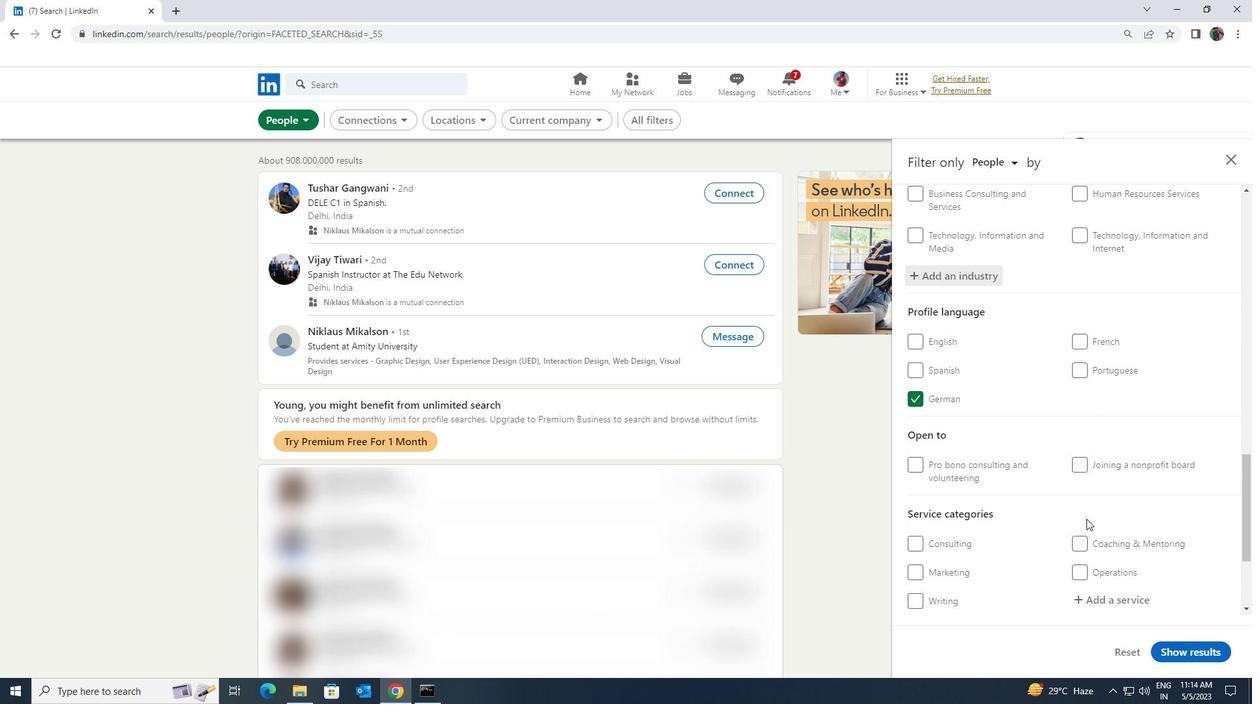 
Action: Mouse scrolled (1087, 518) with delta (0, 0)
Screenshot: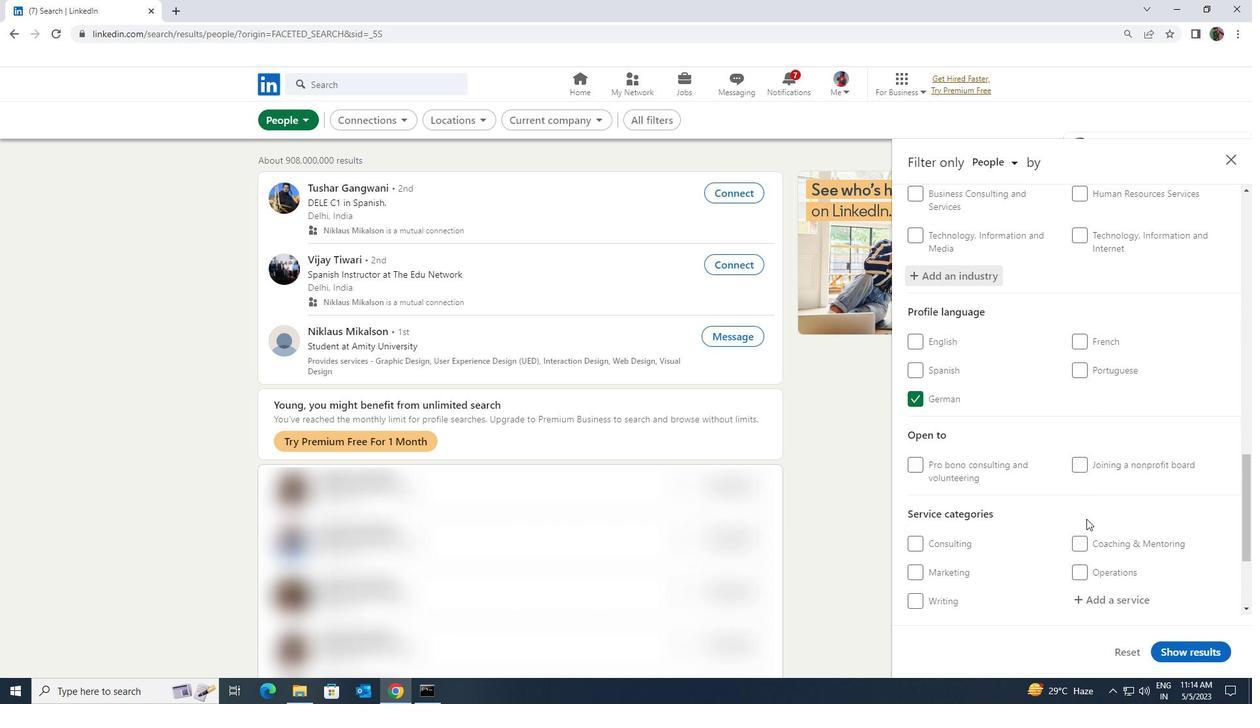 
Action: Mouse moved to (1092, 475)
Screenshot: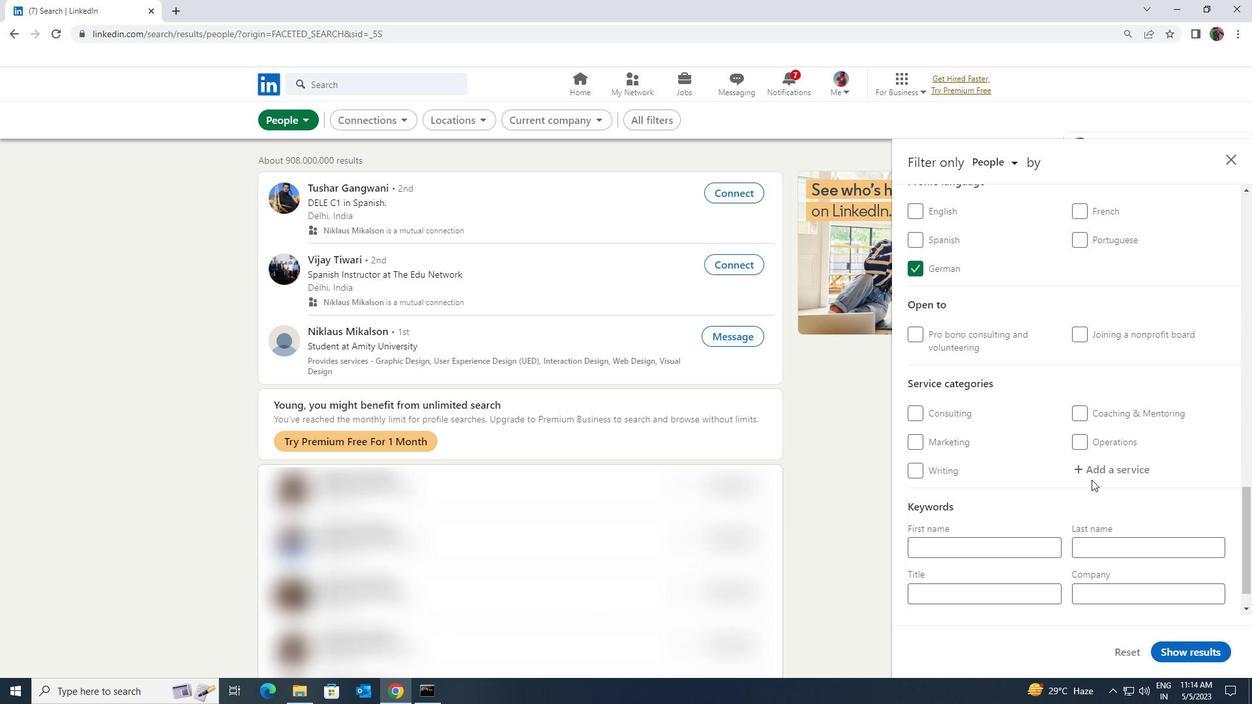 
Action: Mouse pressed left at (1092, 475)
Screenshot: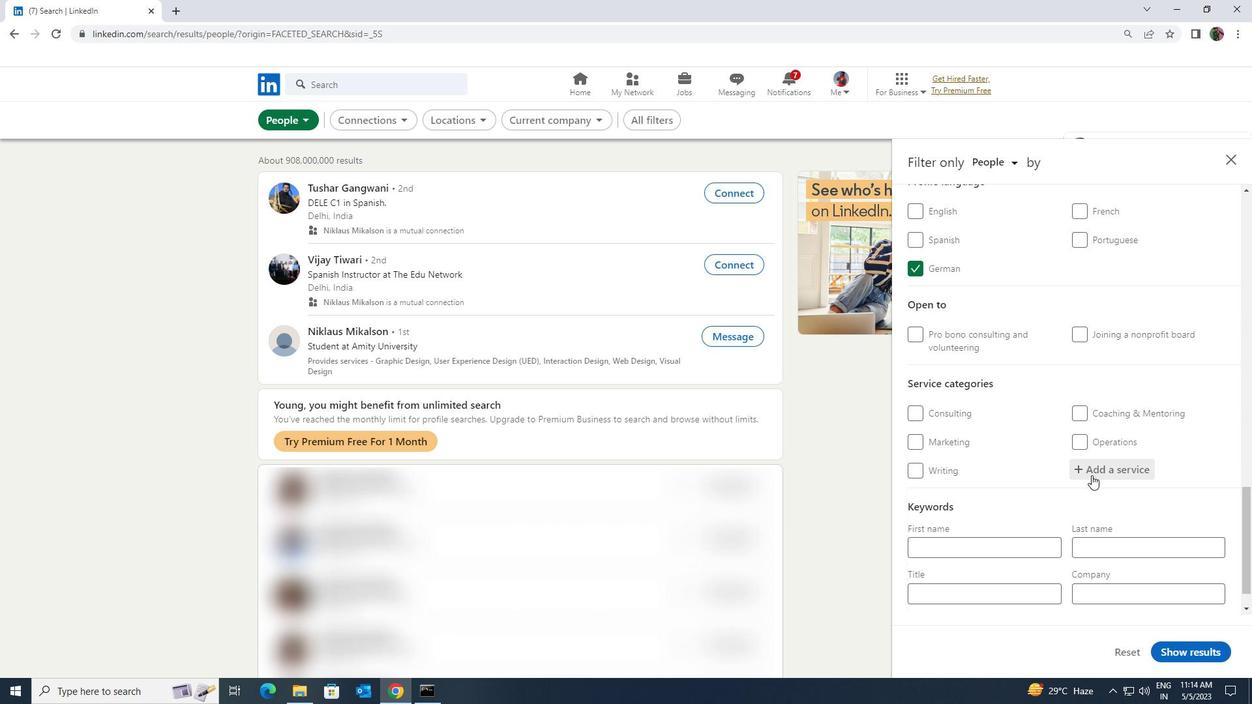
Action: Key pressed <Key.shift><Key.shift><Key.shift><Key.shift>GHOSTWRITING
Screenshot: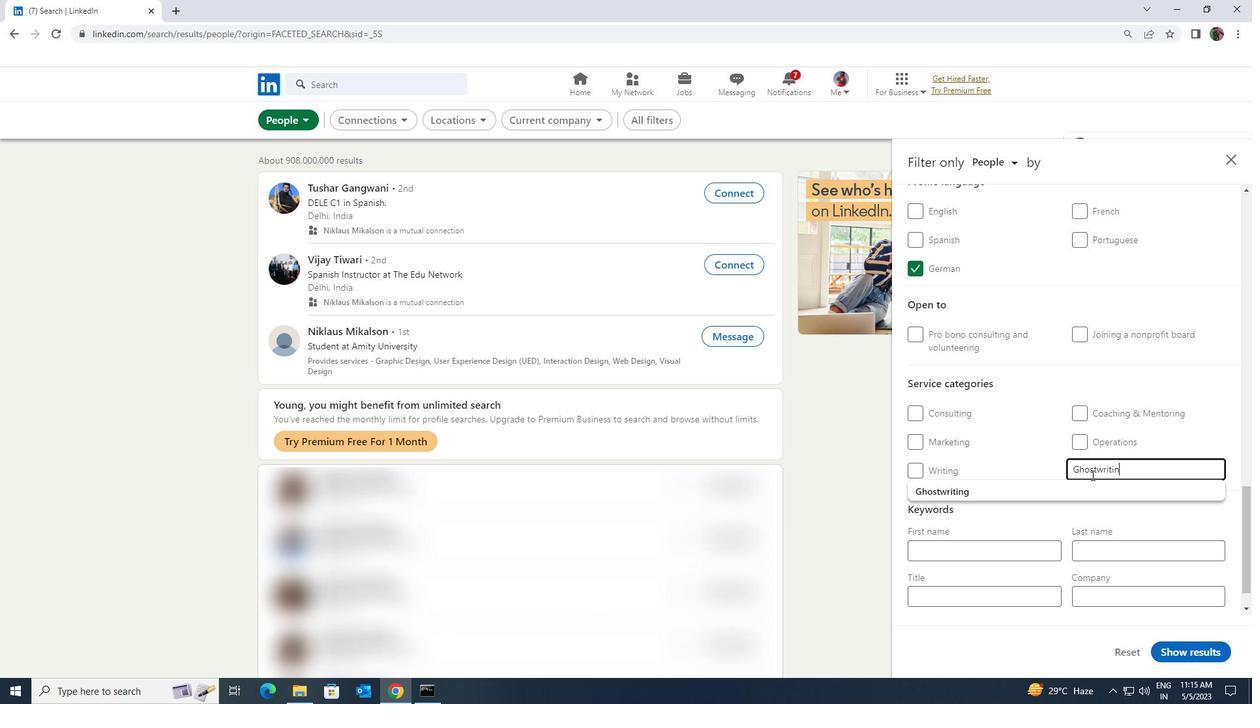 
Action: Mouse moved to (1085, 485)
Screenshot: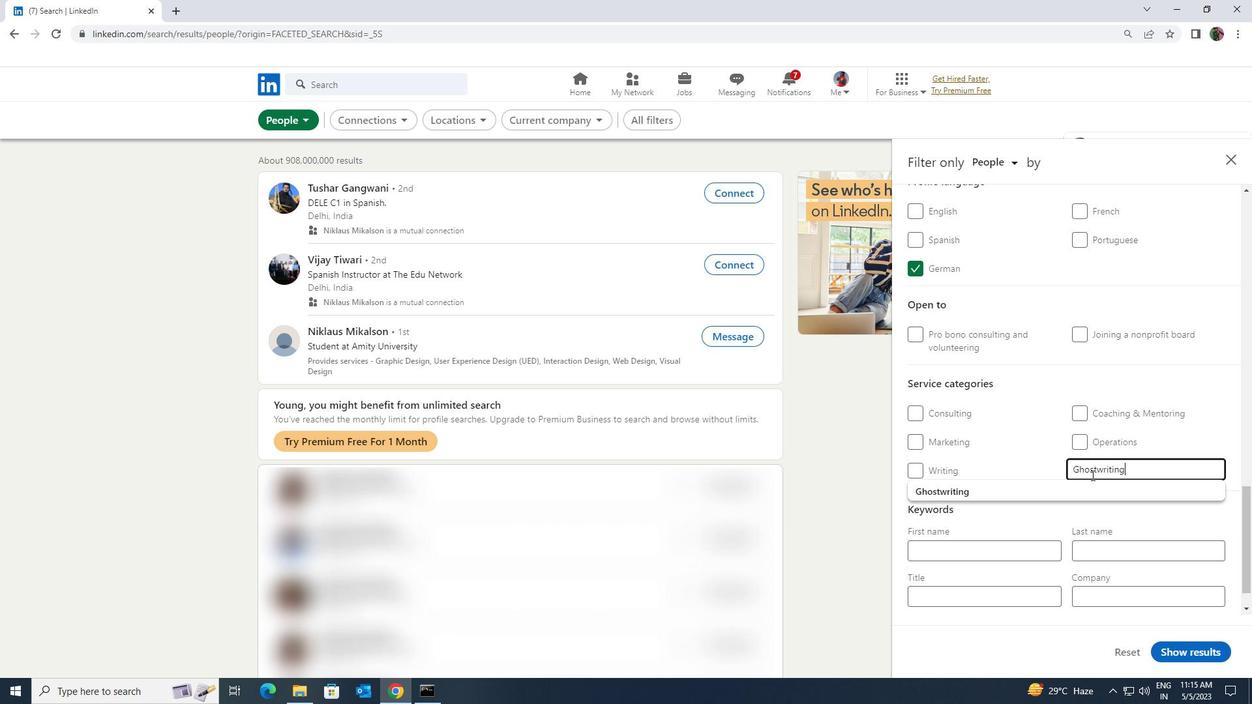 
Action: Mouse pressed left at (1085, 485)
Screenshot: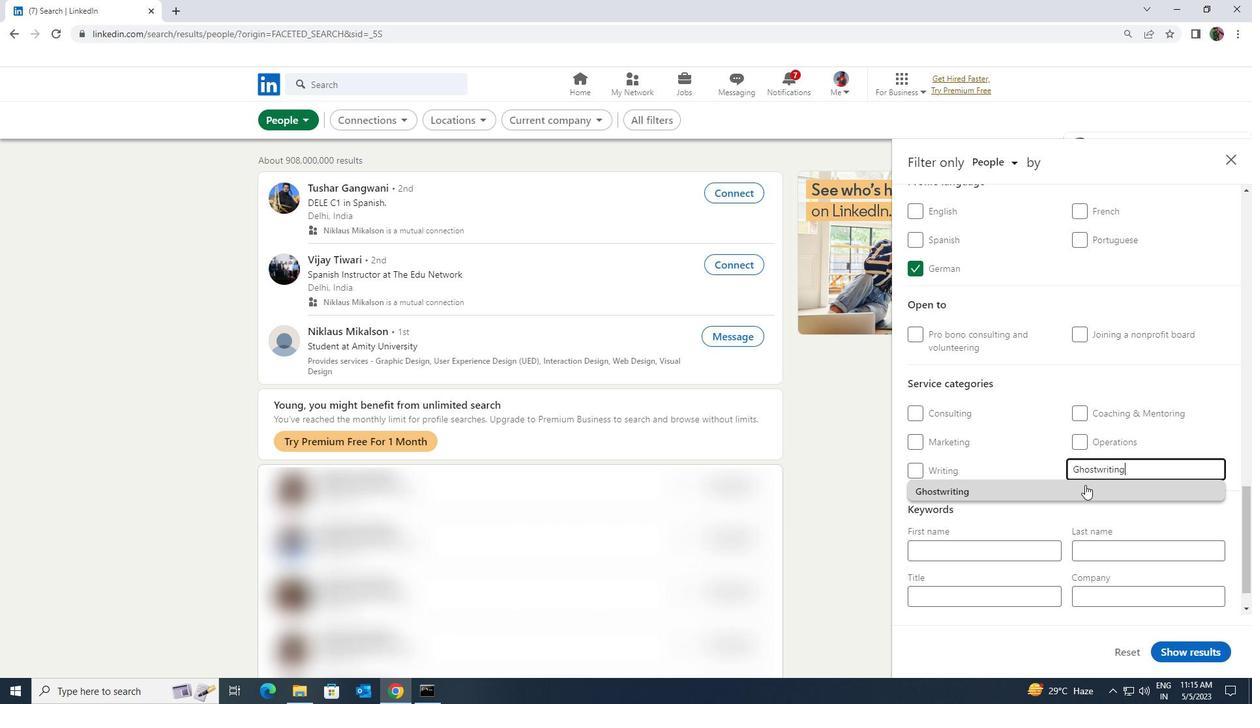 
Action: Mouse moved to (1085, 485)
Screenshot: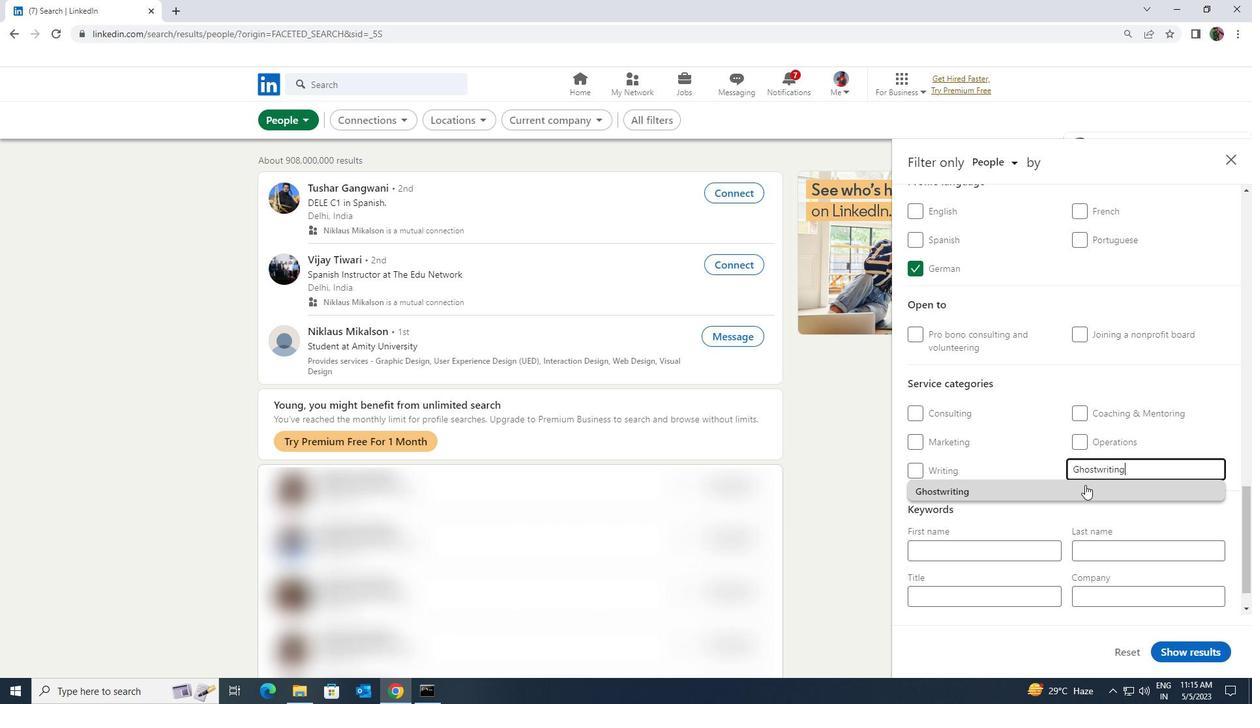 
Action: Mouse scrolled (1085, 484) with delta (0, 0)
Screenshot: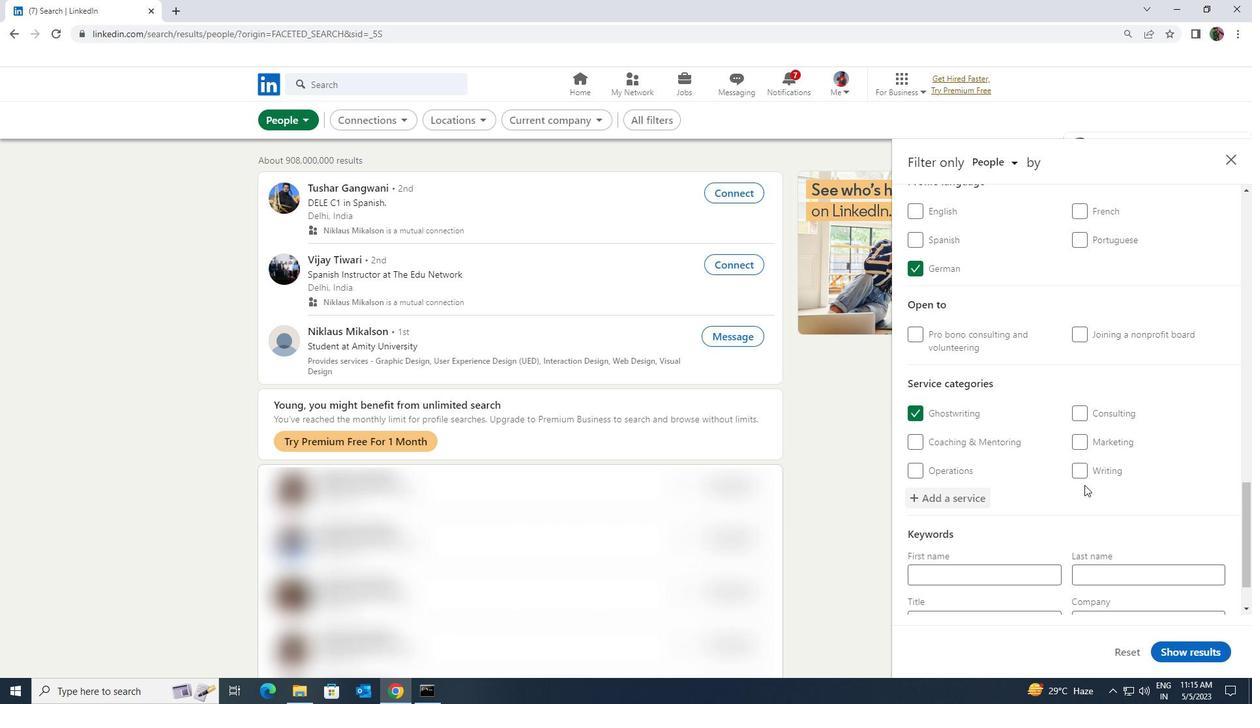 
Action: Mouse scrolled (1085, 484) with delta (0, 0)
Screenshot: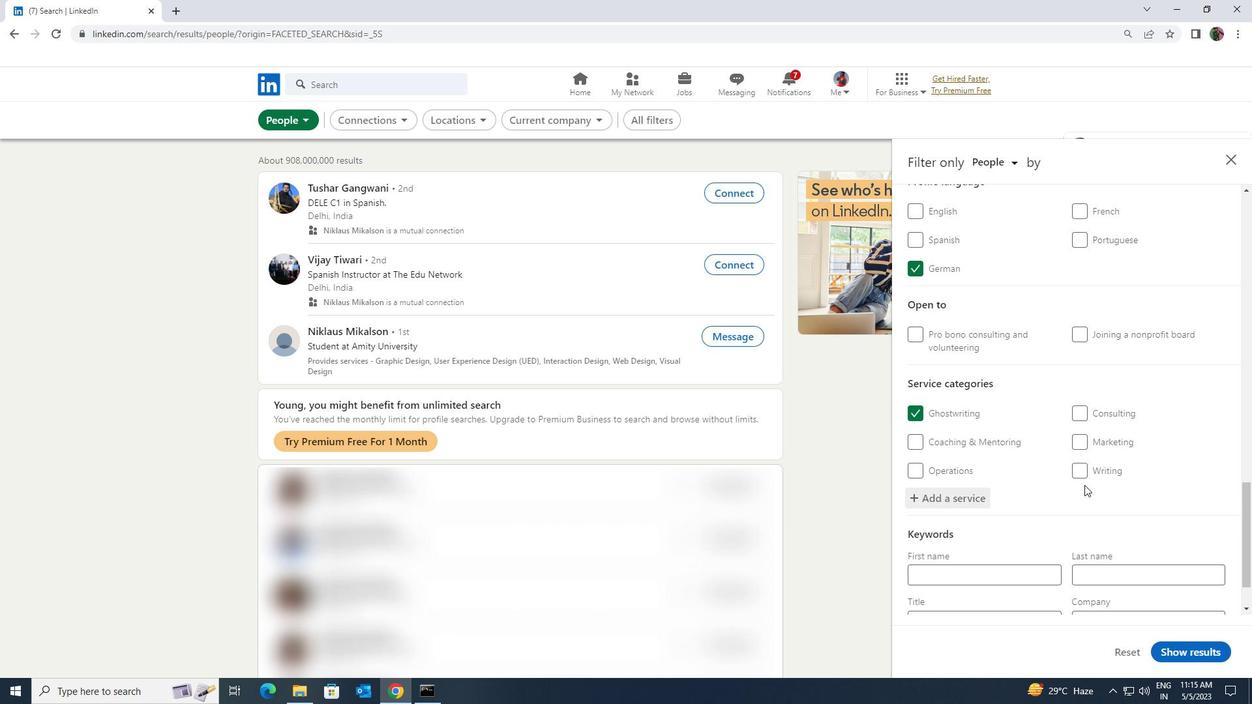 
Action: Mouse scrolled (1085, 484) with delta (0, 0)
Screenshot: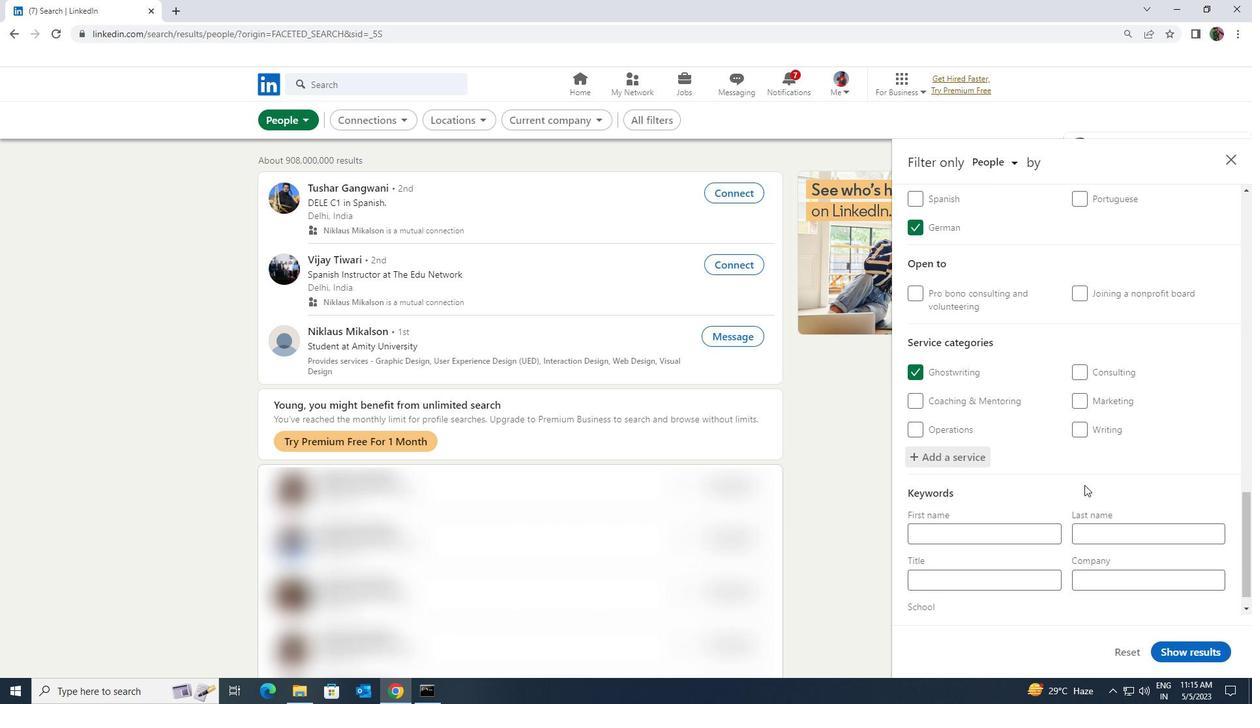 
Action: Mouse scrolled (1085, 484) with delta (0, 0)
Screenshot: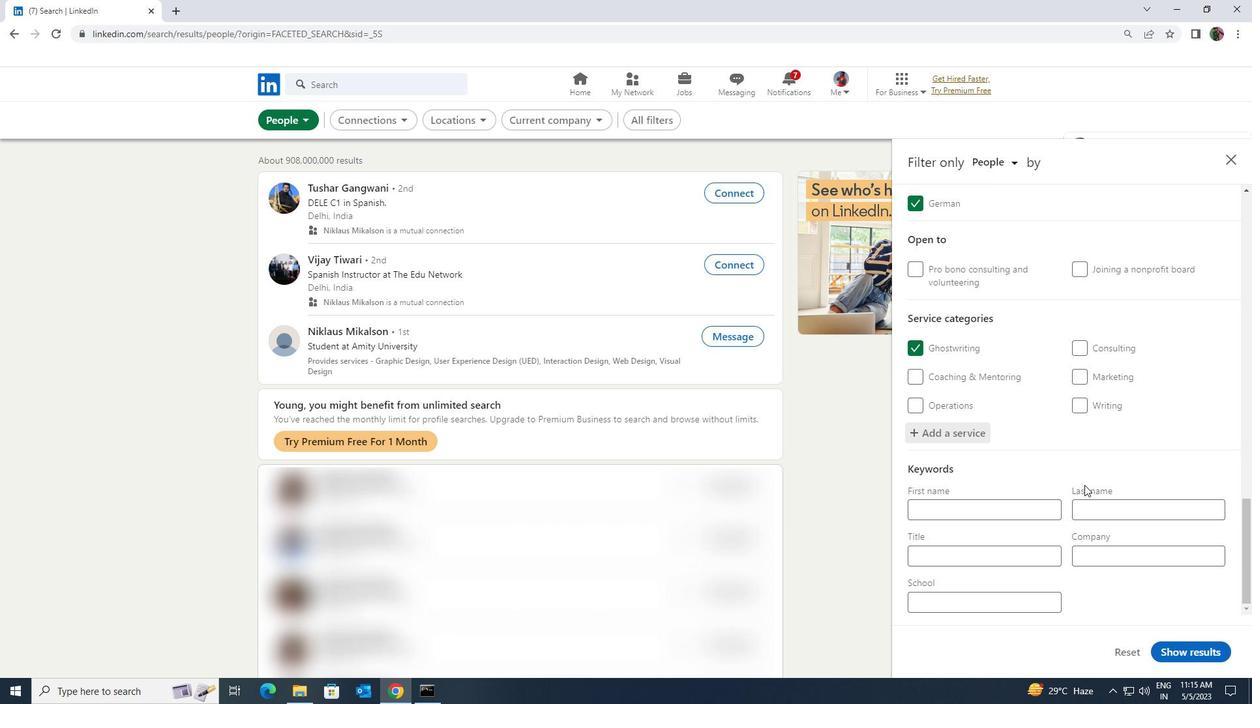 
Action: Mouse moved to (1044, 555)
Screenshot: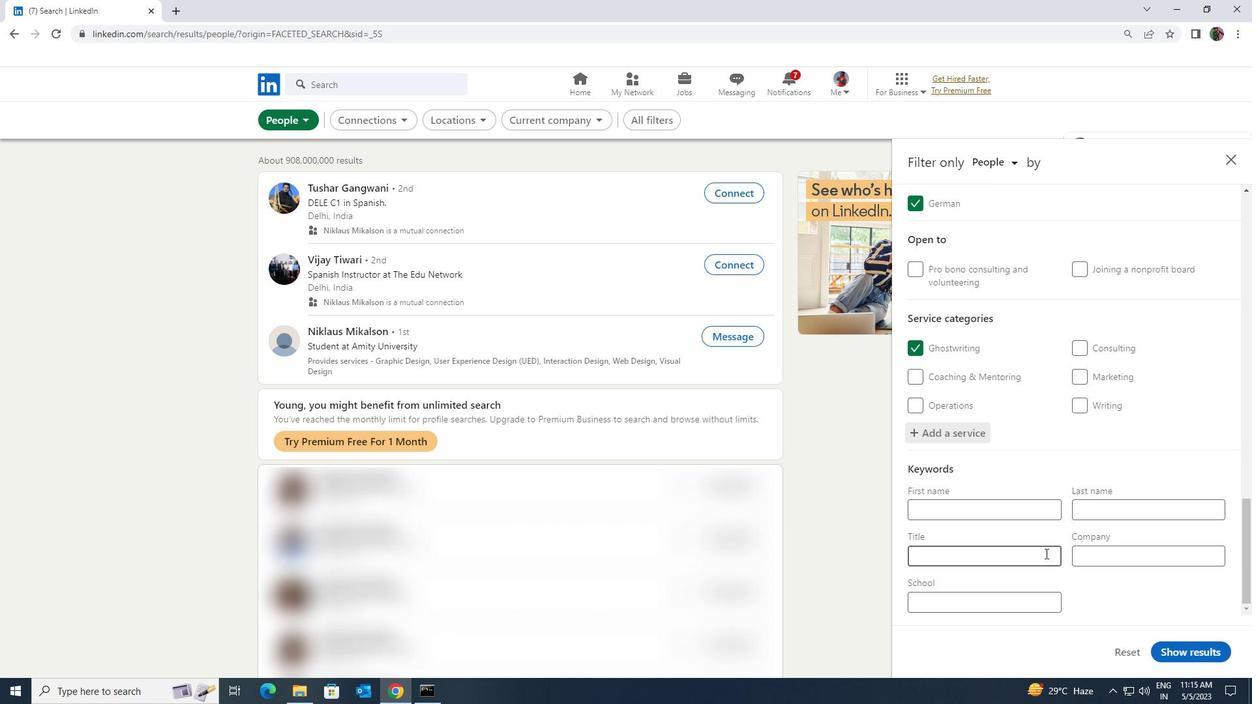 
Action: Mouse pressed left at (1044, 555)
Screenshot: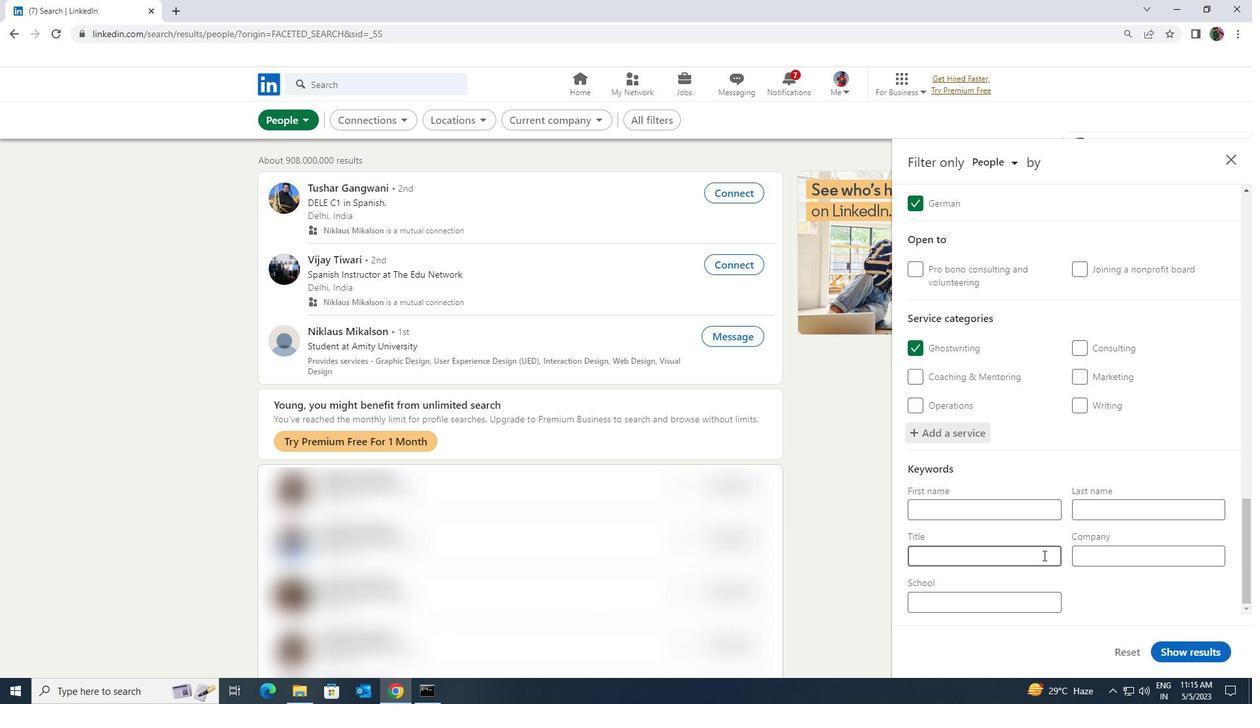 
Action: Key pressed <Key.shift><Key.shift><Key.shift><Key.shift><Key.shift><Key.shift><Key.shift><Key.shift><Key.shift><Key.shift><Key.shift><Key.shift><Key.shift><Key.shift><Key.shift><Key.shift><Key.shift>RESEARCHER
Screenshot: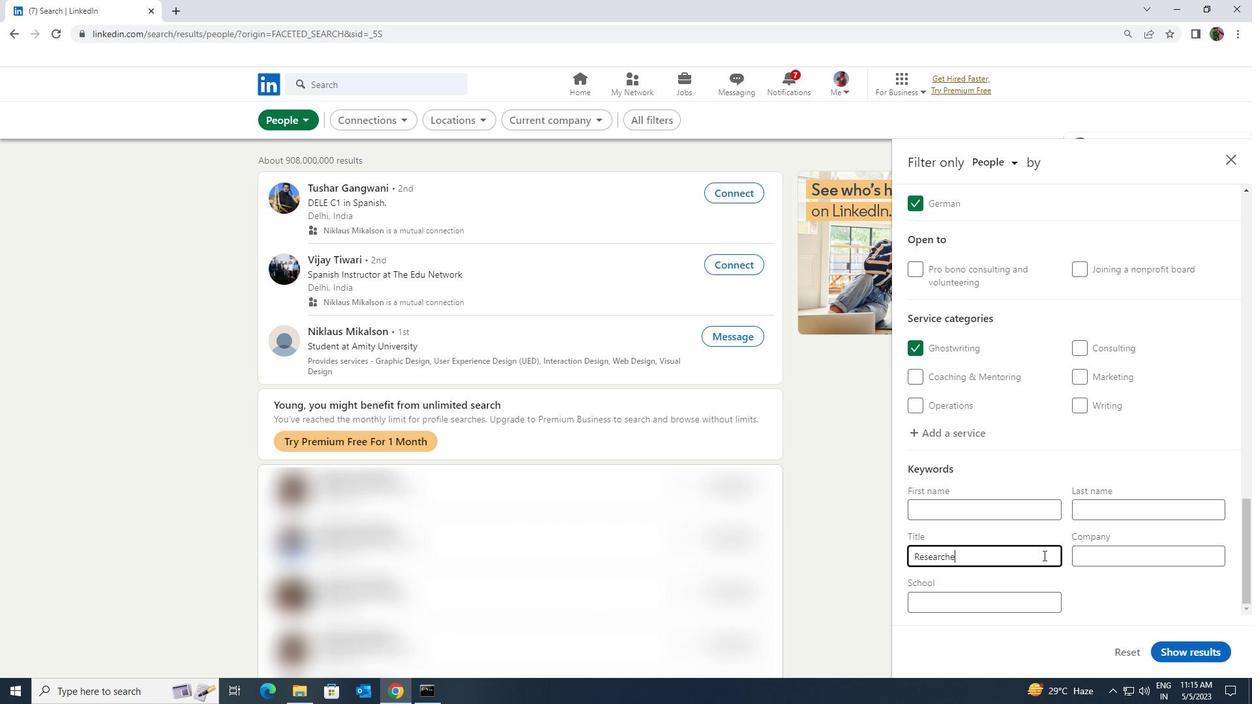 
Action: Mouse moved to (1167, 651)
Screenshot: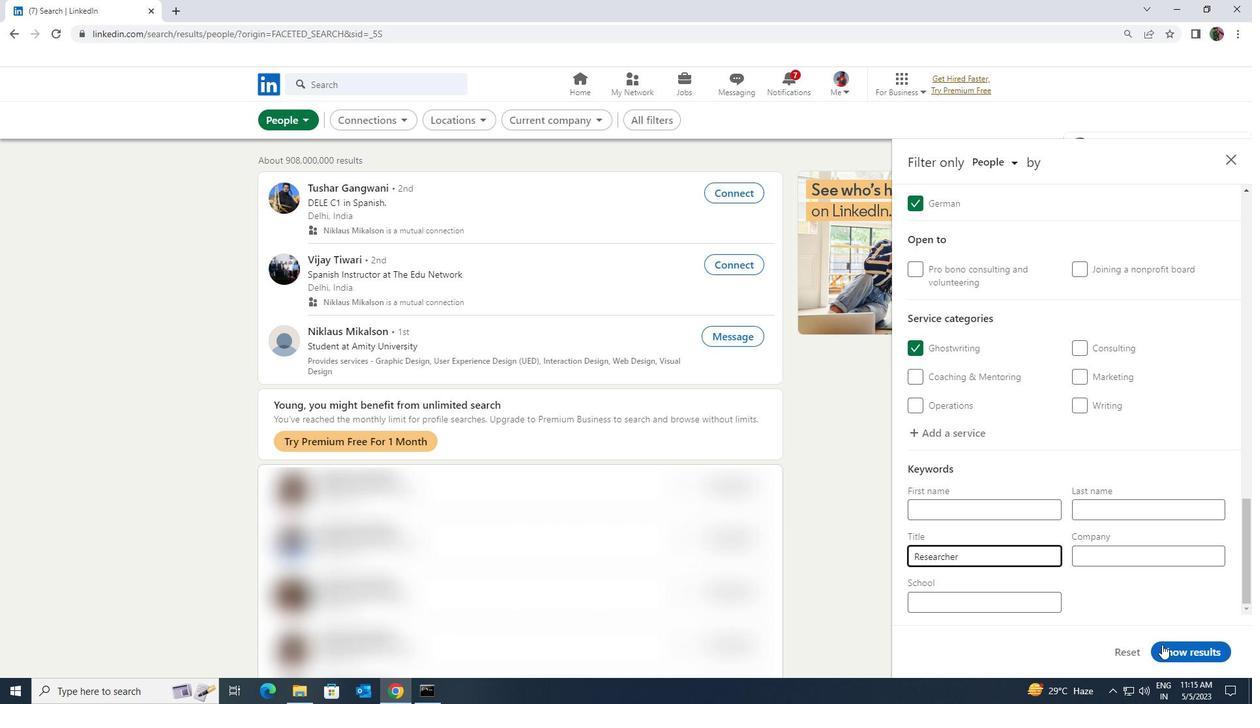 
Action: Mouse pressed left at (1167, 651)
Screenshot: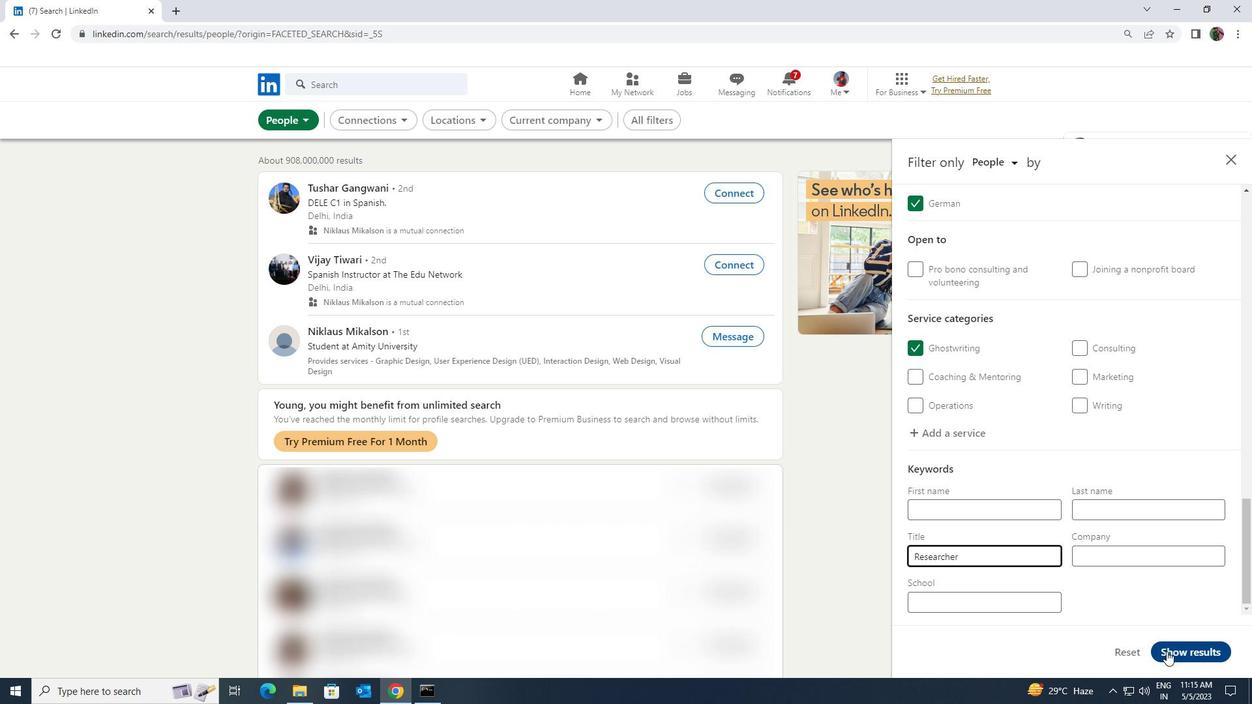 
